 Task: Look for space in Leiria, Portugal from 5th July, 2023 to 15th July, 2023 for 9 adults in price range Rs.15000 to Rs.25000. Place can be entire place with 5 bedrooms having 5 beds and 5 bathrooms. Property type can be house, flat, guest house. Booking option can be shelf check-in. Required host language is English.
Action: Mouse moved to (525, 106)
Screenshot: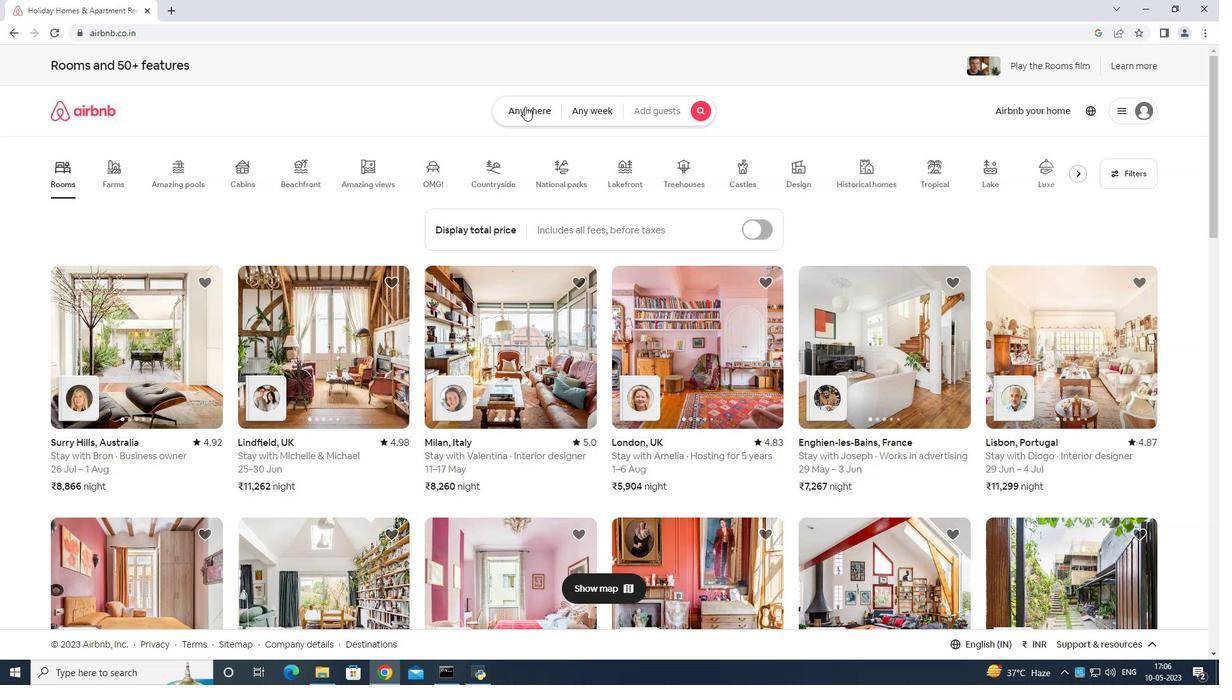 
Action: Mouse pressed left at (525, 106)
Screenshot: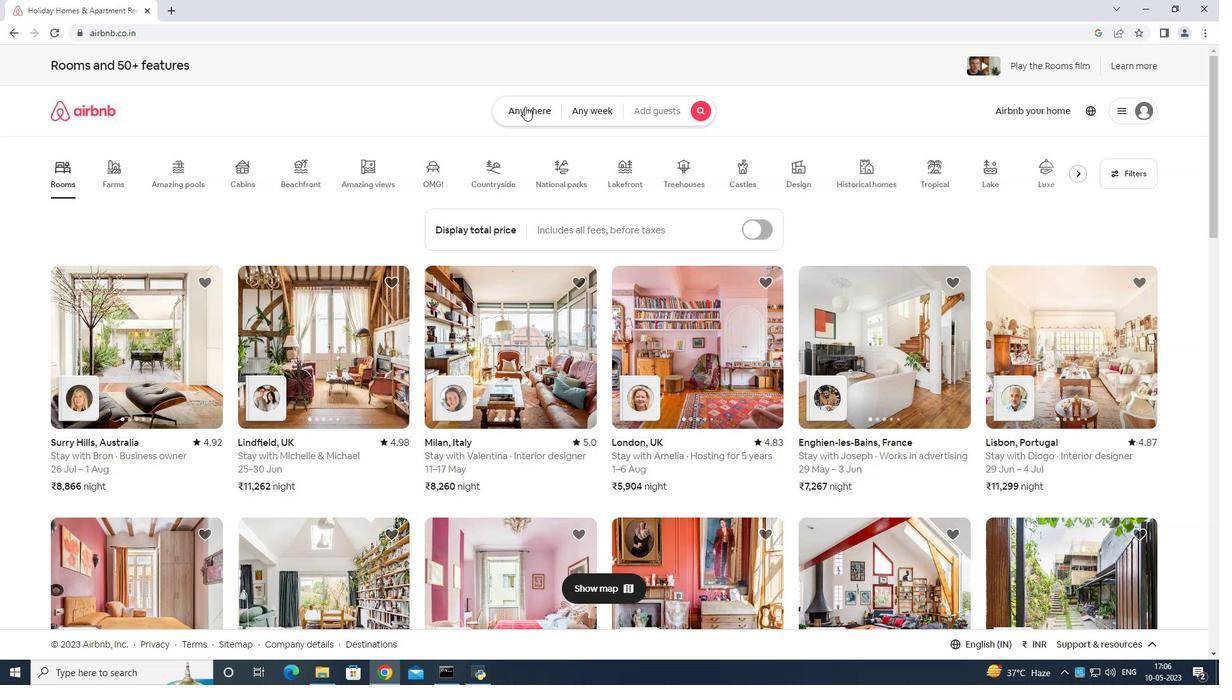
Action: Mouse pressed left at (525, 106)
Screenshot: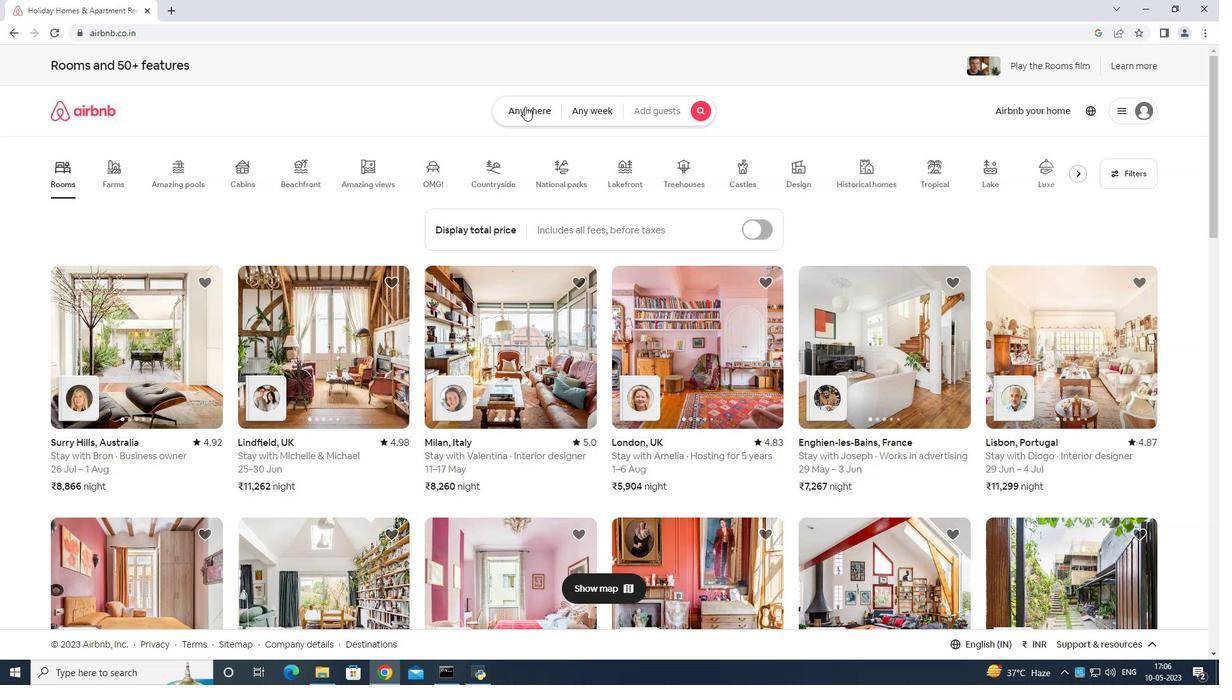 
Action: Mouse moved to (494, 151)
Screenshot: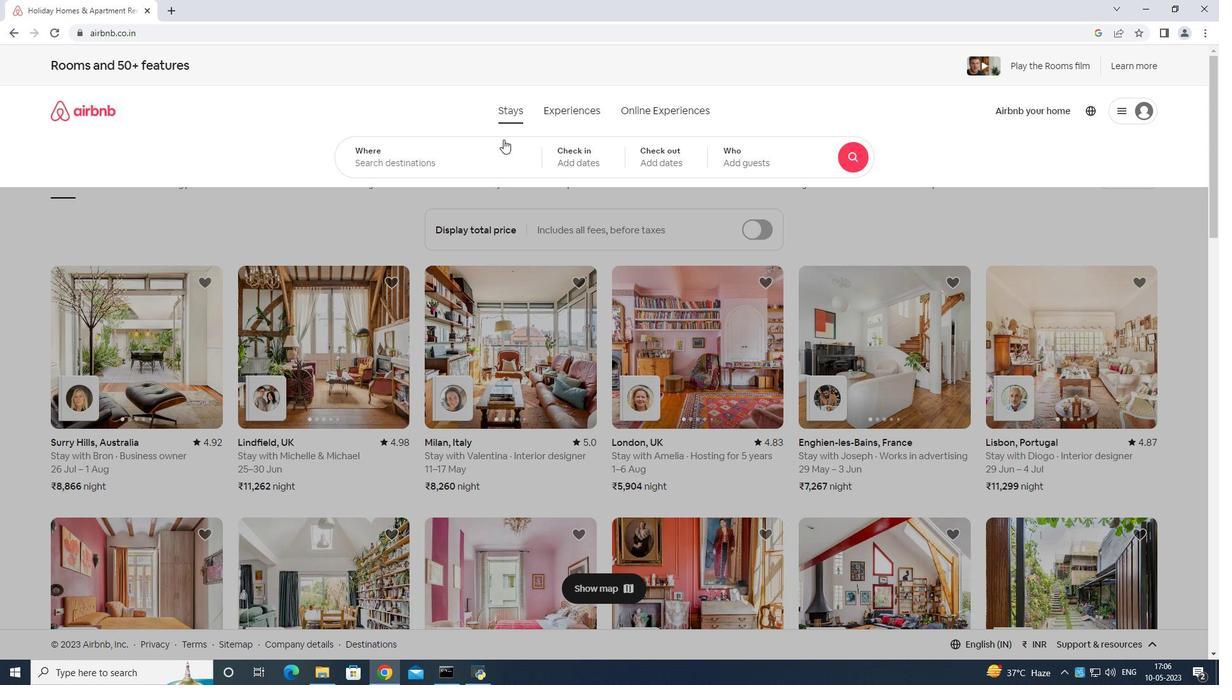 
Action: Mouse pressed left at (494, 151)
Screenshot: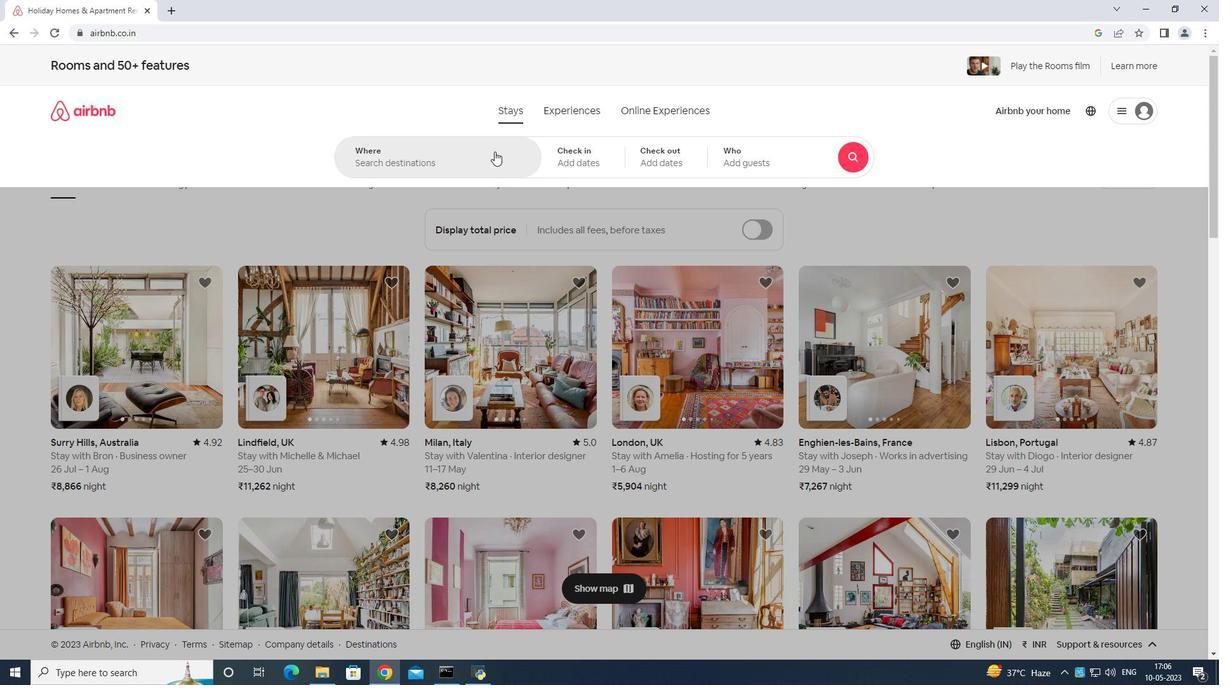 
Action: Mouse moved to (494, 160)
Screenshot: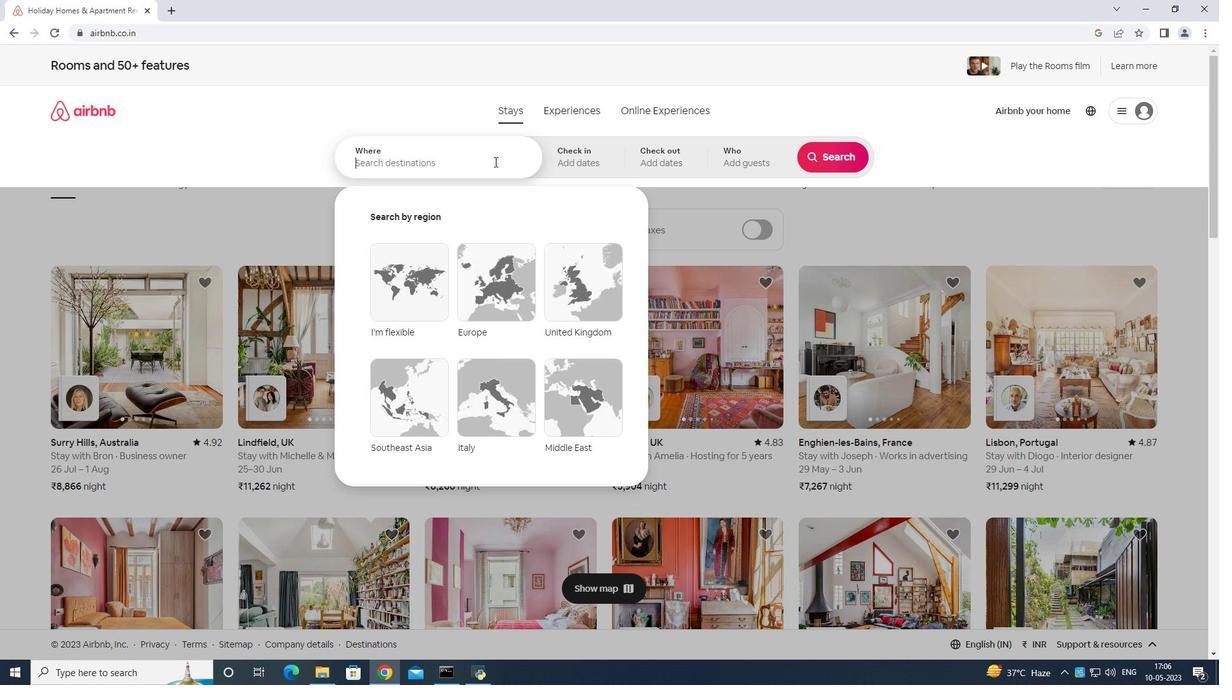 
Action: Key pressed <Key.shift>Leira<Key.space>potugal<Key.enter>
Screenshot: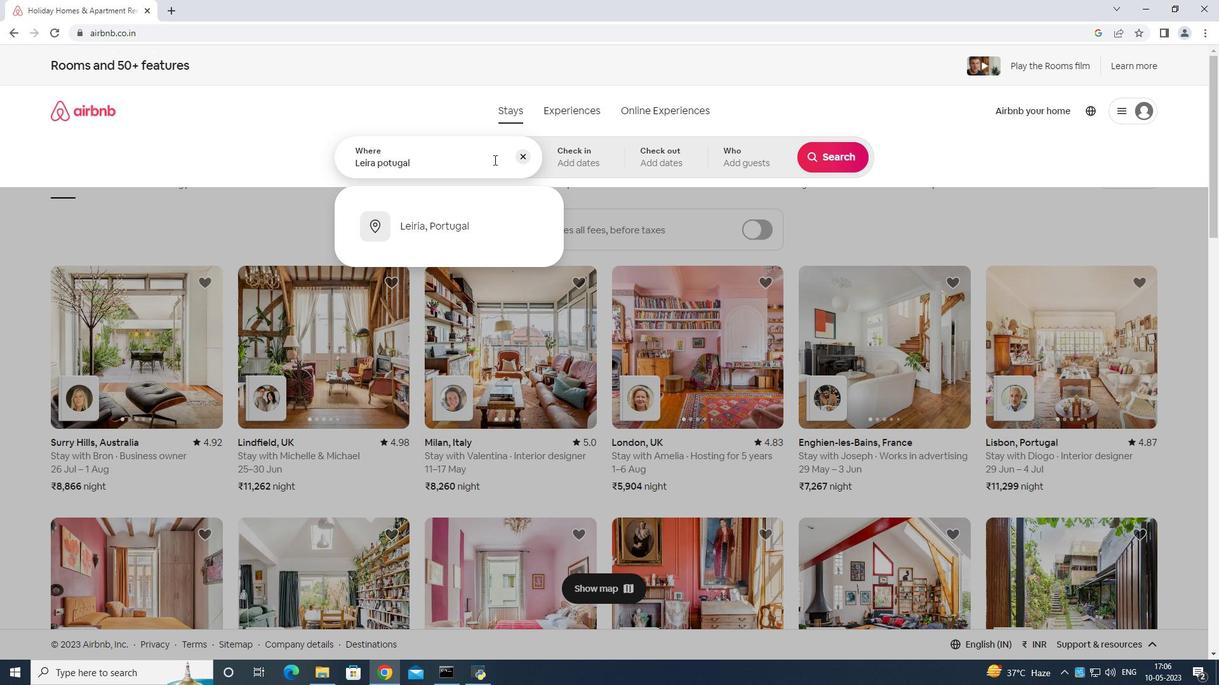 
Action: Mouse moved to (819, 261)
Screenshot: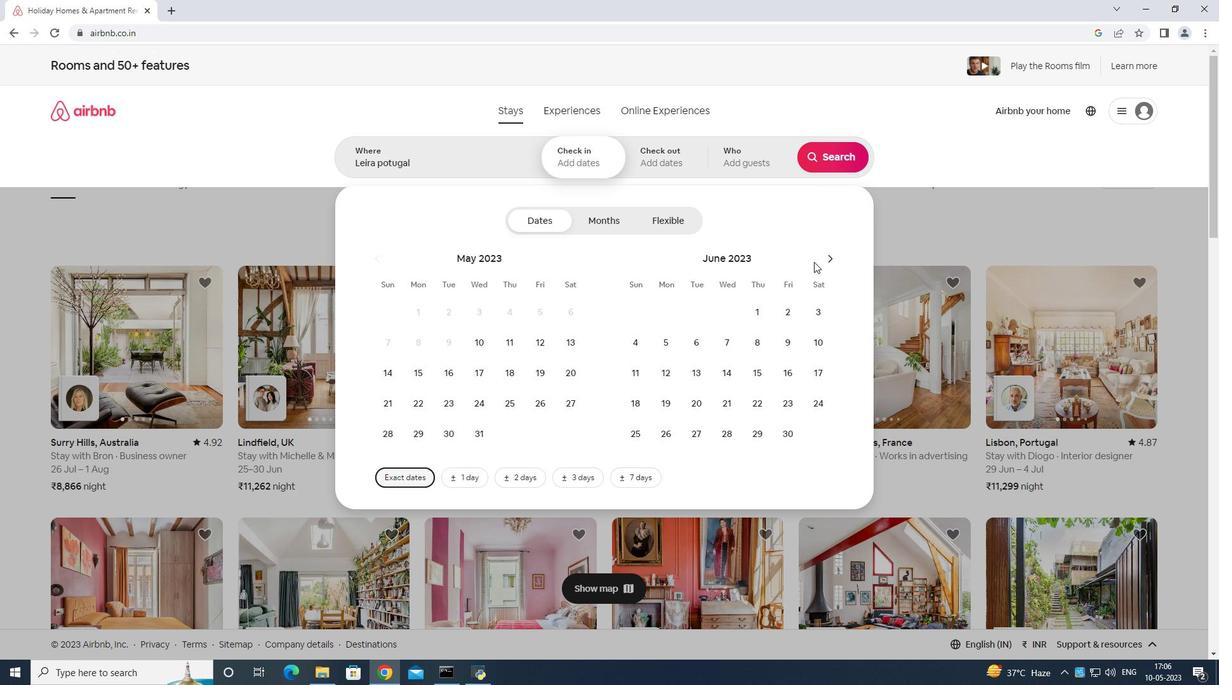 
Action: Mouse pressed left at (819, 261)
Screenshot: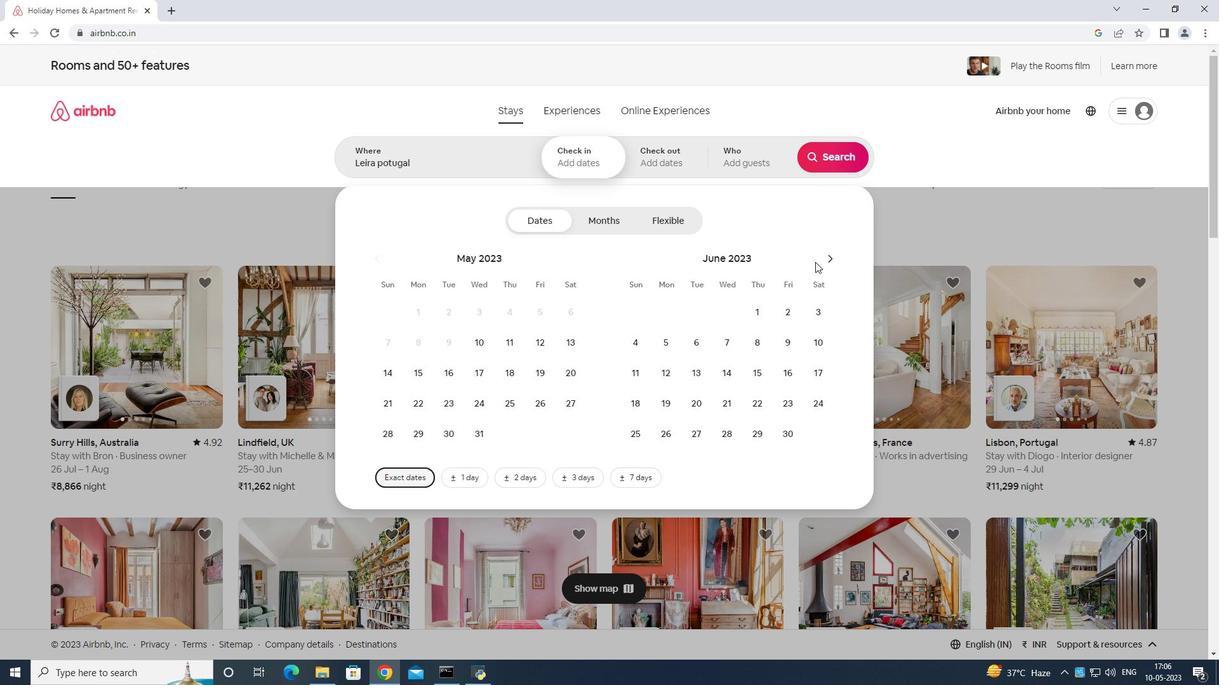 
Action: Mouse moved to (823, 257)
Screenshot: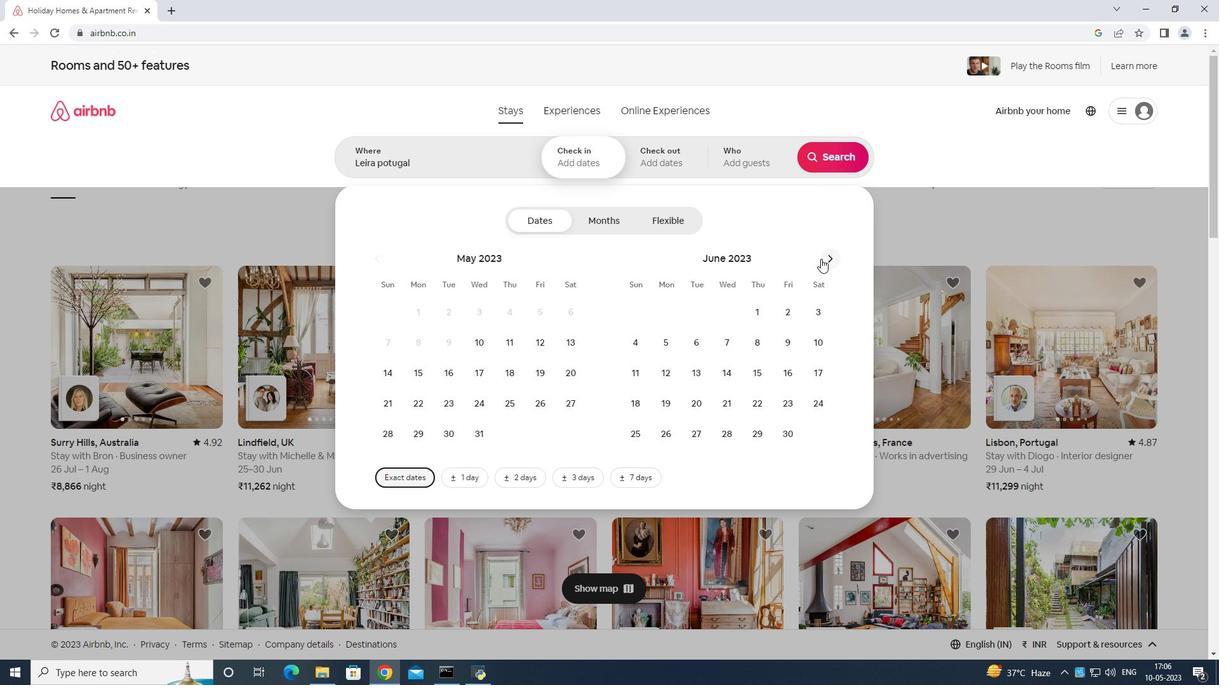 
Action: Mouse pressed left at (823, 257)
Screenshot: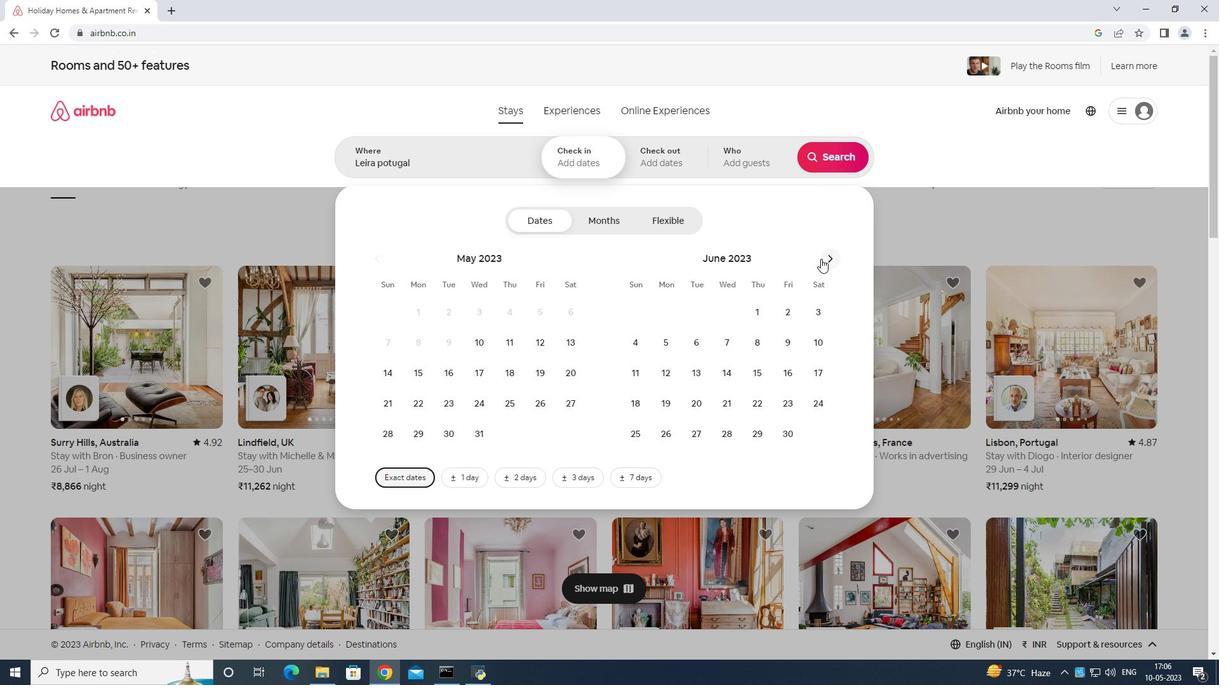 
Action: Mouse moved to (732, 340)
Screenshot: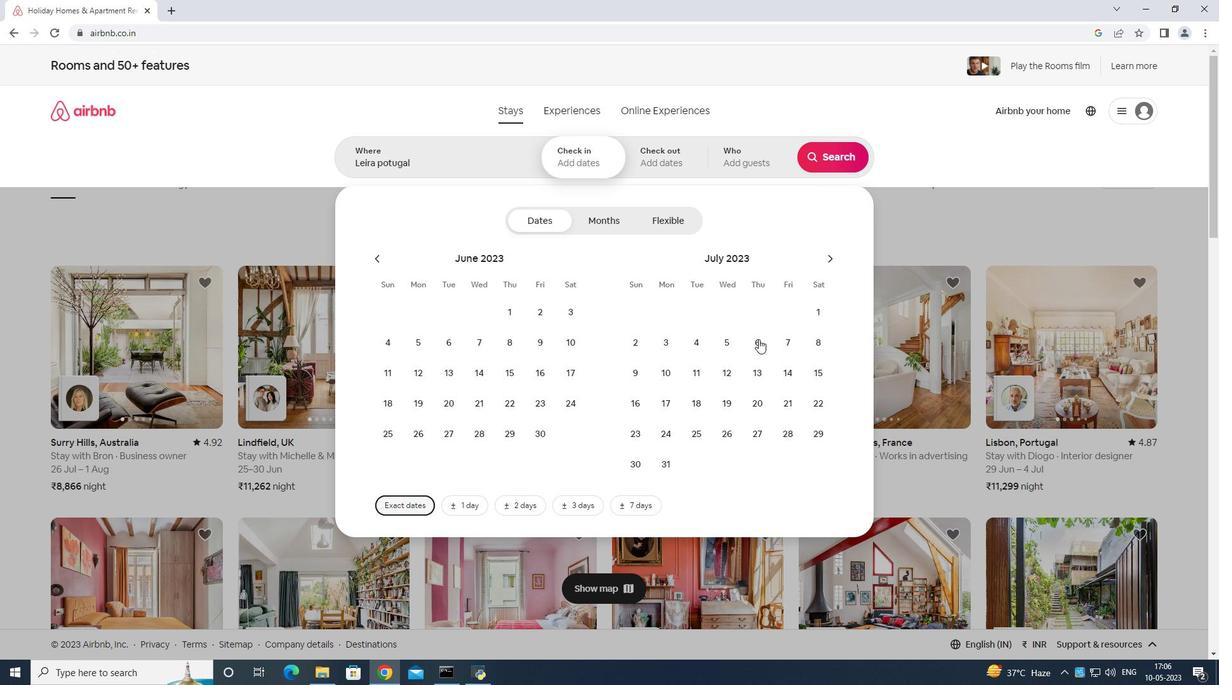 
Action: Mouse pressed left at (732, 340)
Screenshot: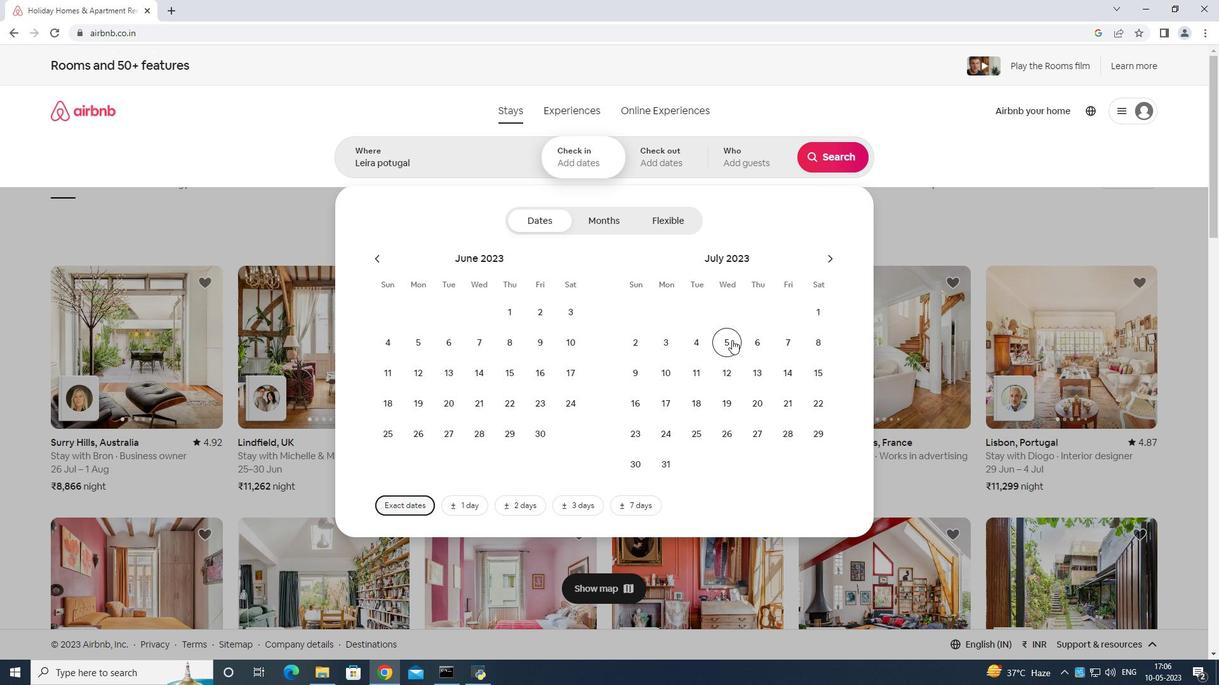 
Action: Mouse moved to (812, 375)
Screenshot: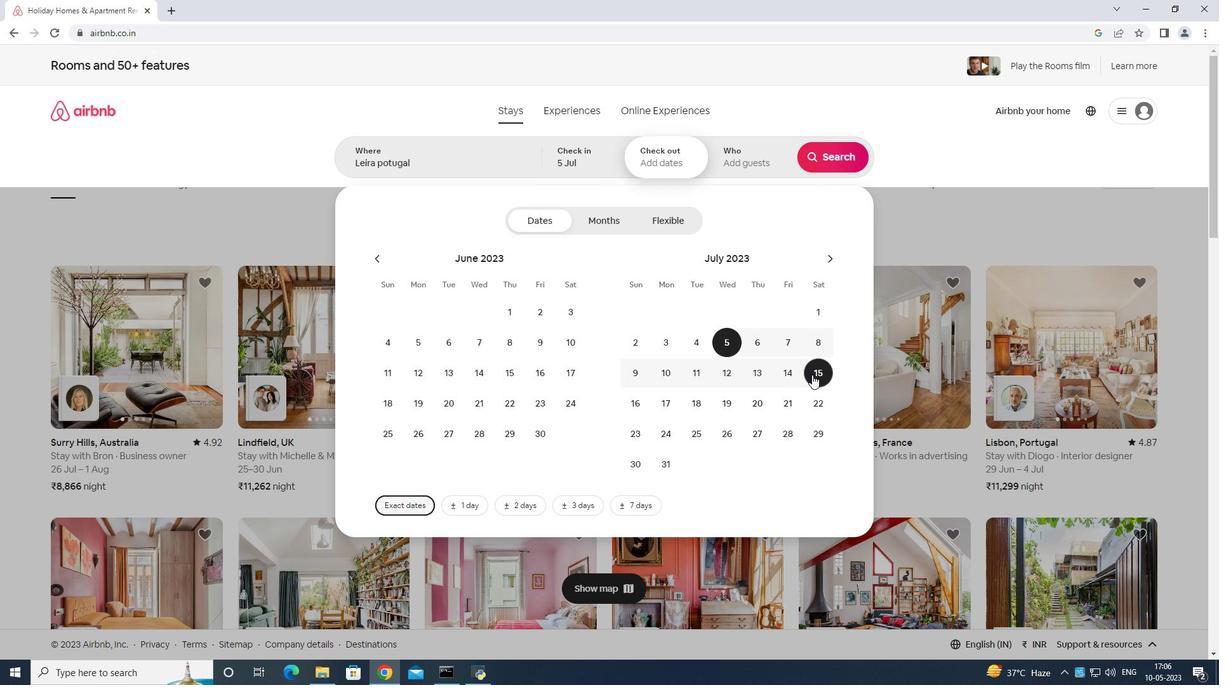 
Action: Mouse pressed left at (812, 375)
Screenshot: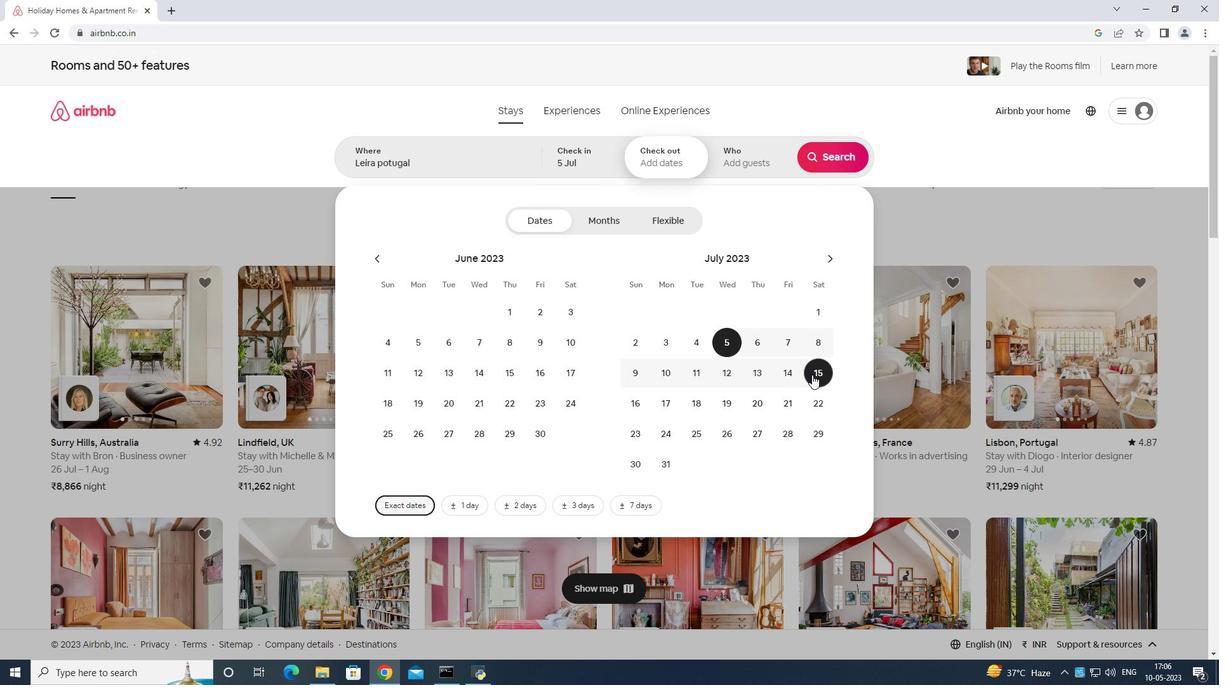 
Action: Mouse moved to (753, 153)
Screenshot: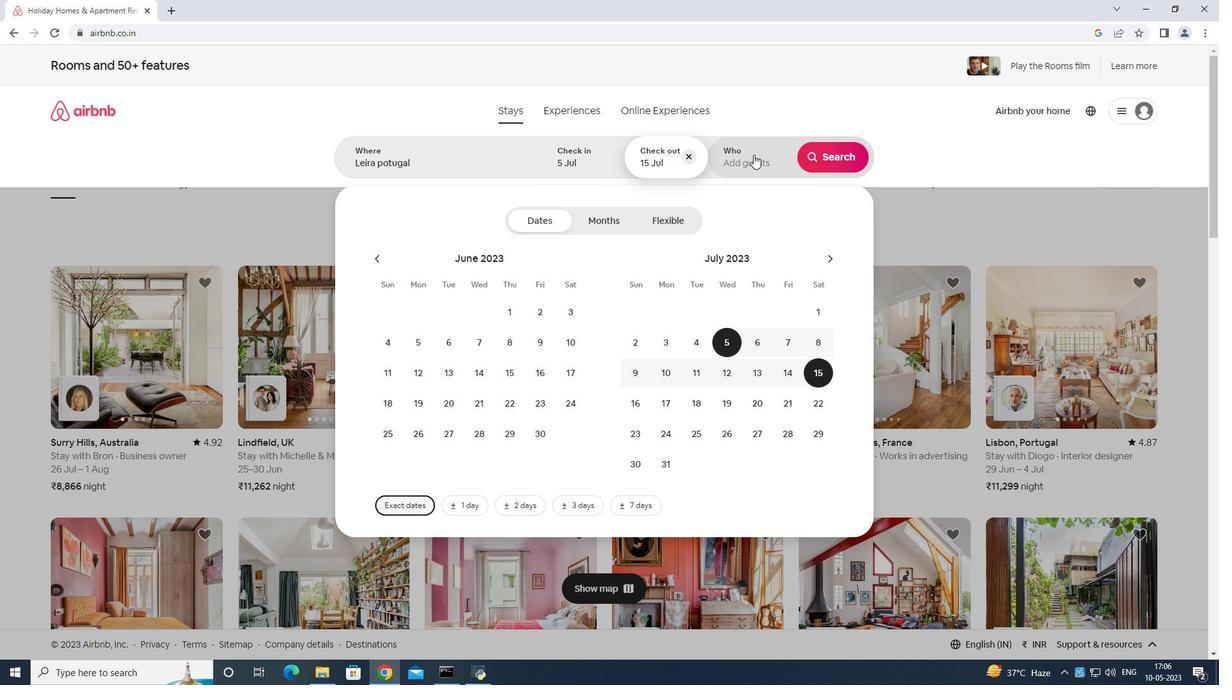 
Action: Mouse pressed left at (753, 153)
Screenshot: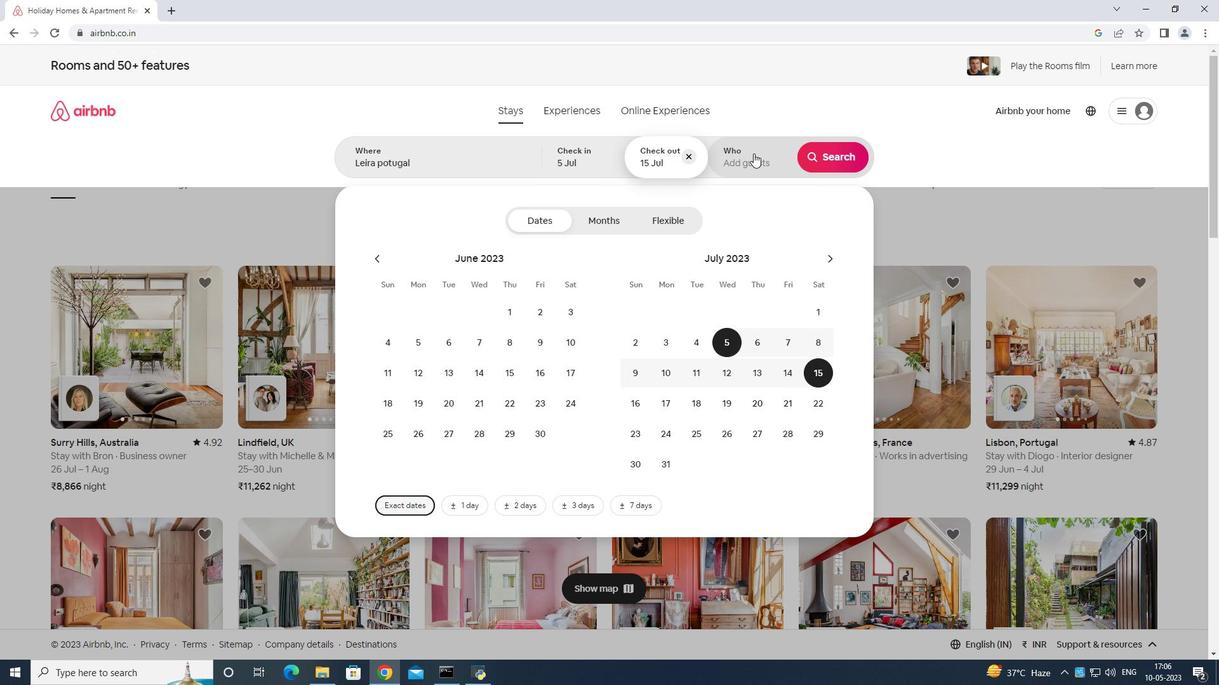 
Action: Mouse moved to (838, 215)
Screenshot: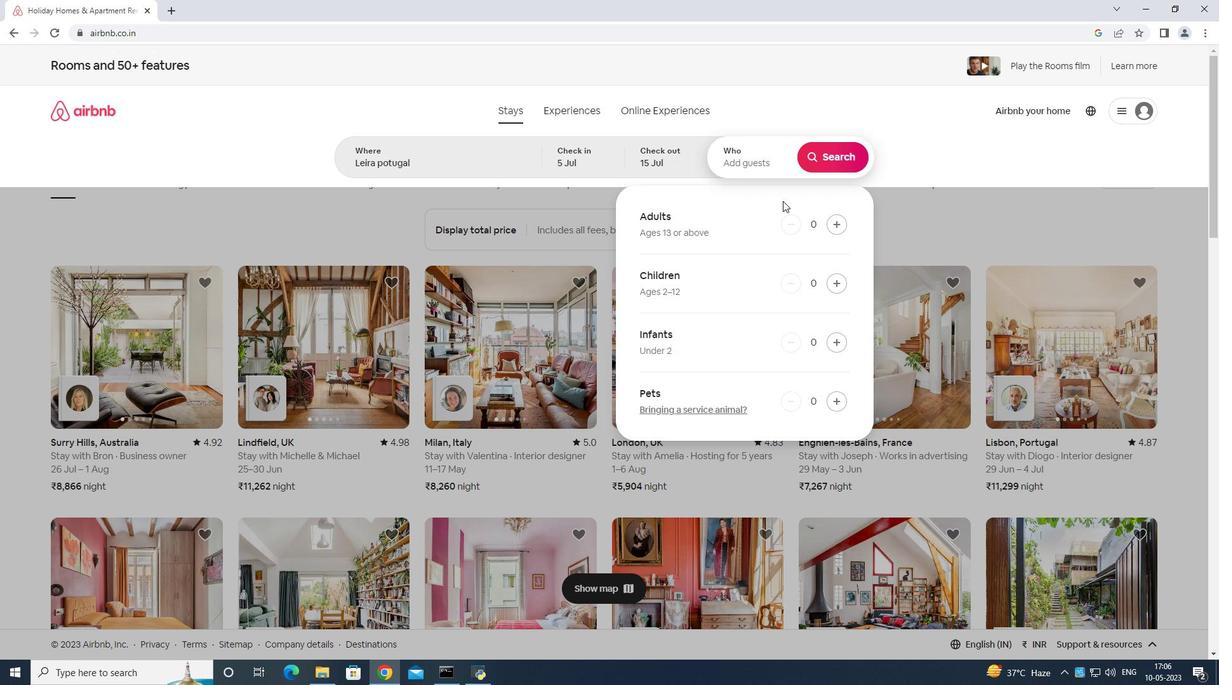
Action: Mouse pressed left at (838, 215)
Screenshot: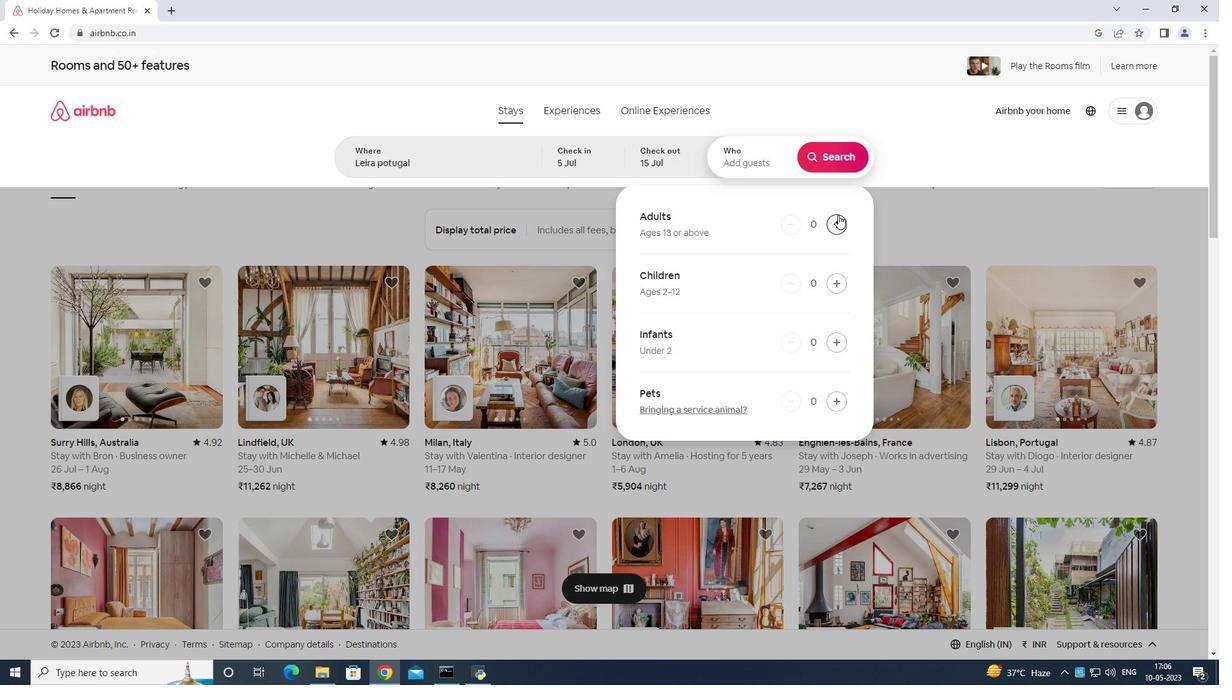 
Action: Mouse moved to (839, 215)
Screenshot: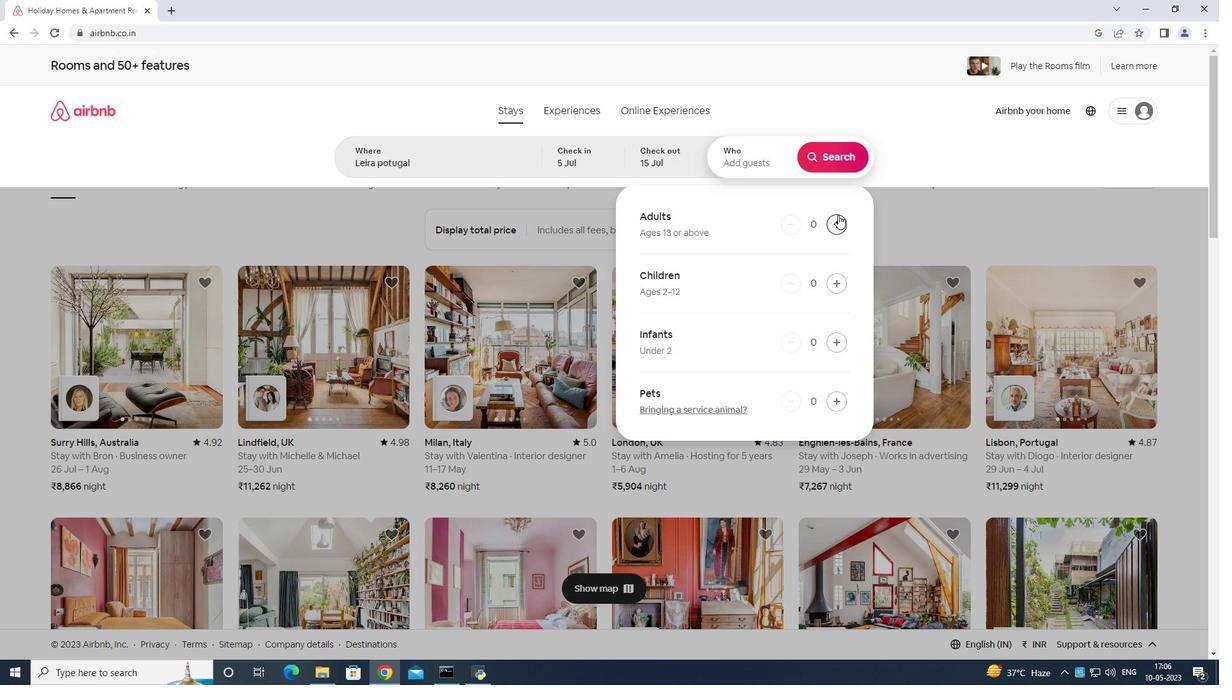 
Action: Mouse pressed left at (839, 215)
Screenshot: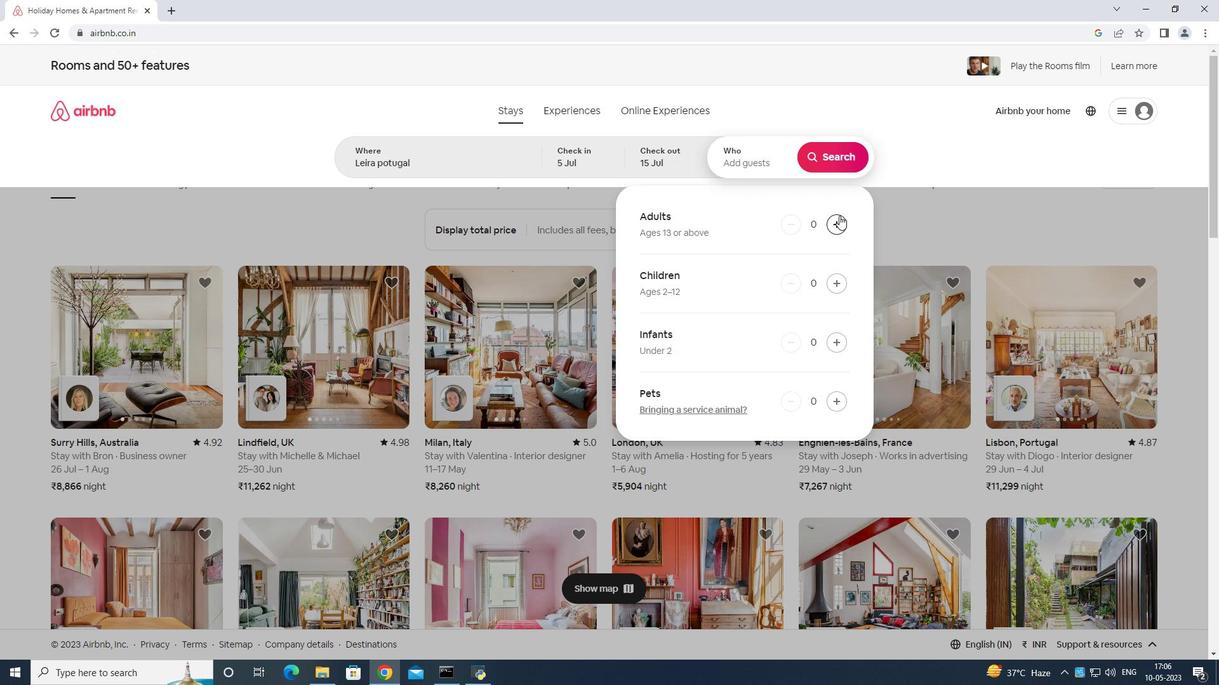 
Action: Mouse moved to (837, 218)
Screenshot: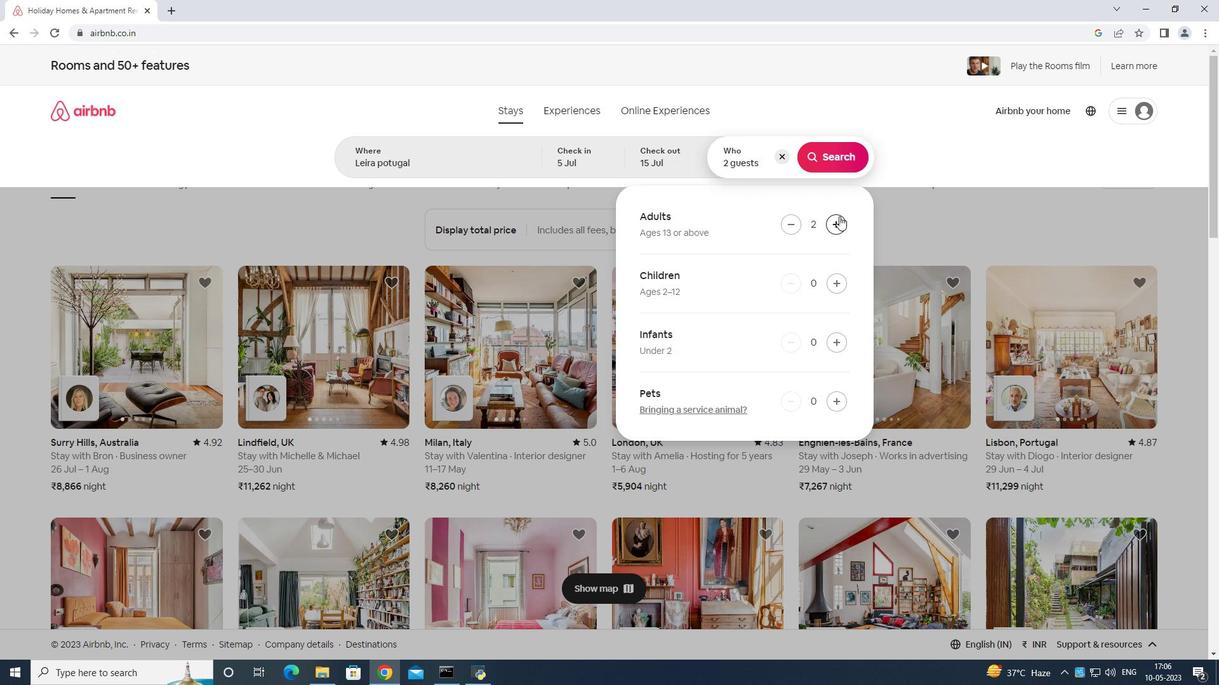 
Action: Mouse pressed left at (837, 218)
Screenshot: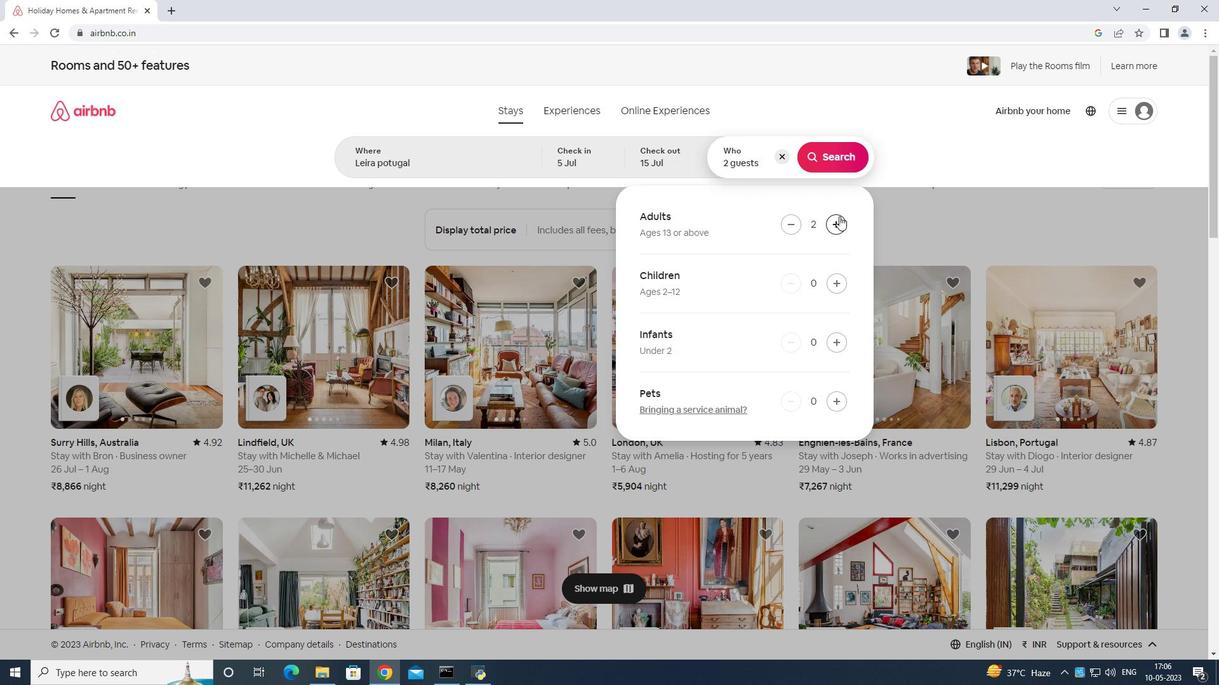 
Action: Mouse moved to (836, 222)
Screenshot: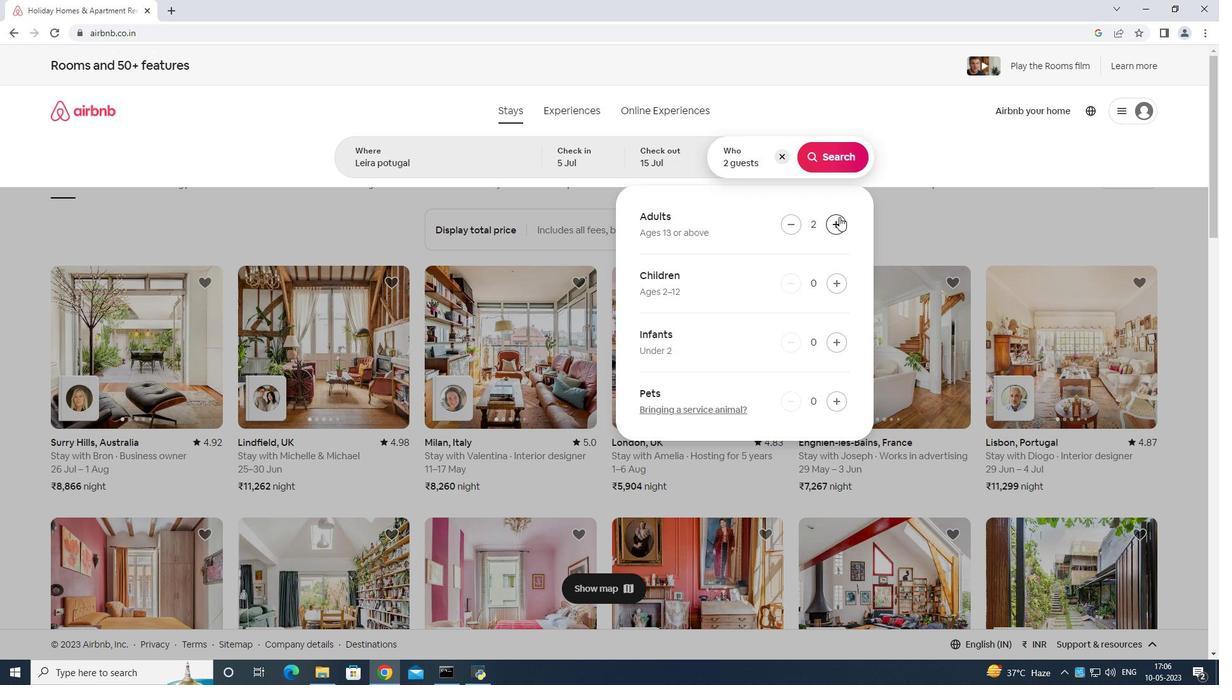 
Action: Mouse pressed left at (836, 222)
Screenshot: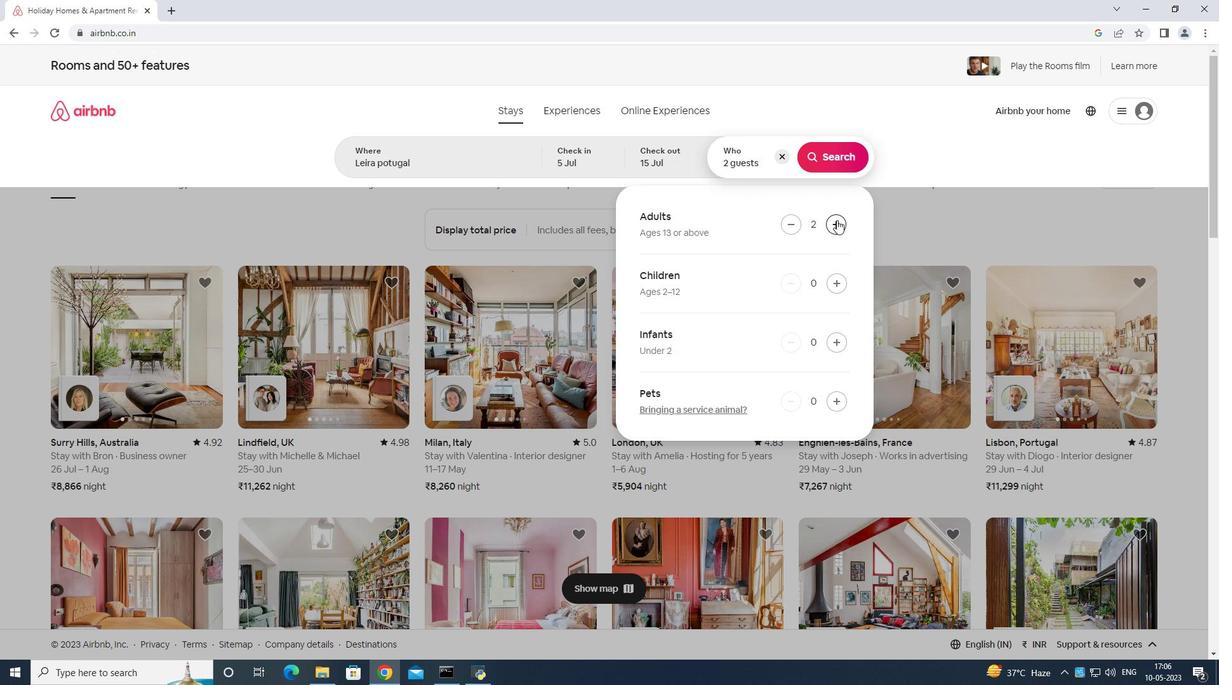 
Action: Mouse pressed left at (836, 222)
Screenshot: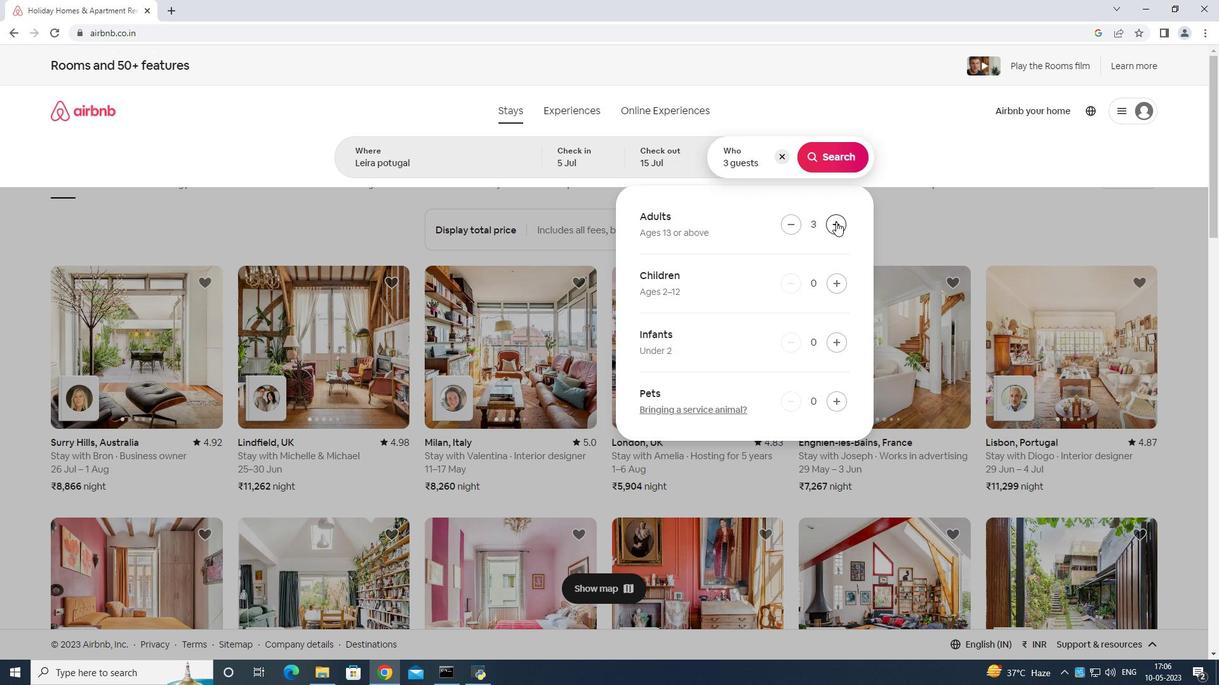 
Action: Mouse moved to (835, 221)
Screenshot: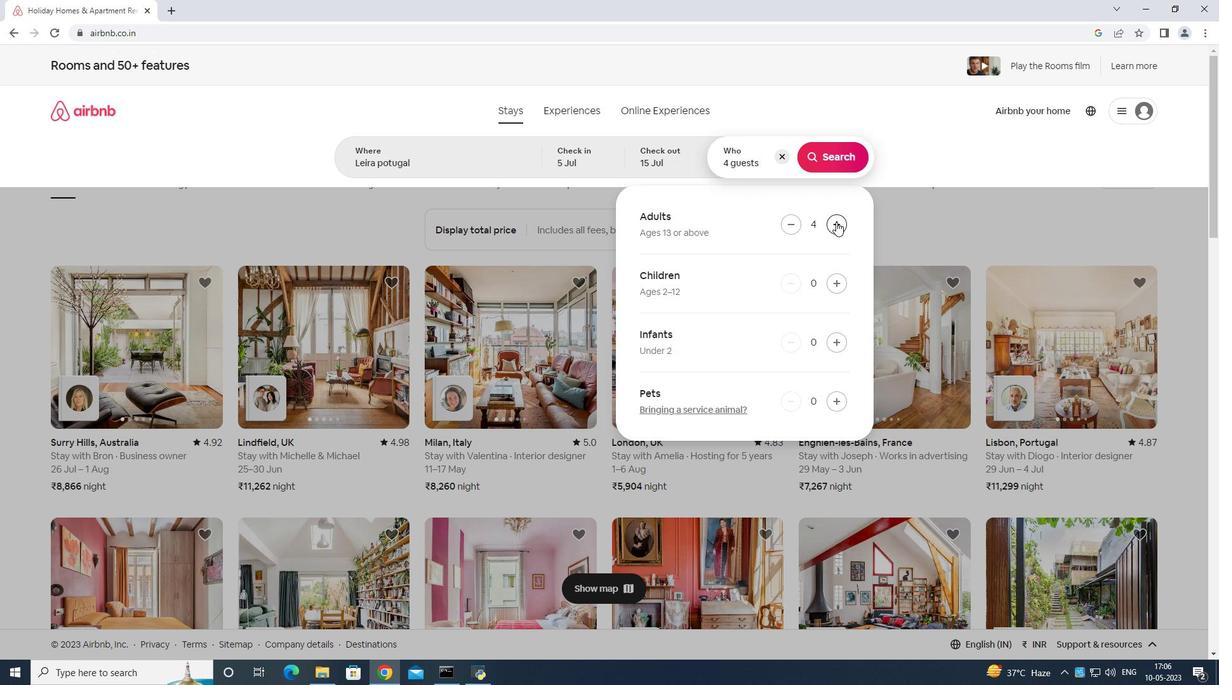 
Action: Mouse pressed left at (835, 221)
Screenshot: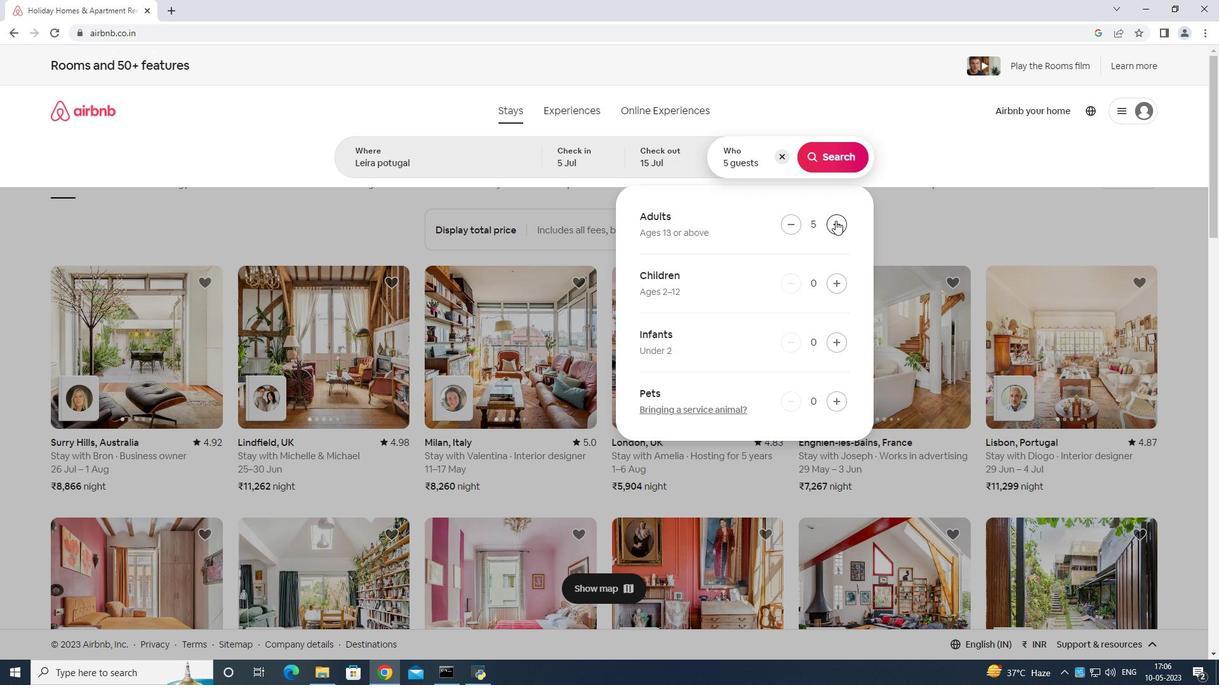 
Action: Mouse pressed left at (835, 221)
Screenshot: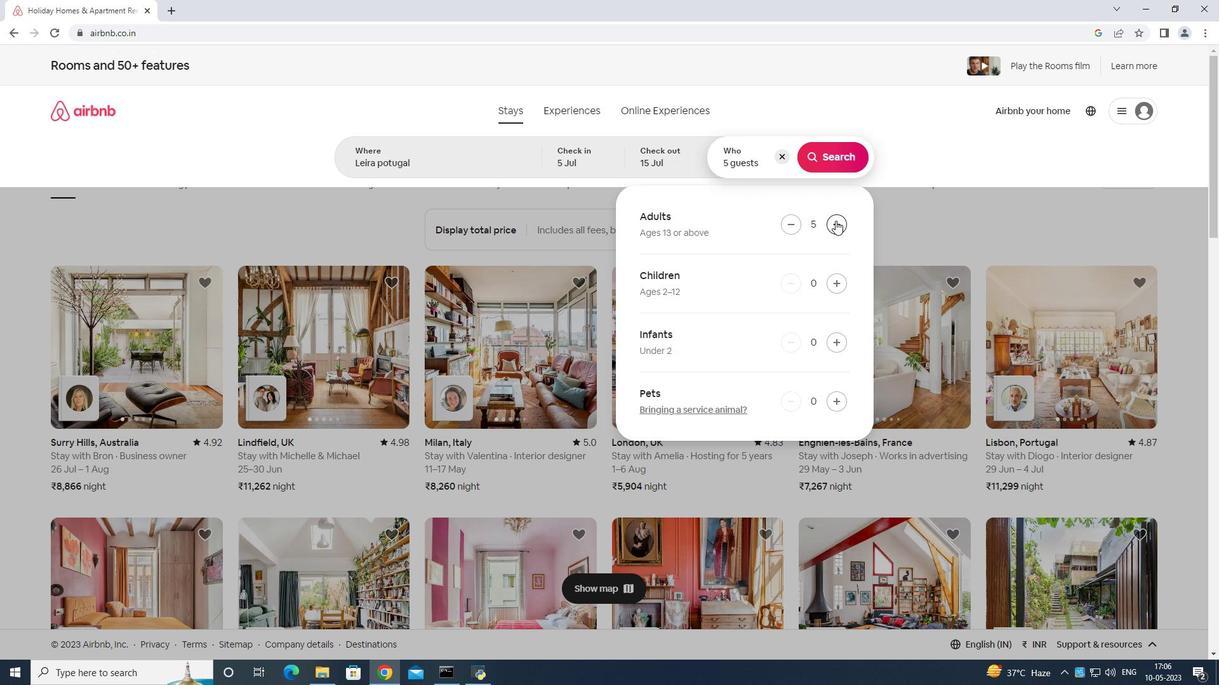 
Action: Mouse pressed left at (835, 221)
Screenshot: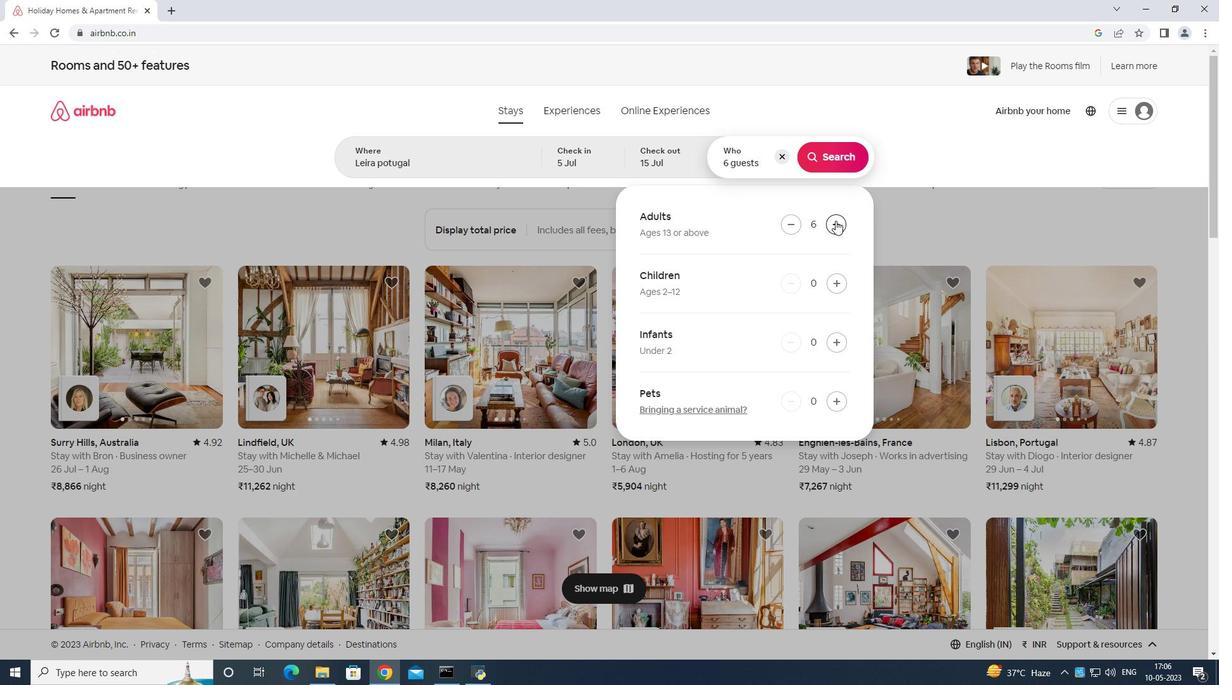
Action: Mouse moved to (835, 220)
Screenshot: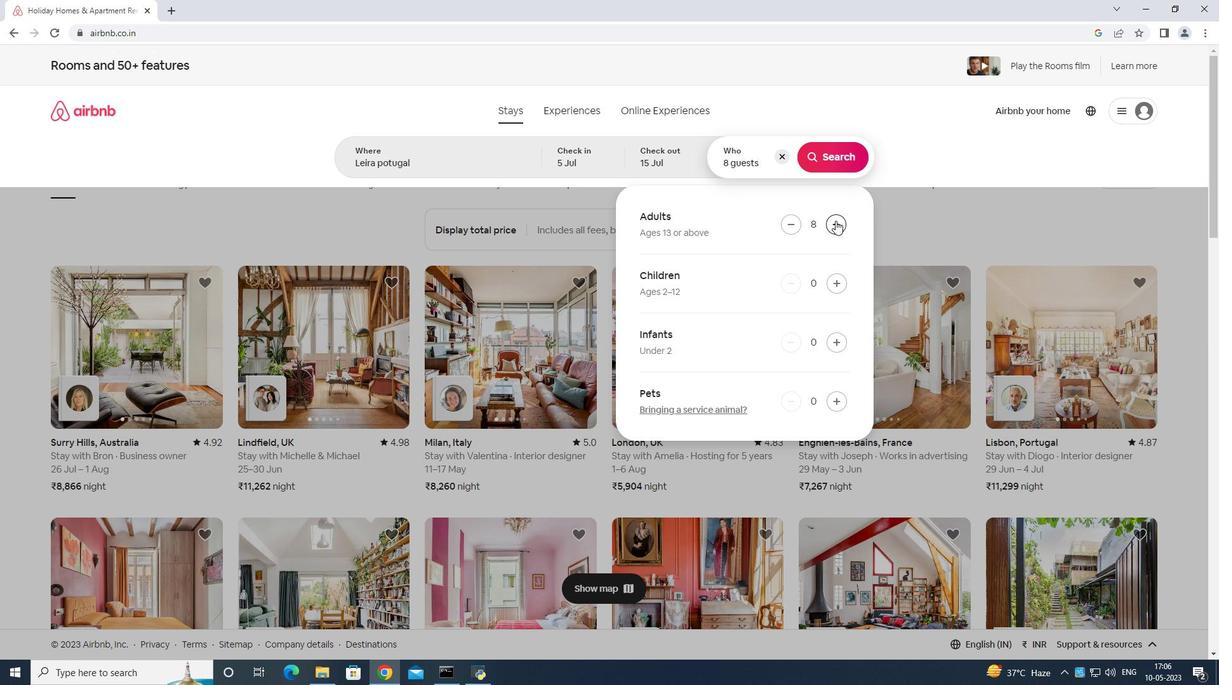 
Action: Mouse pressed left at (835, 220)
Screenshot: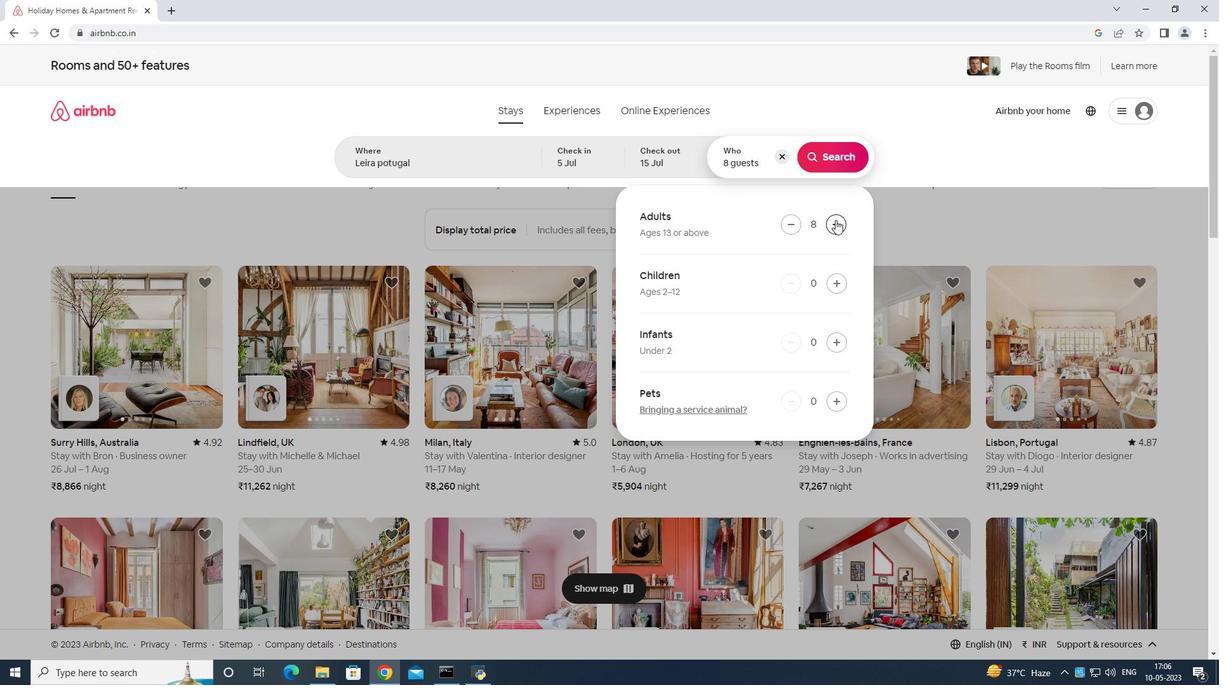 
Action: Mouse moved to (839, 156)
Screenshot: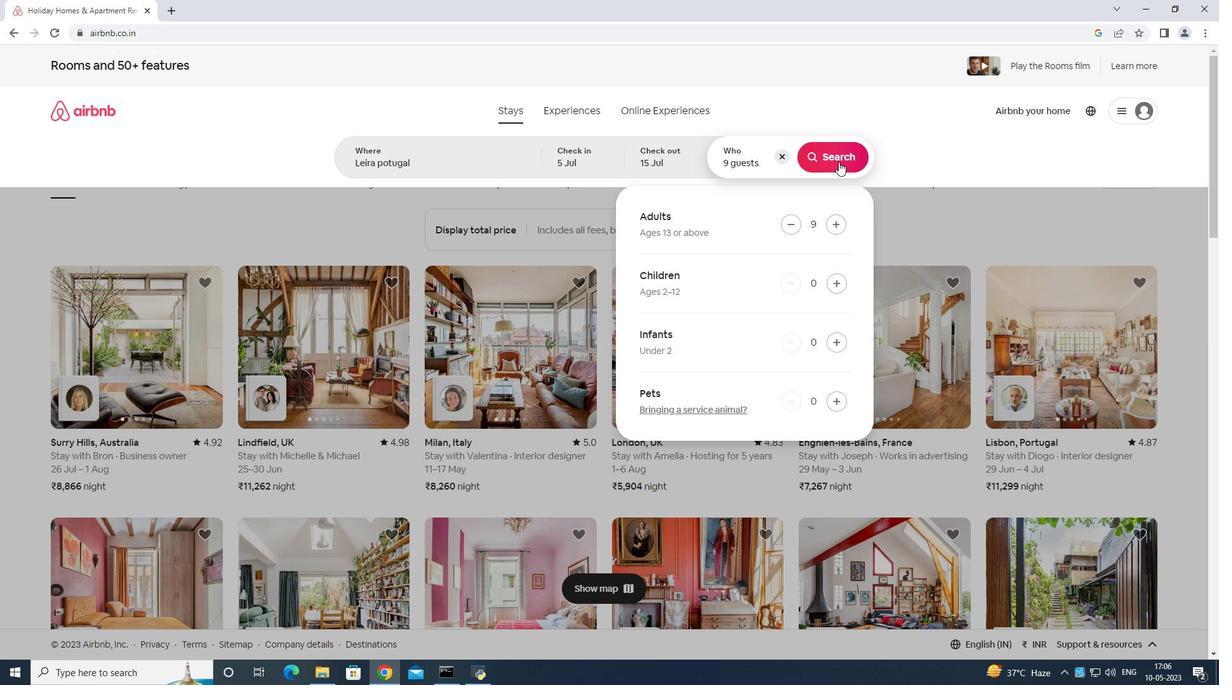 
Action: Mouse pressed left at (839, 156)
Screenshot: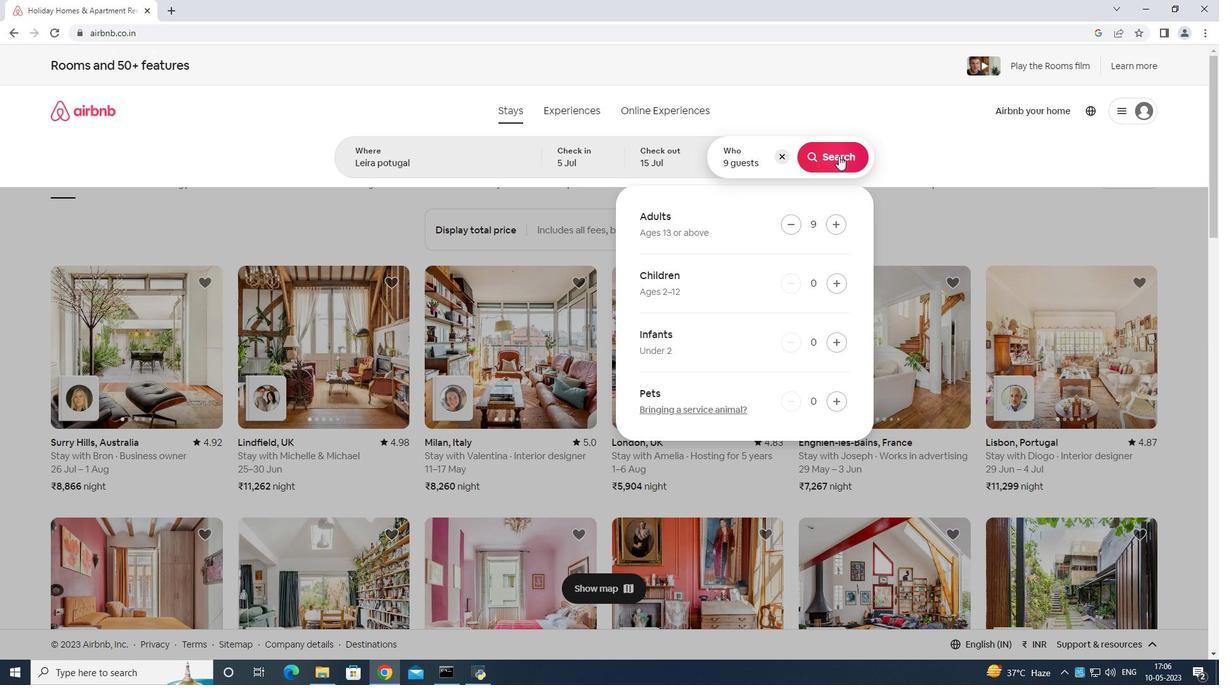 
Action: Mouse moved to (1173, 109)
Screenshot: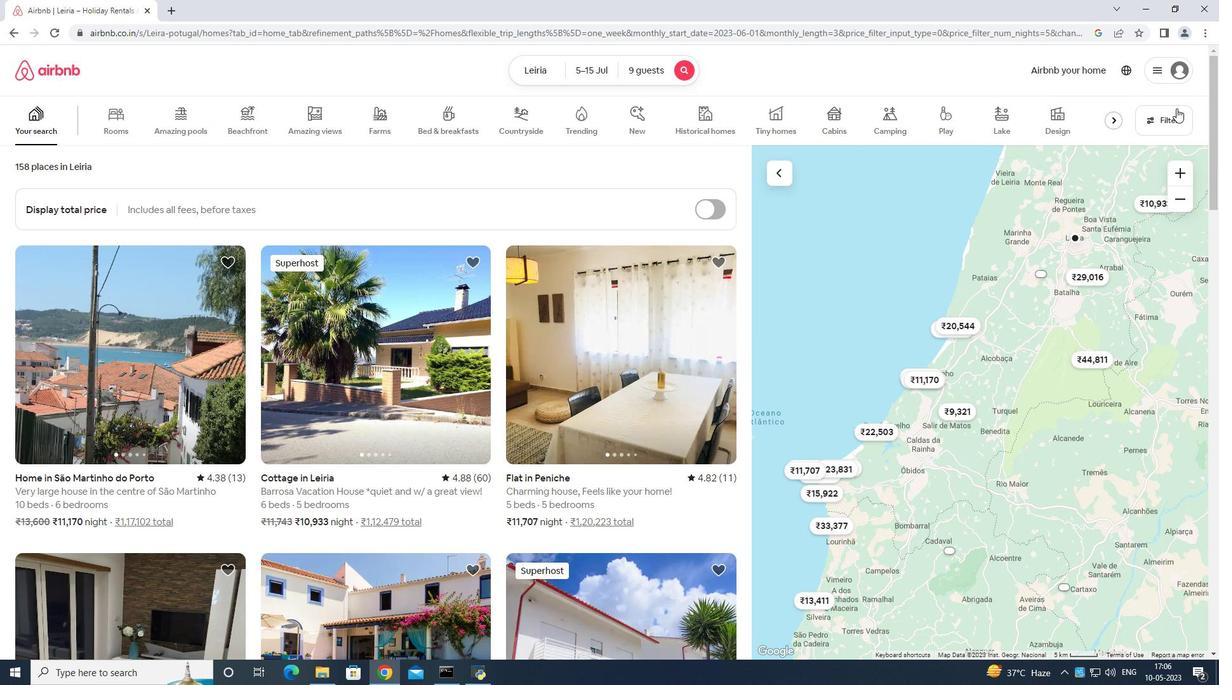 
Action: Mouse pressed left at (1173, 109)
Screenshot: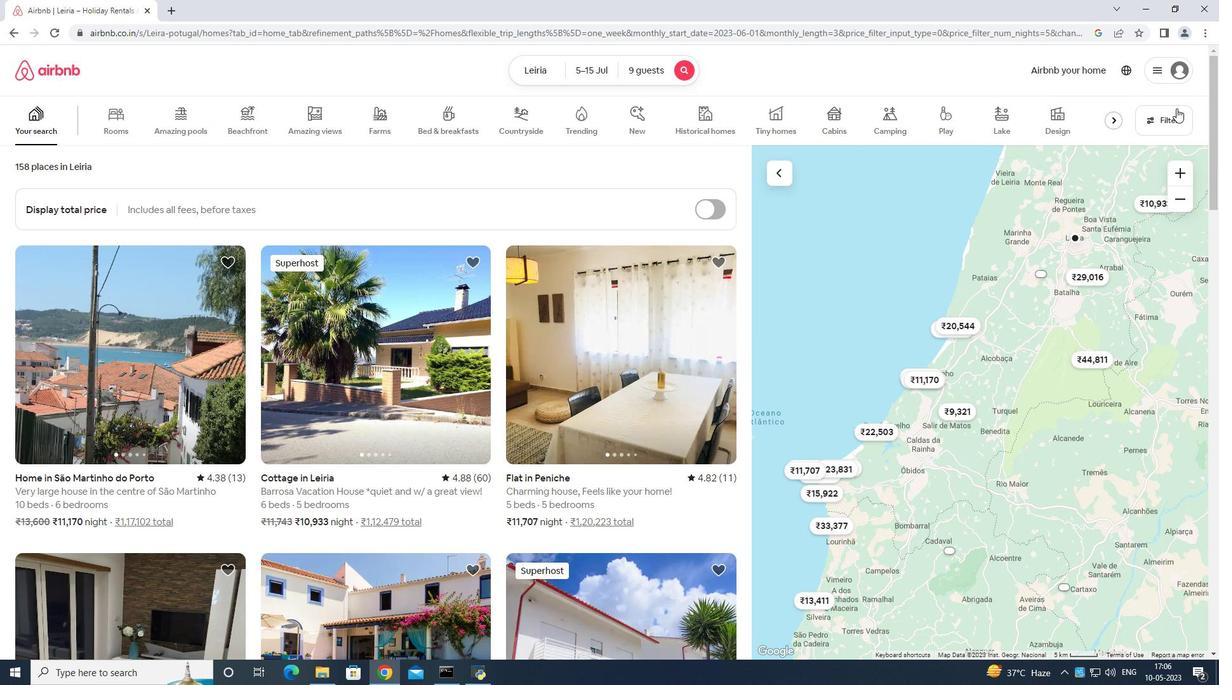 
Action: Mouse moved to (524, 419)
Screenshot: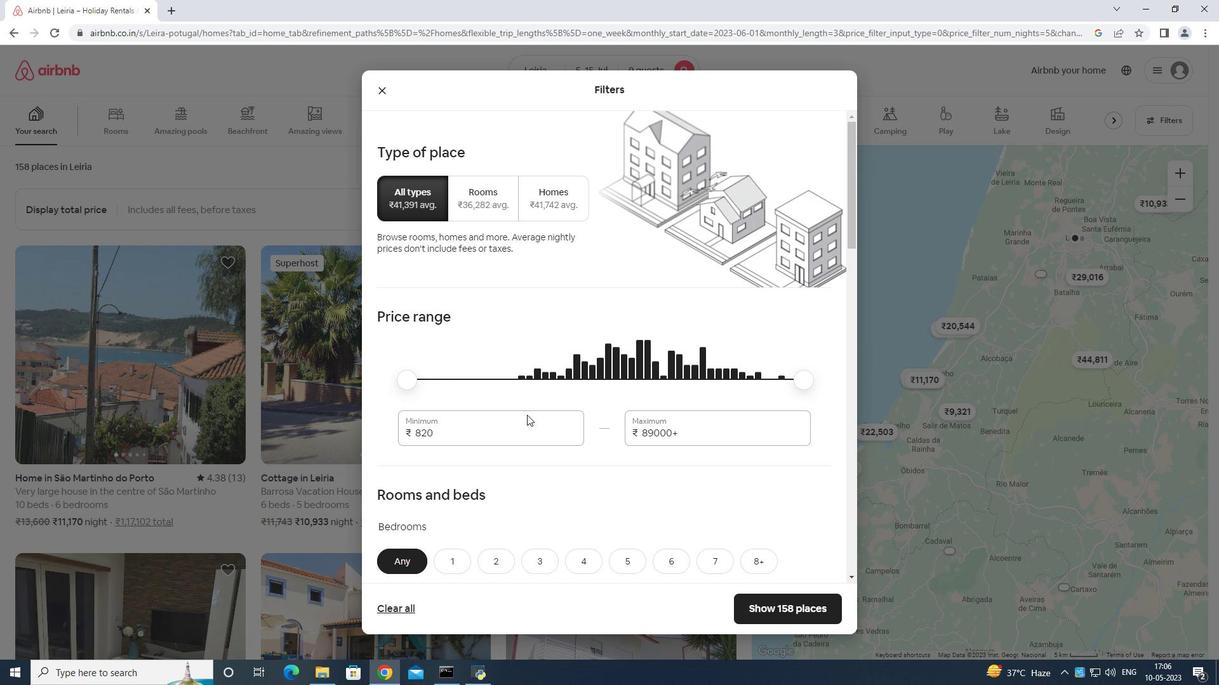 
Action: Mouse pressed left at (524, 419)
Screenshot: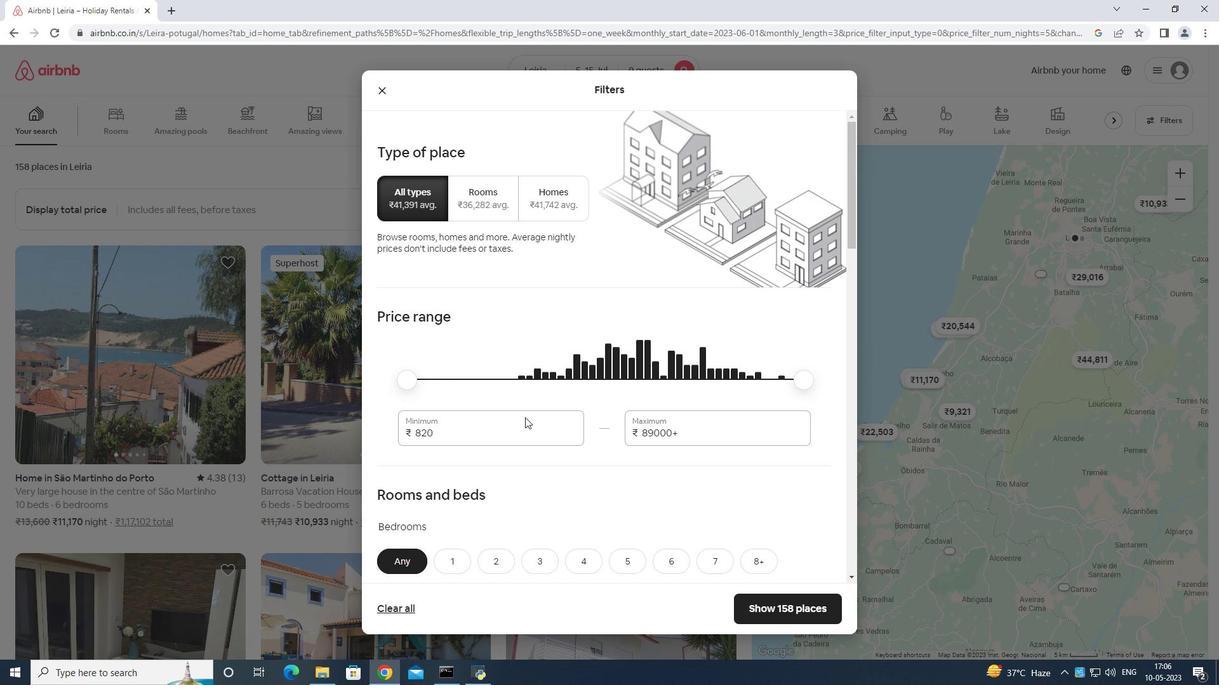 
Action: Mouse moved to (523, 420)
Screenshot: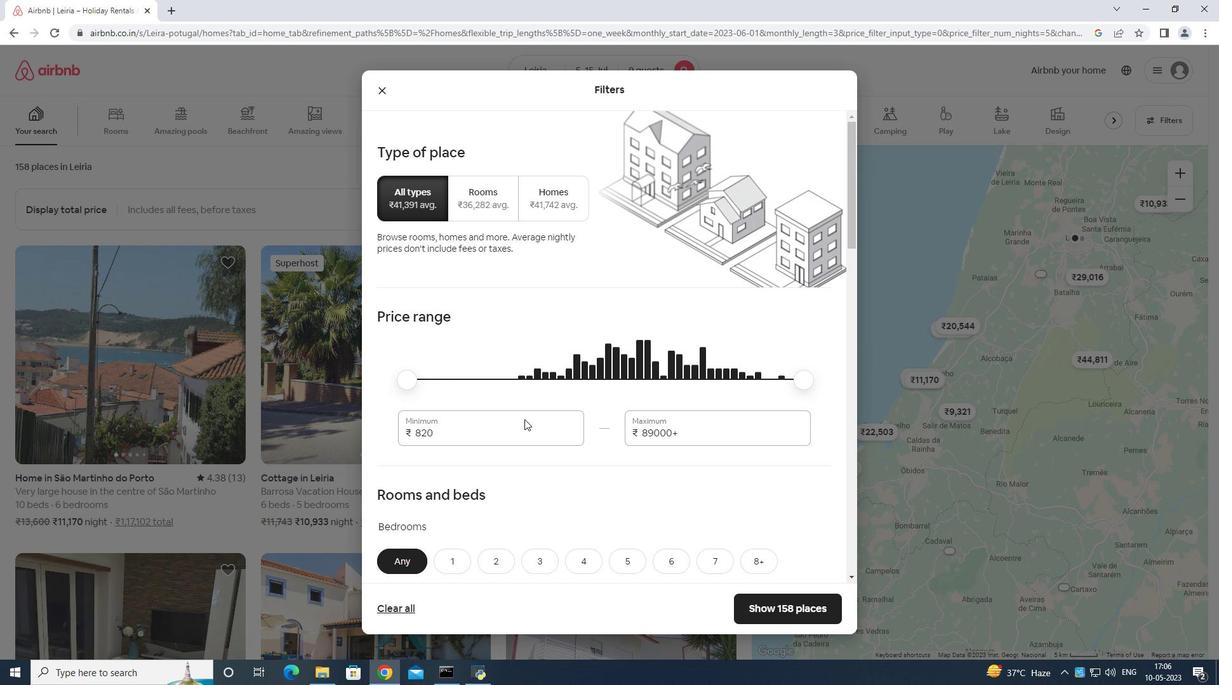 
Action: Key pressed <Key.backspace><Key.backspace><Key.backspace><Key.backspace><Key.backspace><Key.backspace><Key.backspace><Key.backspace><Key.backspace><Key.backspace><Key.backspace><Key.backspace><Key.backspace><Key.backspace><Key.backspace>15000
Screenshot: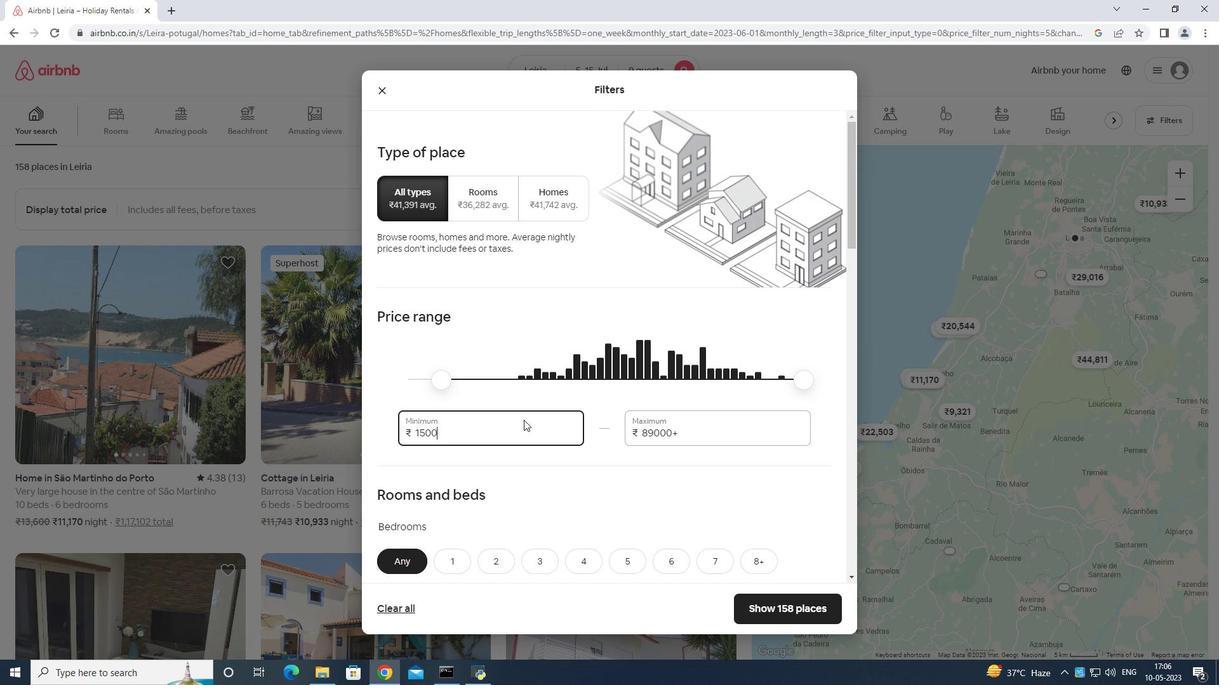 
Action: Mouse moved to (730, 423)
Screenshot: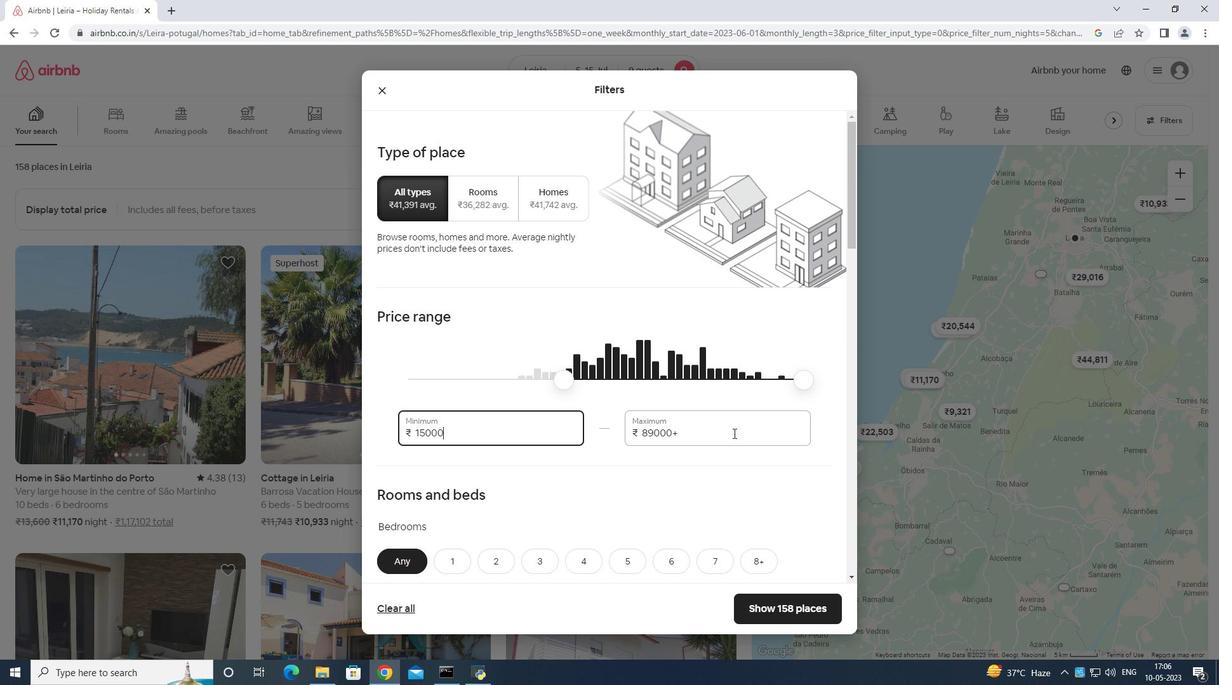 
Action: Mouse pressed left at (730, 423)
Screenshot: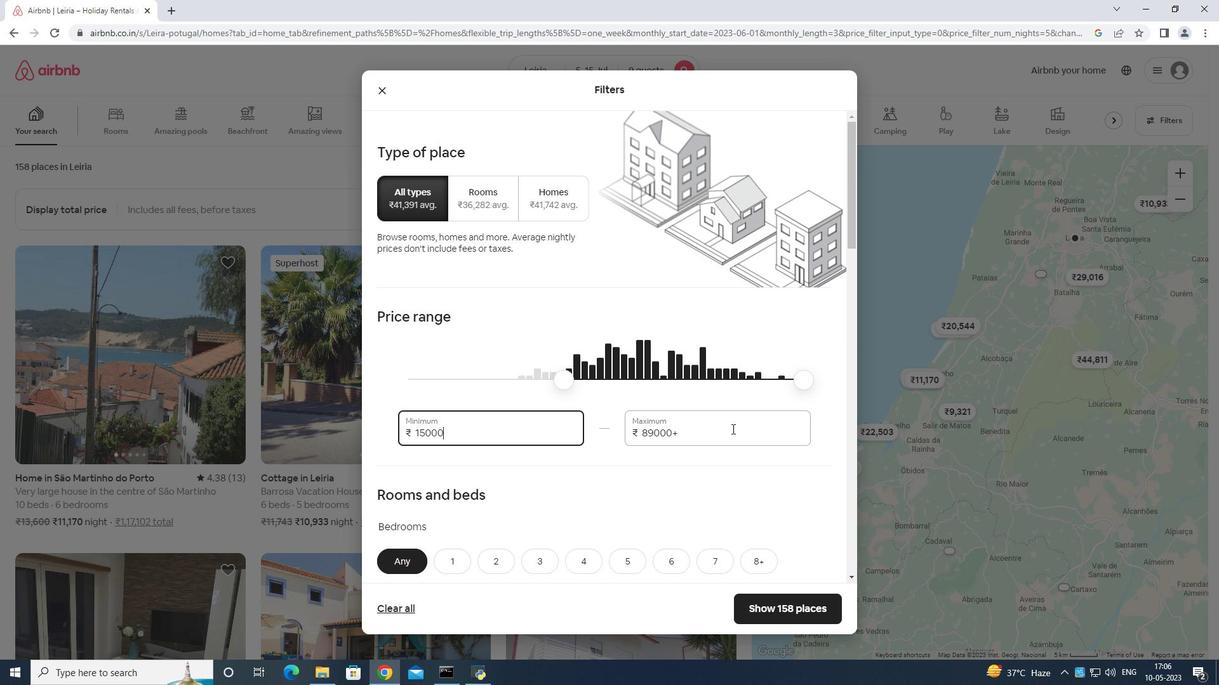
Action: Mouse moved to (730, 422)
Screenshot: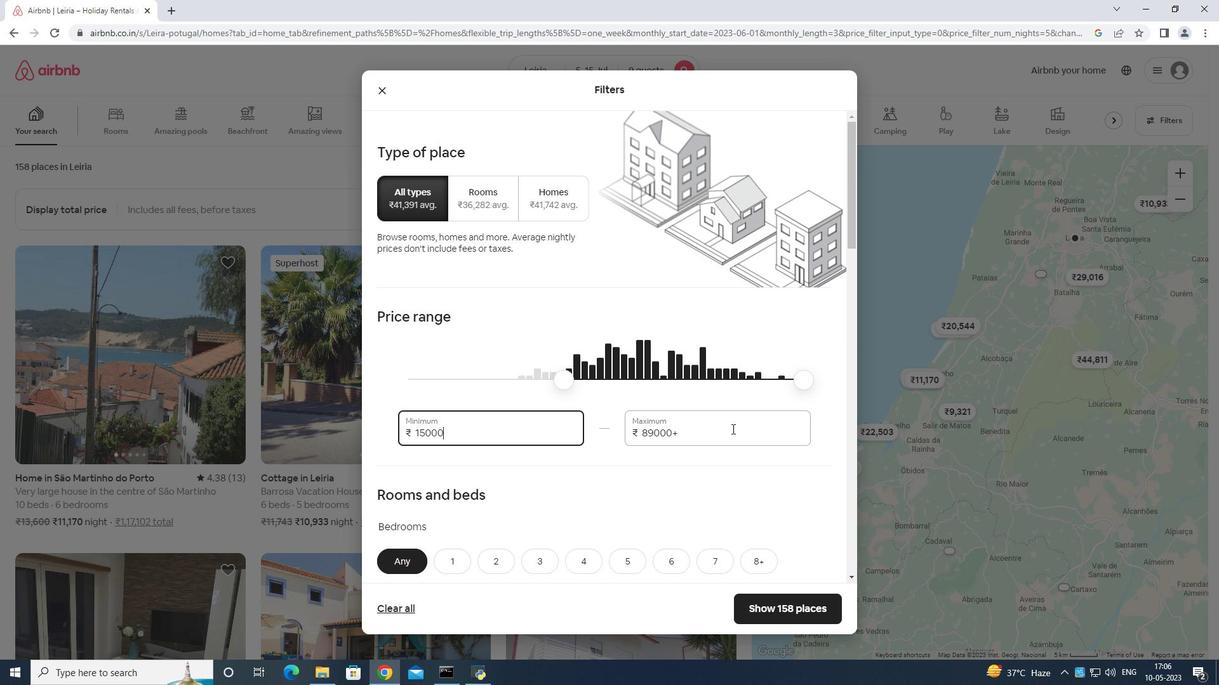 
Action: Key pressed <Key.backspace><Key.backspace><Key.backspace><Key.backspace><Key.backspace><Key.backspace><Key.backspace><Key.backspace>25000
Screenshot: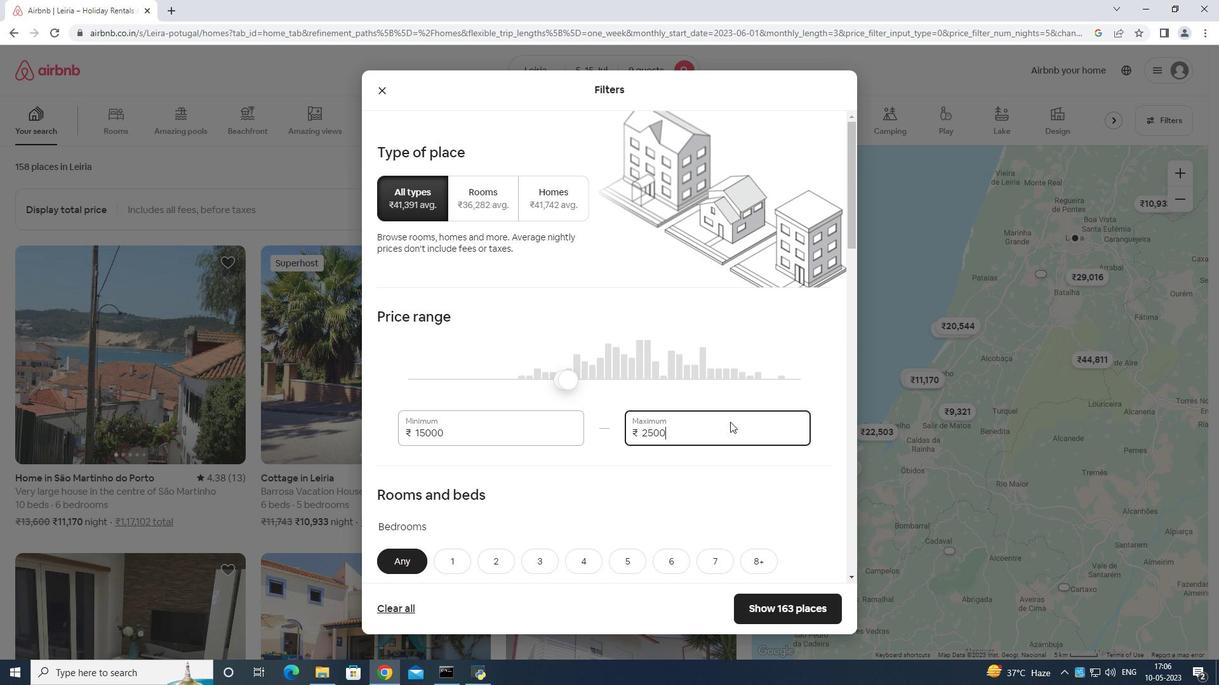 
Action: Mouse moved to (786, 398)
Screenshot: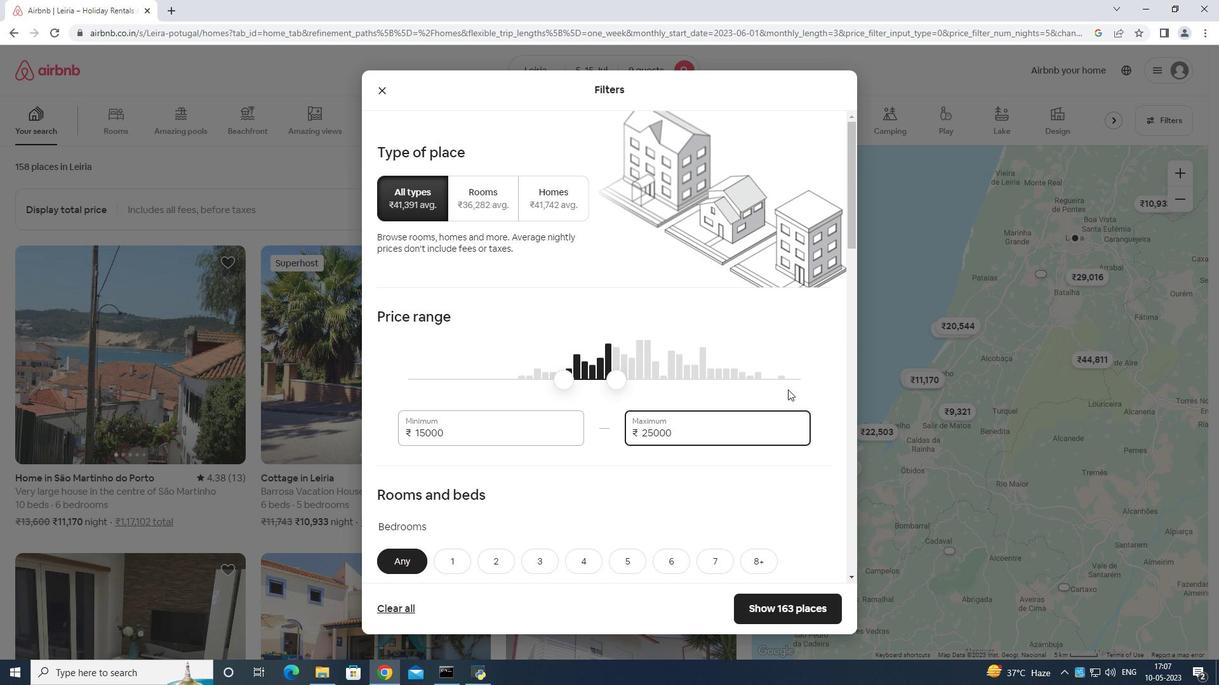 
Action: Mouse scrolled (786, 397) with delta (0, 0)
Screenshot: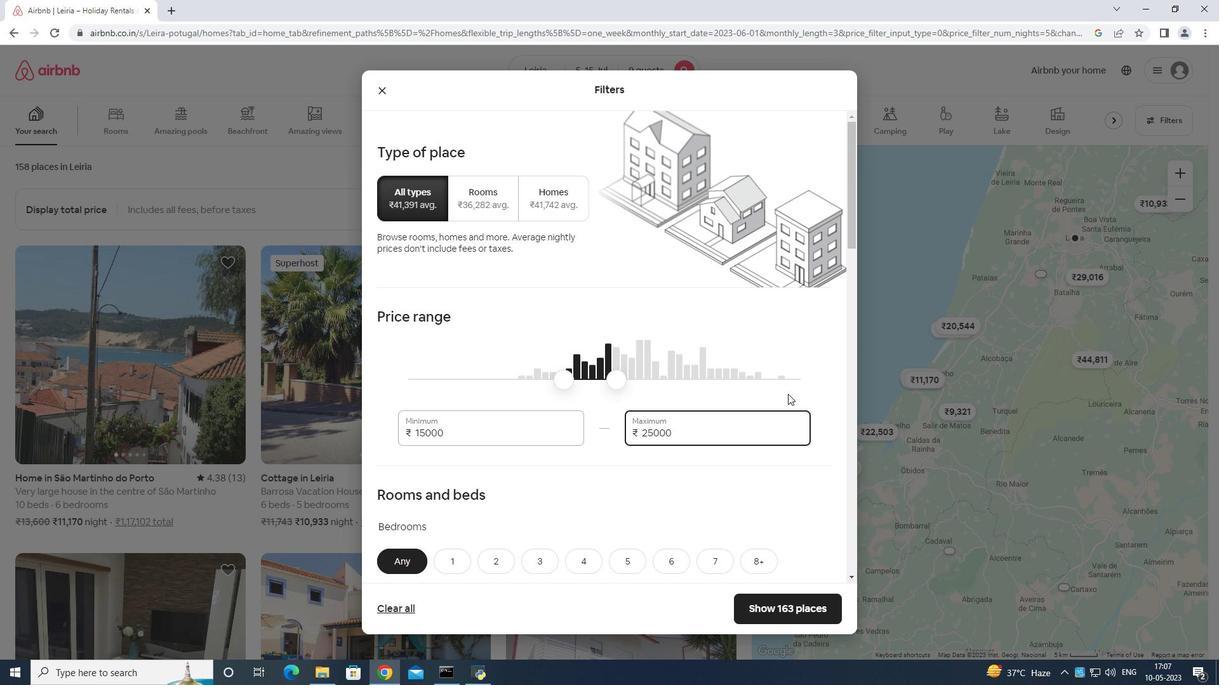 
Action: Mouse moved to (786, 398)
Screenshot: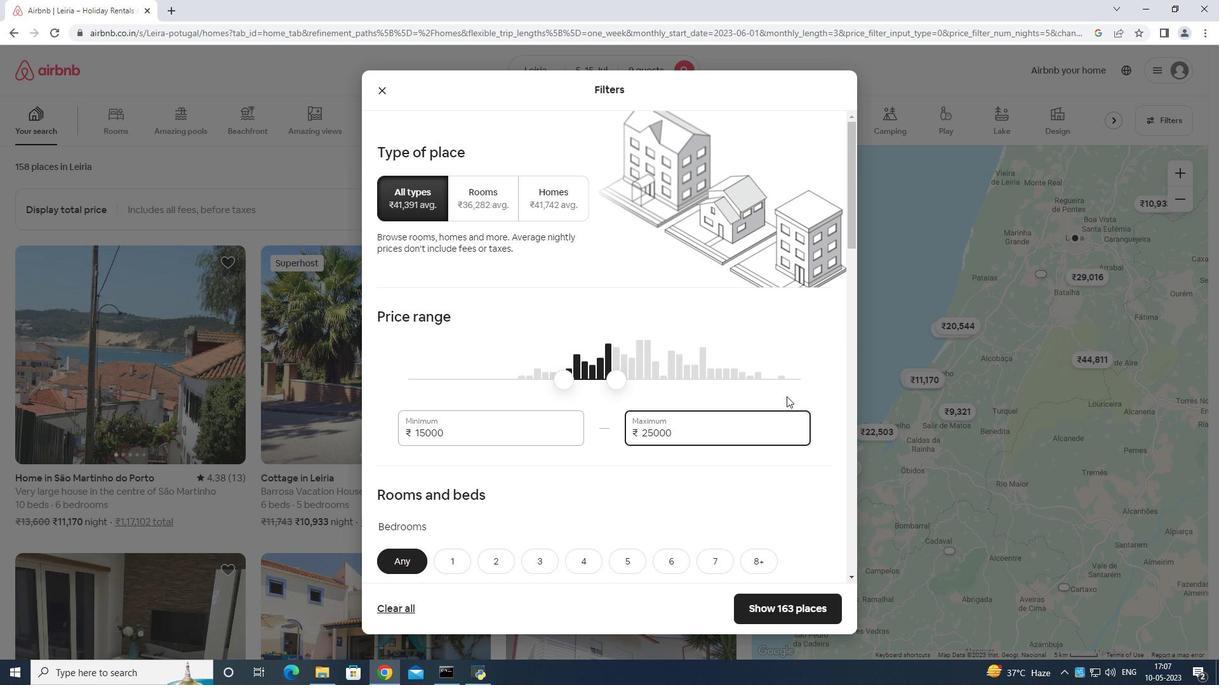 
Action: Mouse scrolled (786, 397) with delta (0, 0)
Screenshot: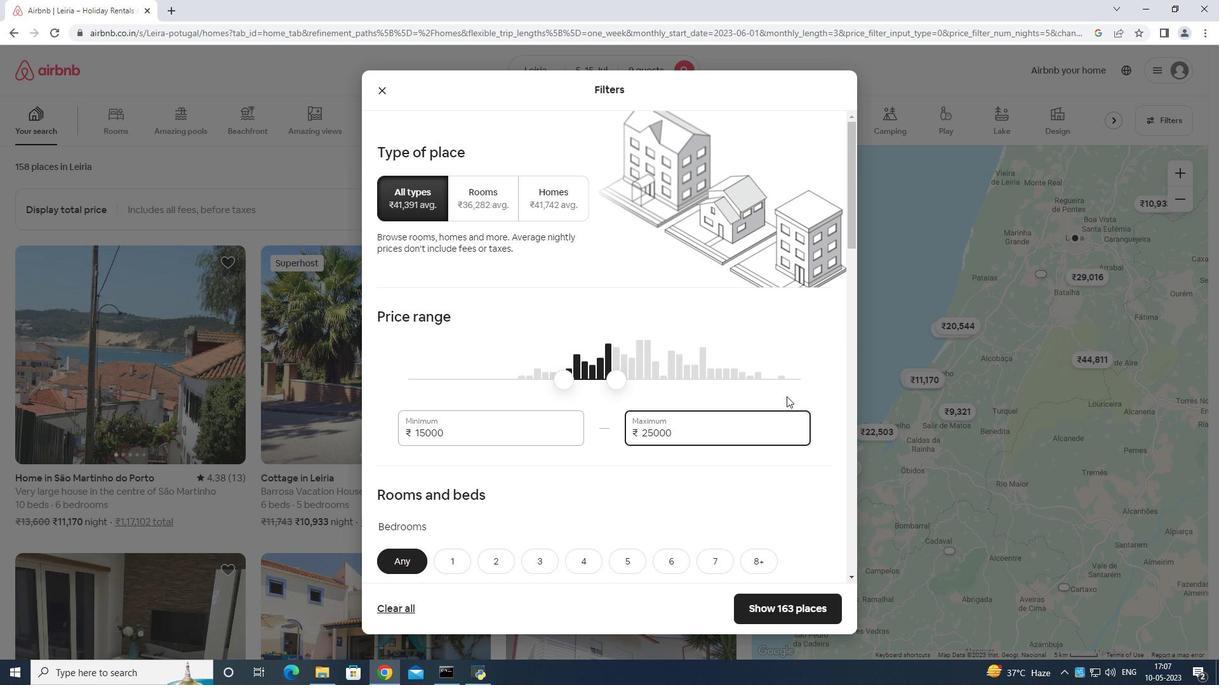 
Action: Mouse scrolled (786, 397) with delta (0, 0)
Screenshot: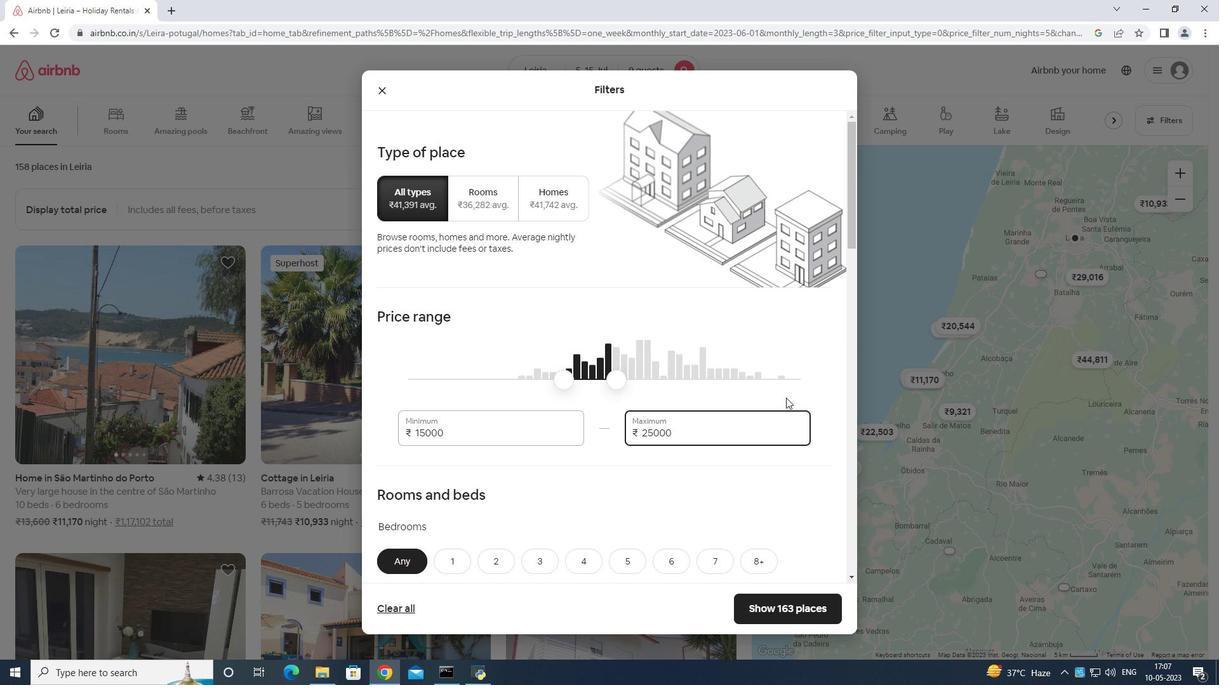 
Action: Mouse scrolled (786, 397) with delta (0, 0)
Screenshot: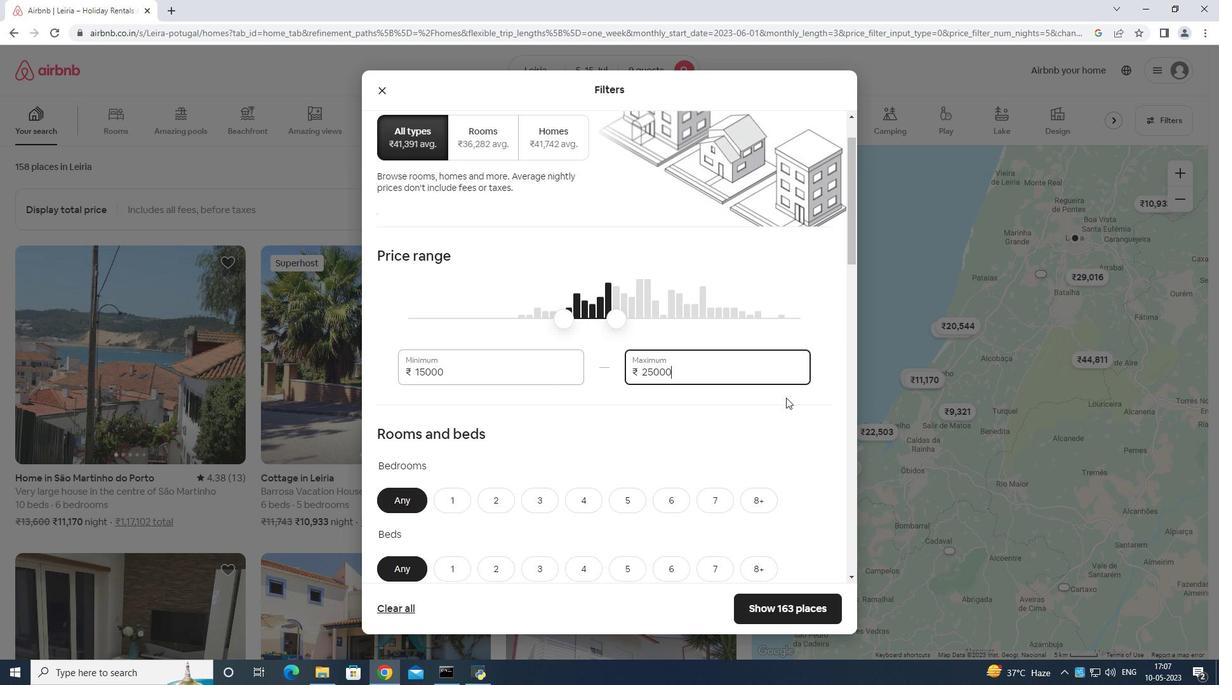 
Action: Mouse moved to (635, 306)
Screenshot: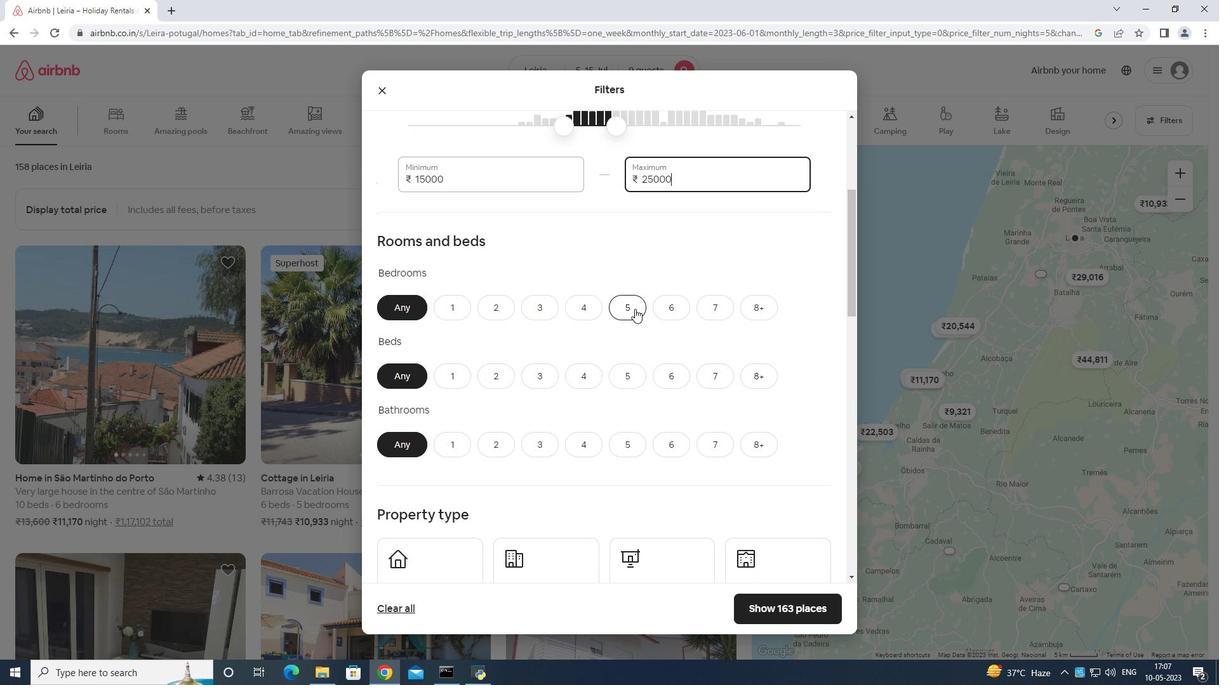 
Action: Mouse pressed left at (635, 306)
Screenshot: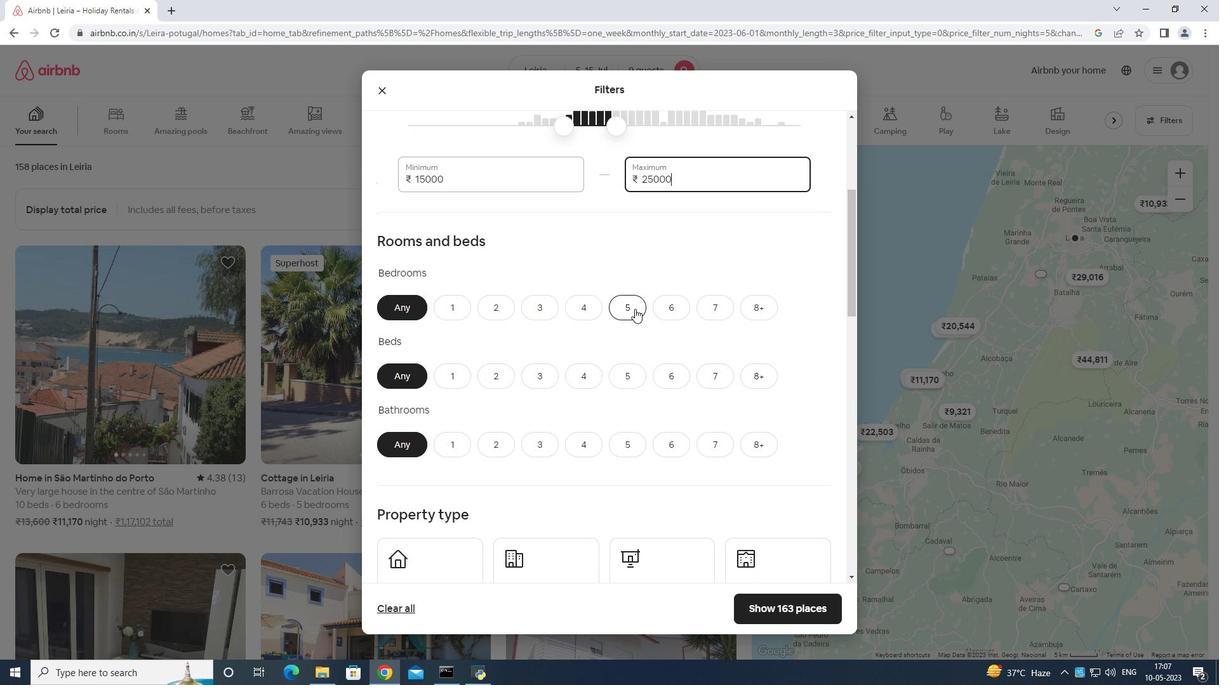 
Action: Mouse moved to (624, 376)
Screenshot: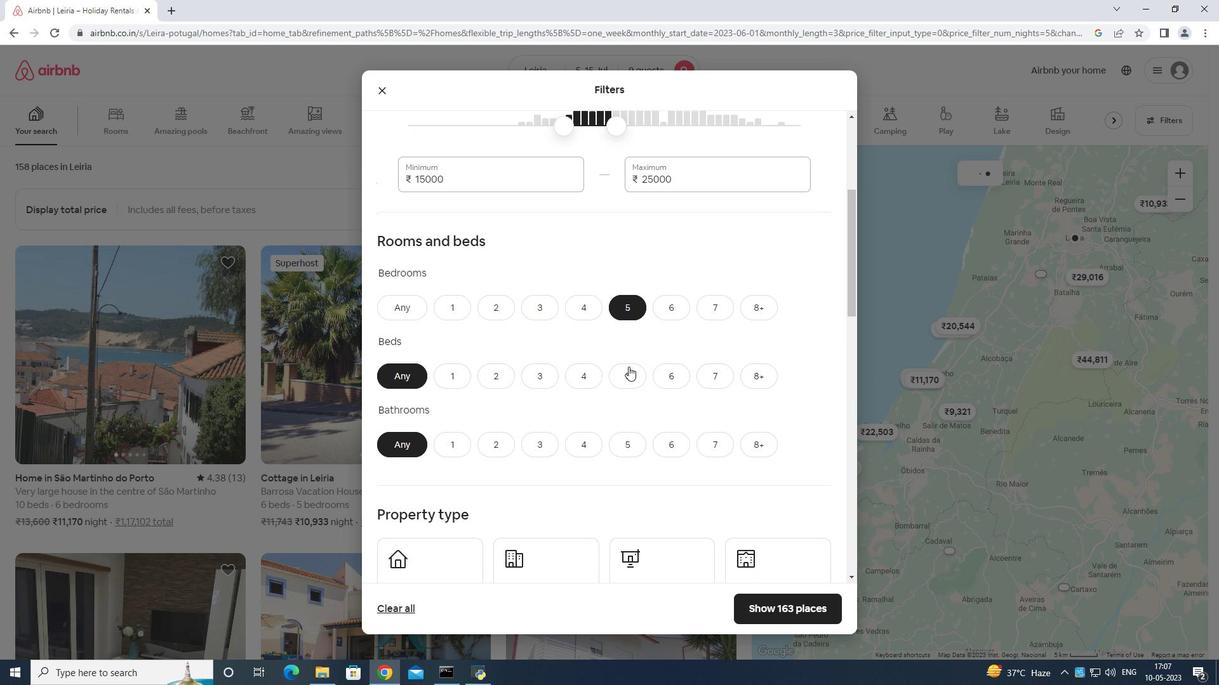 
Action: Mouse pressed left at (624, 376)
Screenshot: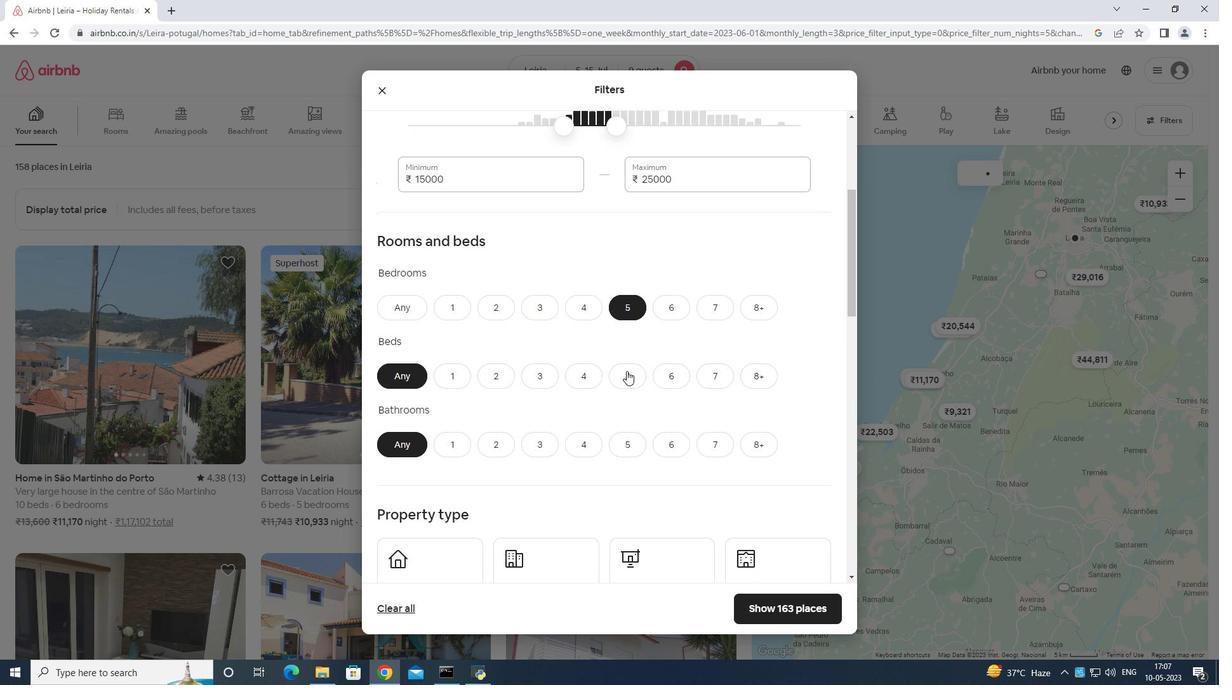 
Action: Mouse moved to (634, 441)
Screenshot: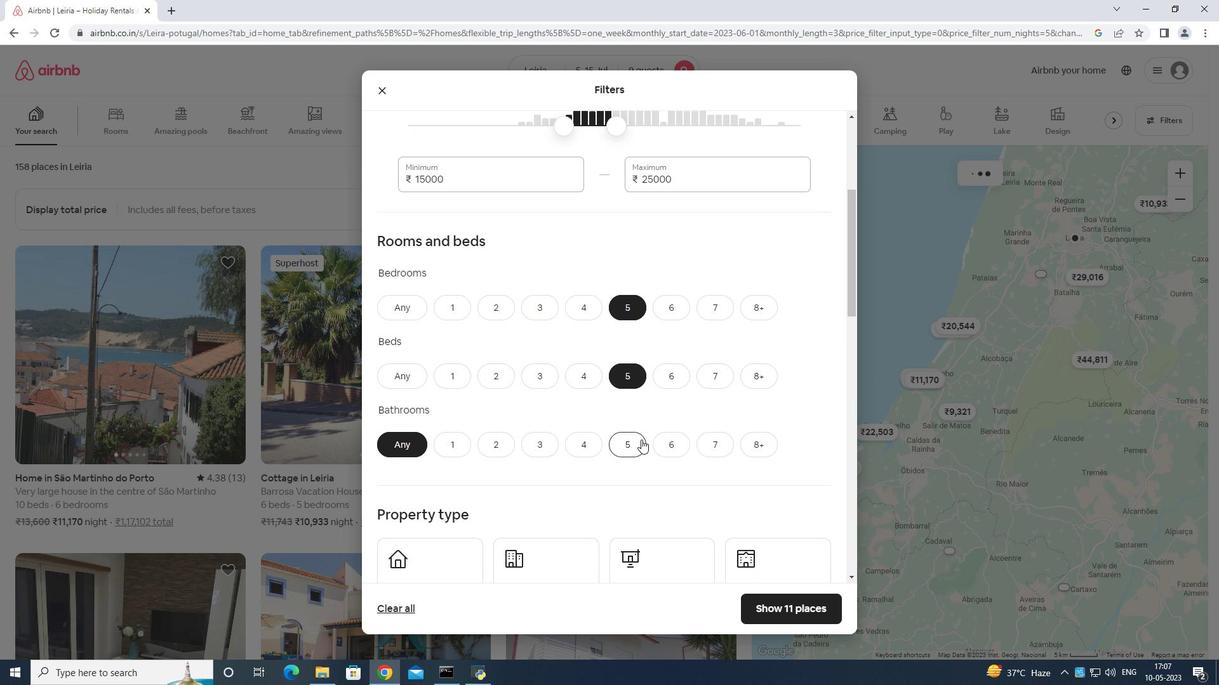 
Action: Mouse pressed left at (634, 441)
Screenshot: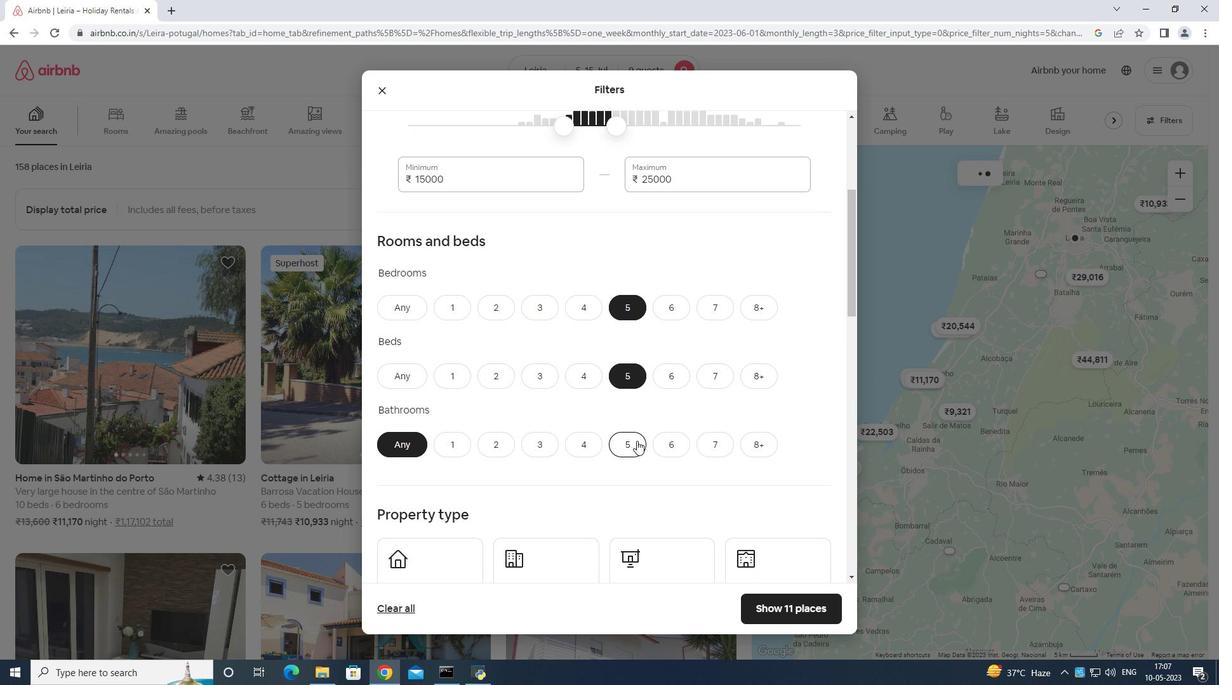 
Action: Mouse moved to (621, 435)
Screenshot: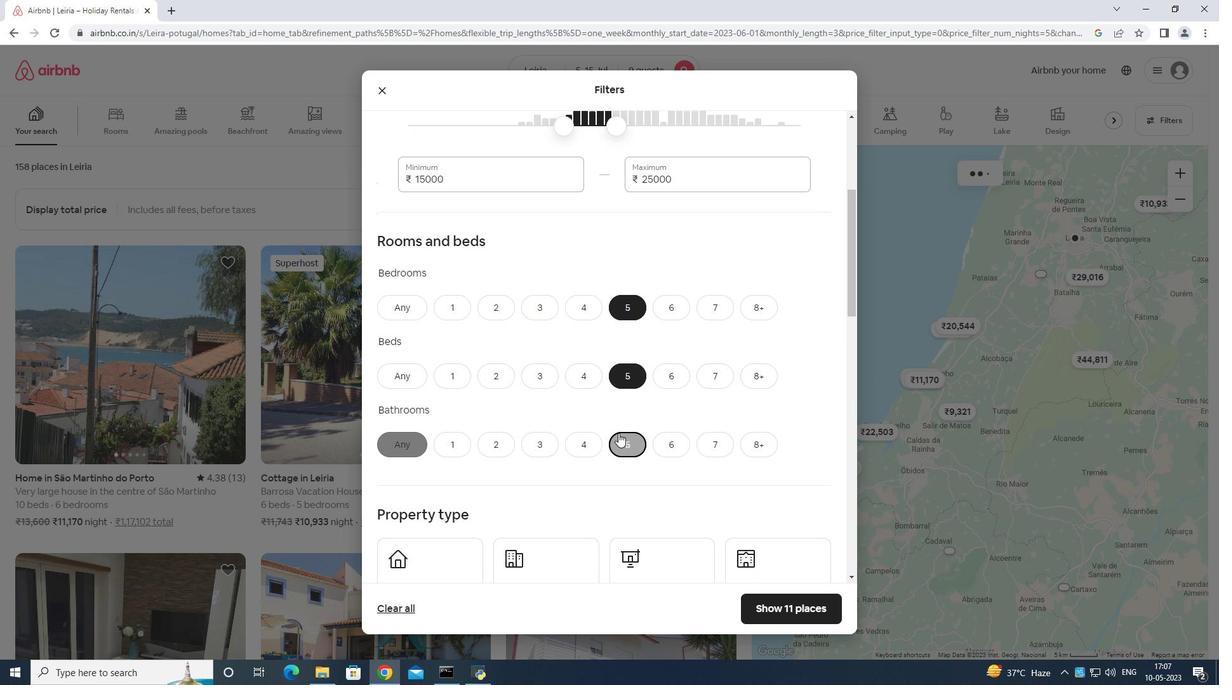 
Action: Mouse scrolled (621, 434) with delta (0, 0)
Screenshot: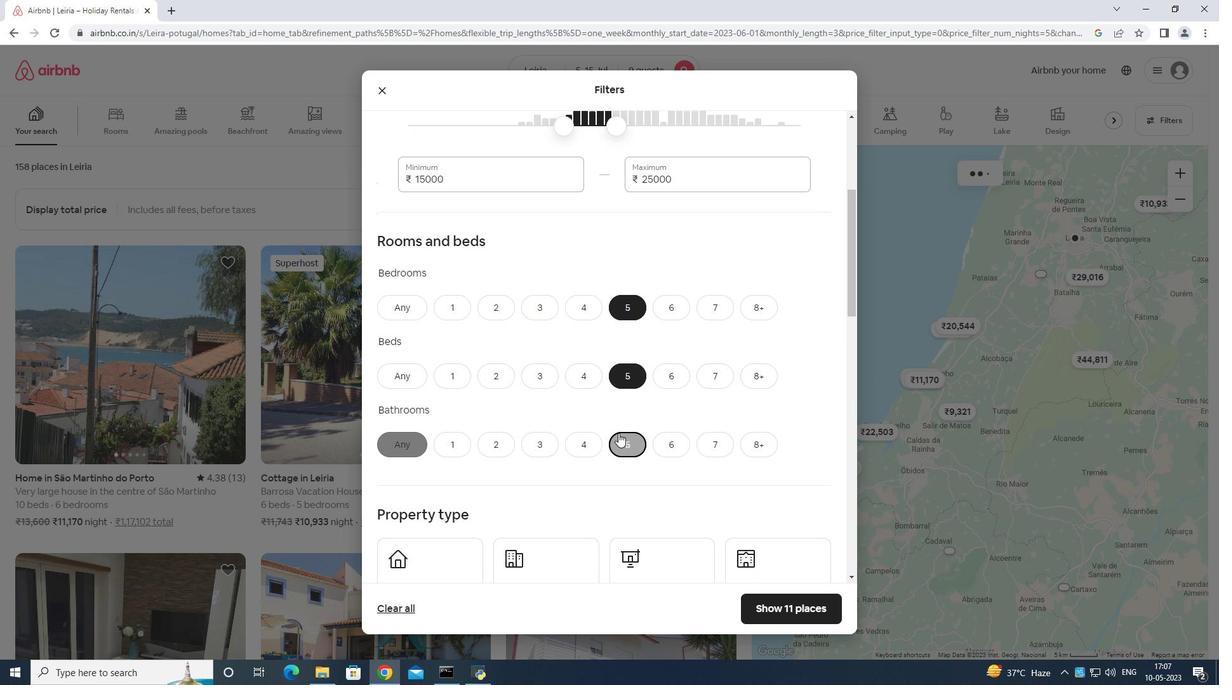 
Action: Mouse scrolled (621, 435) with delta (0, 0)
Screenshot: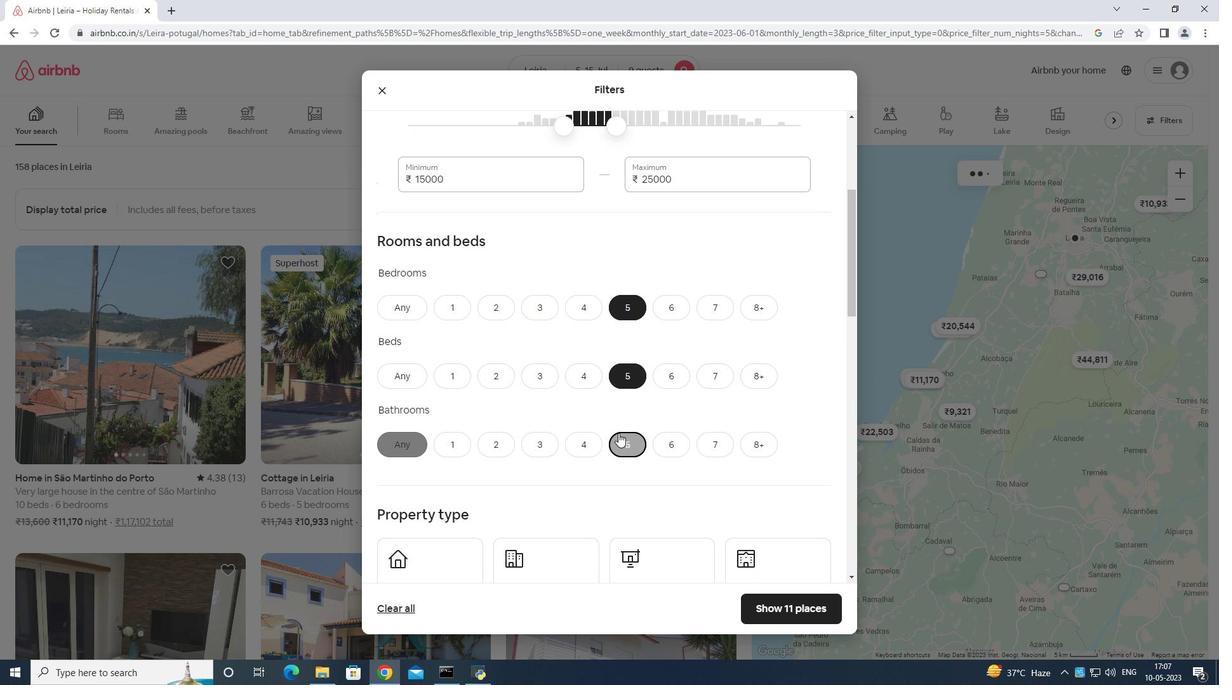 
Action: Mouse scrolled (621, 435) with delta (0, 0)
Screenshot: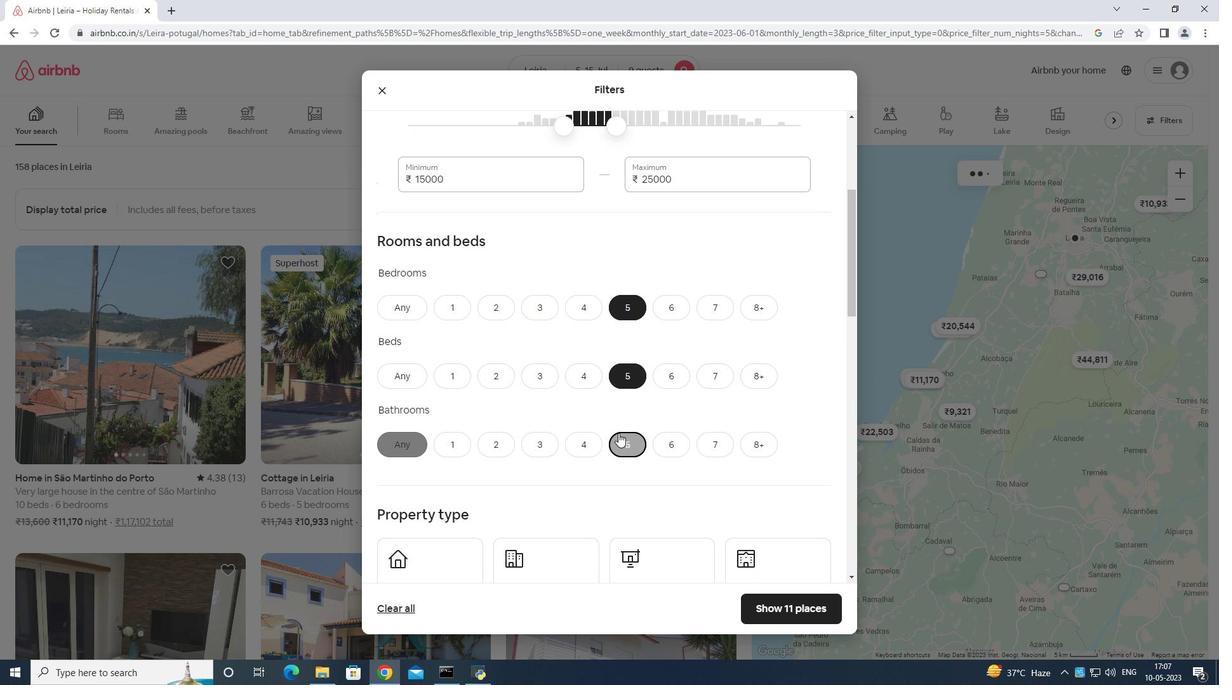 
Action: Mouse moved to (429, 396)
Screenshot: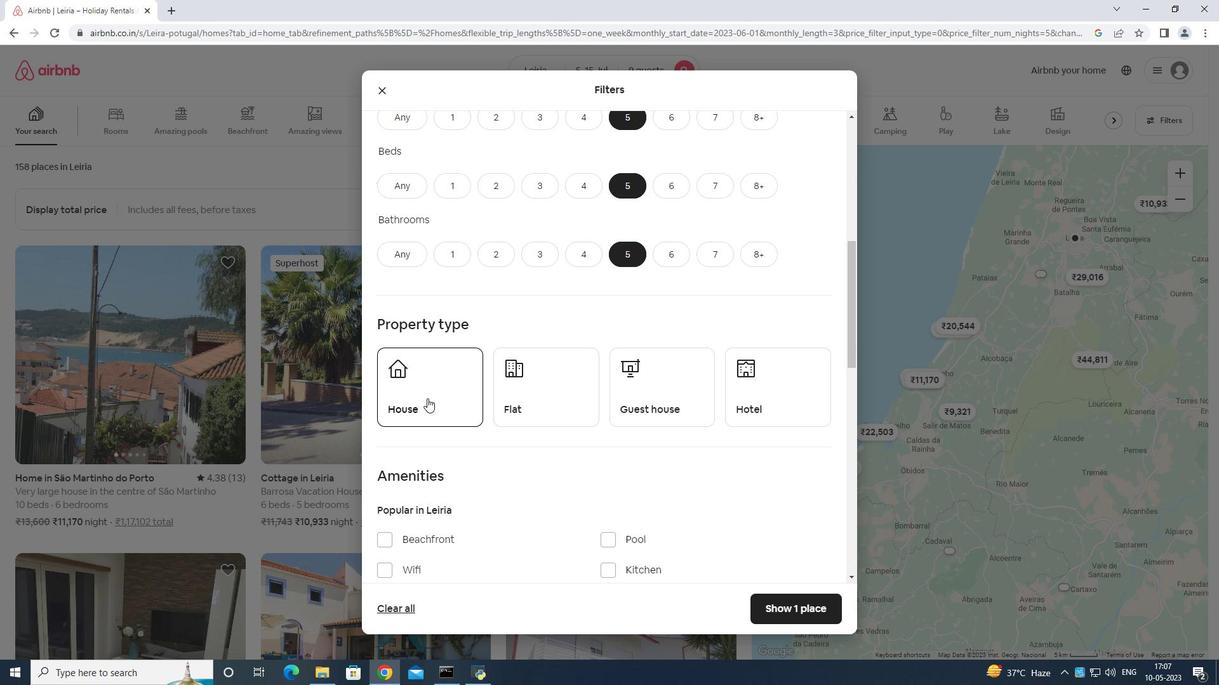 
Action: Mouse pressed left at (429, 396)
Screenshot: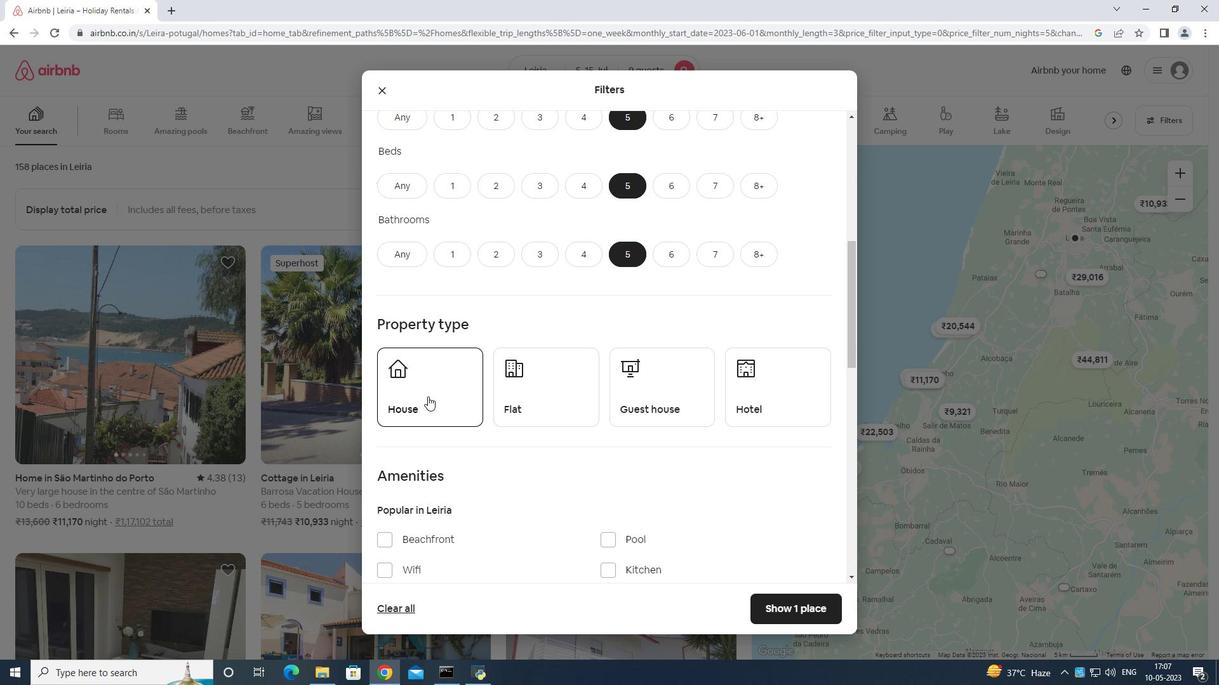 
Action: Mouse moved to (544, 412)
Screenshot: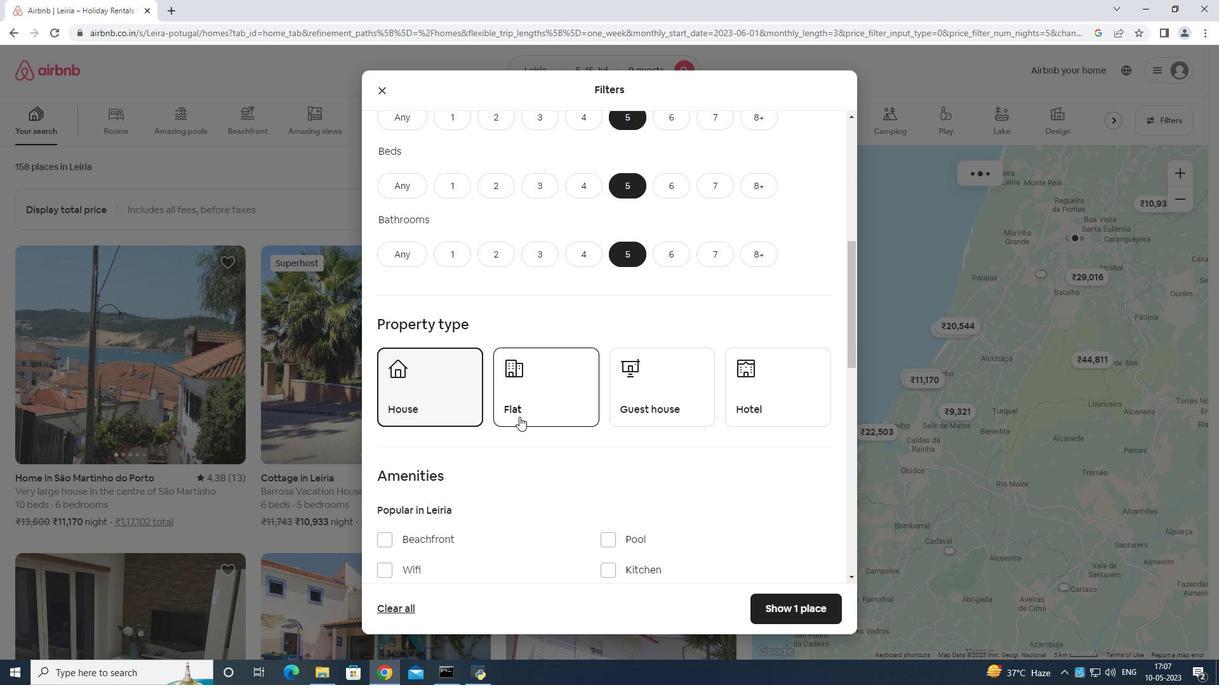 
Action: Mouse pressed left at (543, 412)
Screenshot: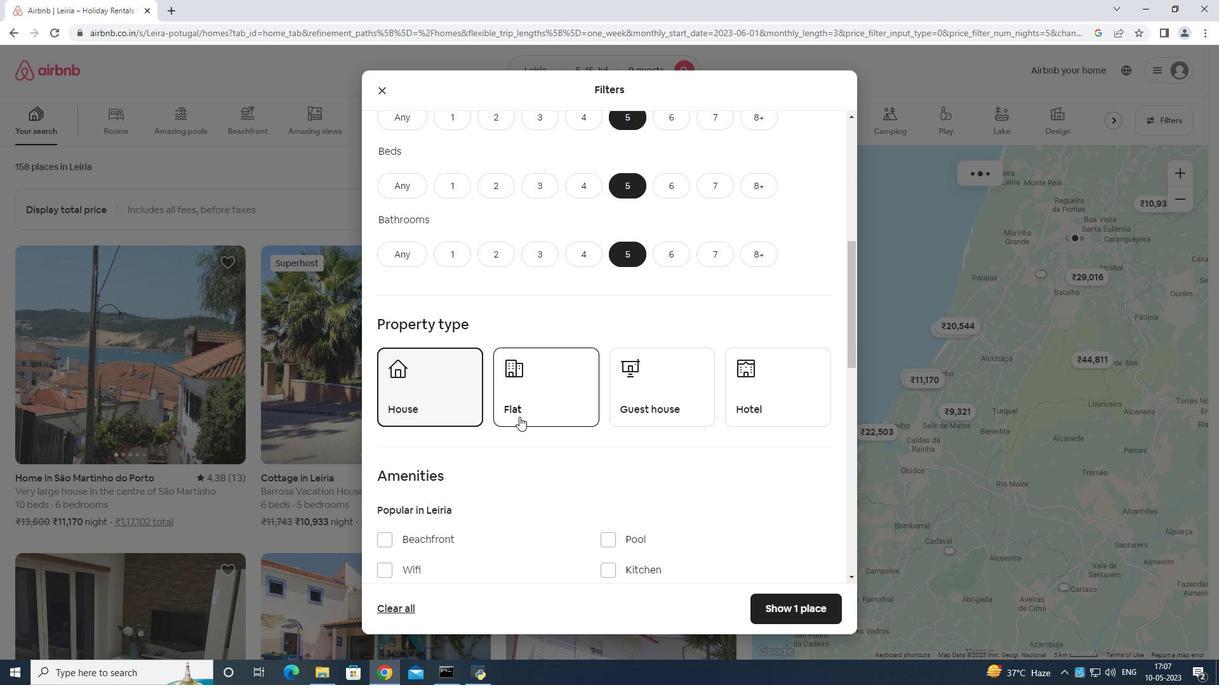 
Action: Mouse moved to (682, 395)
Screenshot: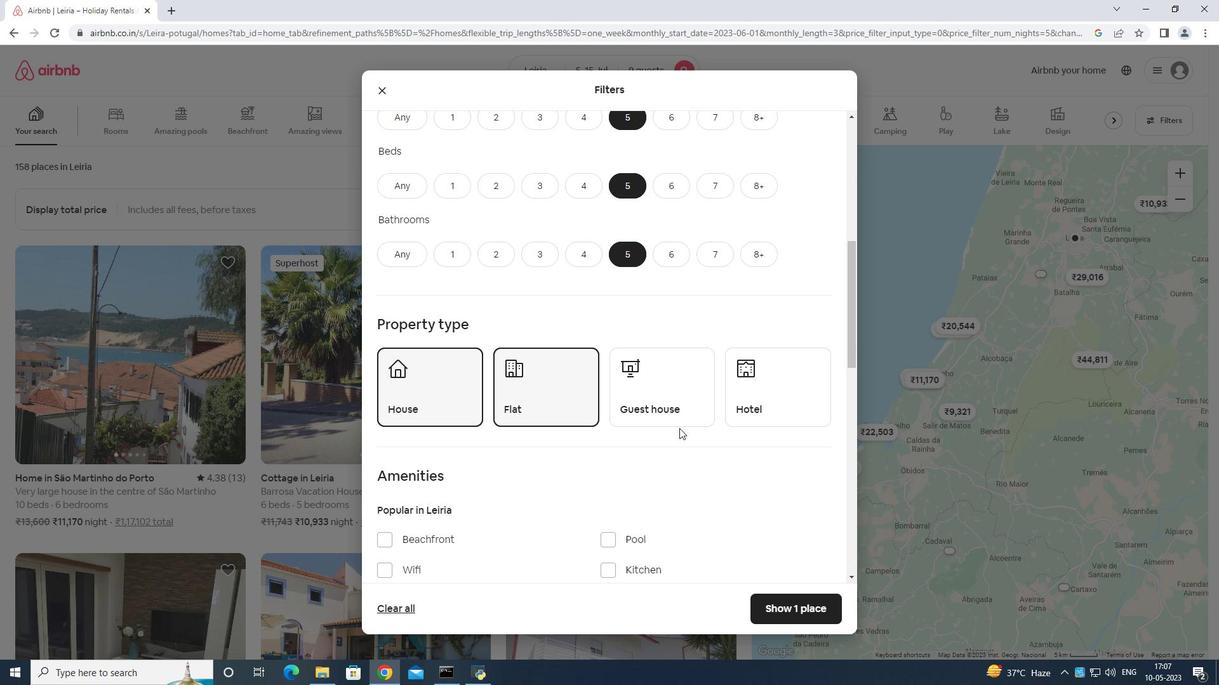
Action: Mouse pressed left at (682, 395)
Screenshot: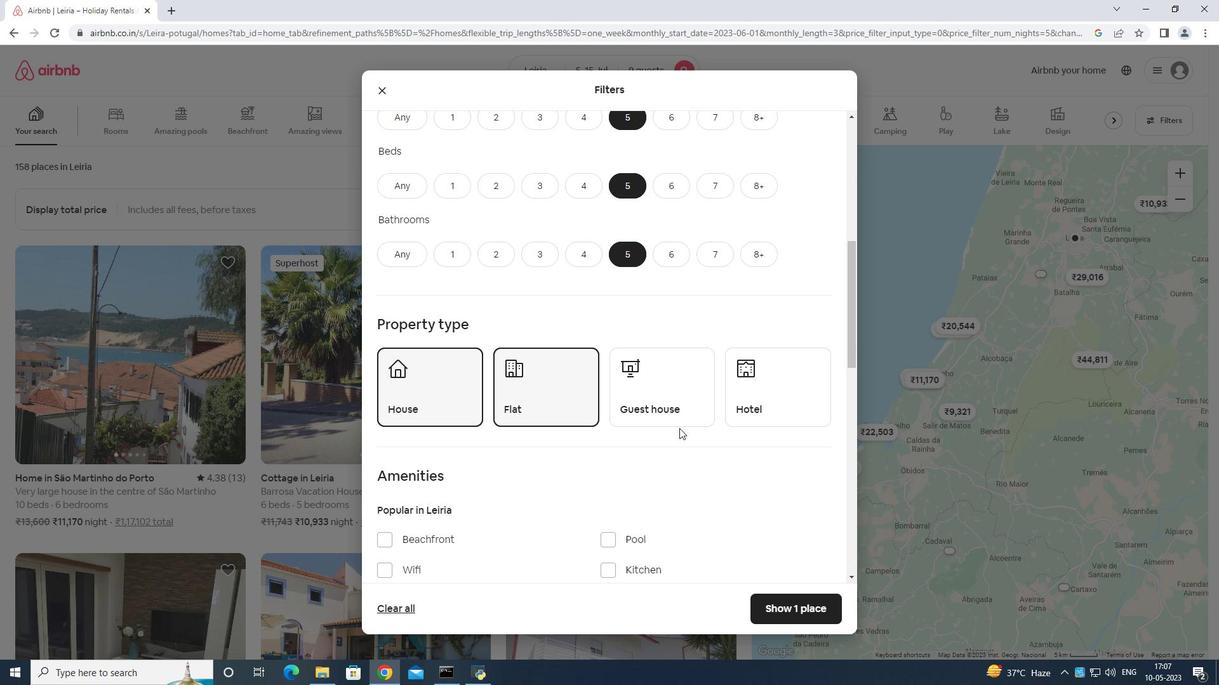 
Action: Mouse moved to (686, 385)
Screenshot: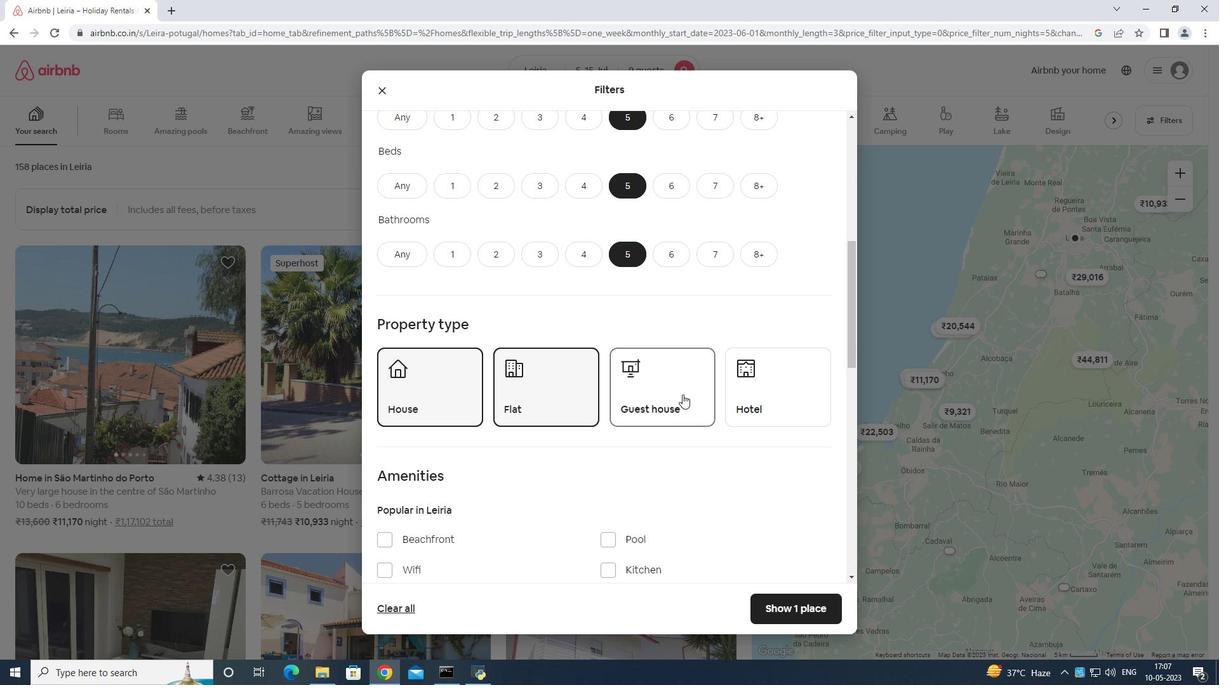 
Action: Mouse scrolled (686, 384) with delta (0, 0)
Screenshot: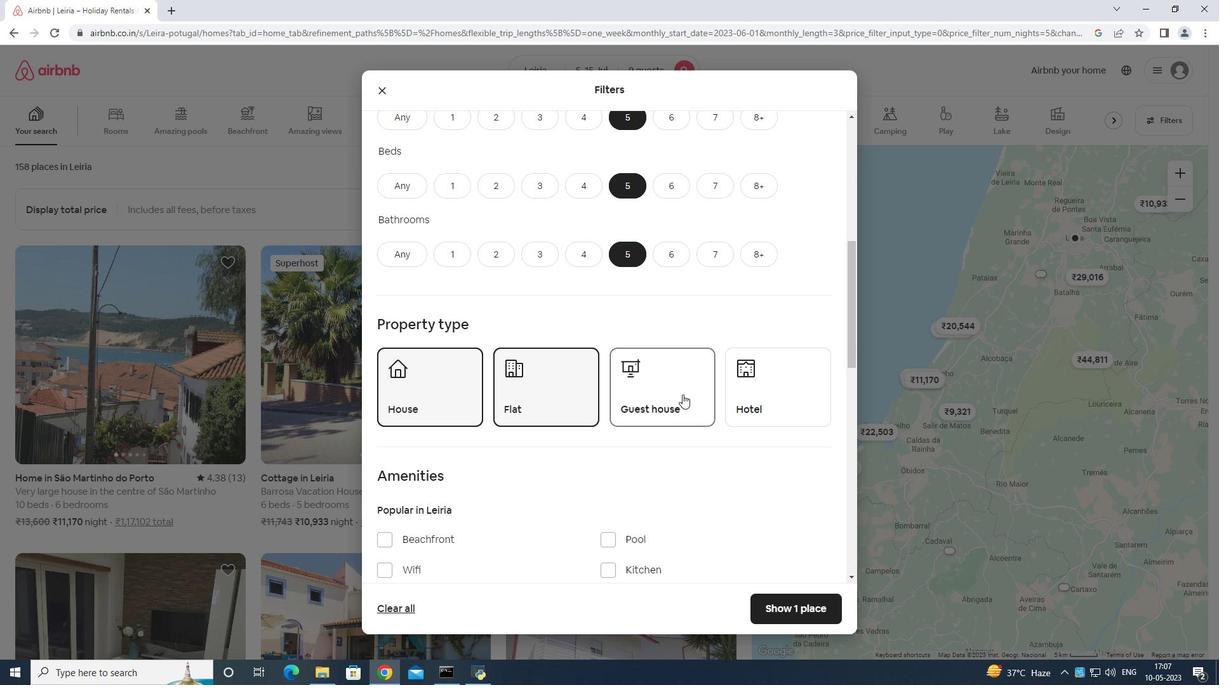 
Action: Mouse moved to (687, 388)
Screenshot: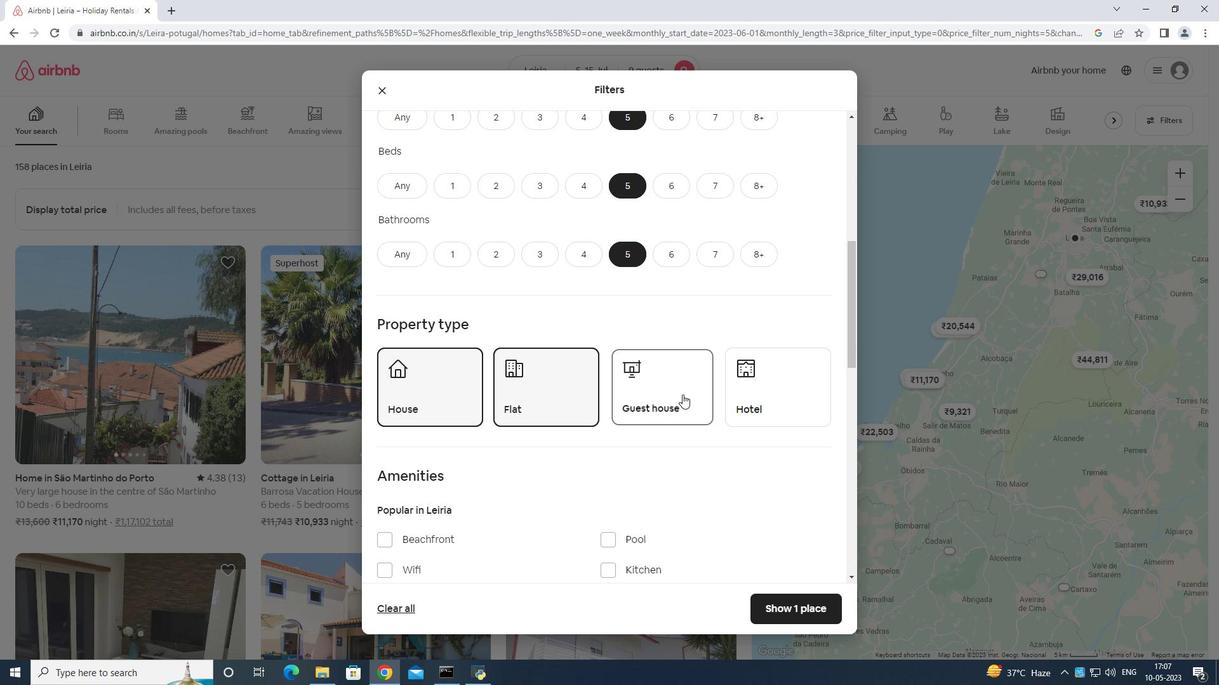
Action: Mouse scrolled (687, 388) with delta (0, 0)
Screenshot: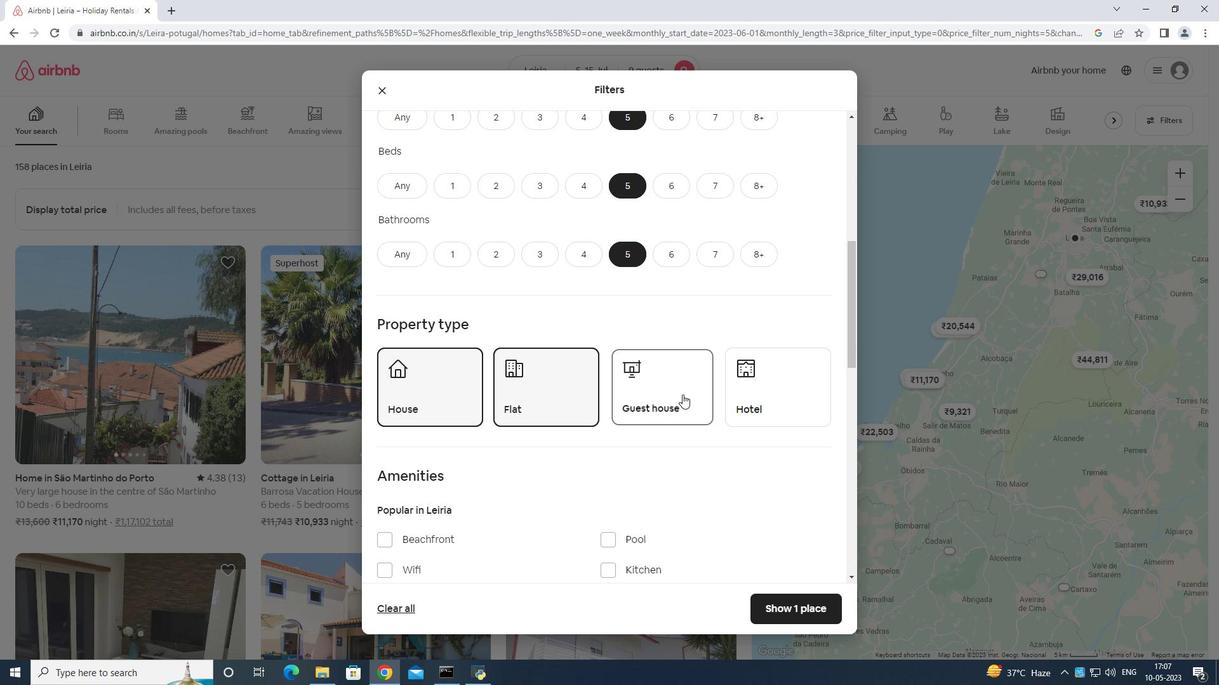 
Action: Mouse moved to (687, 389)
Screenshot: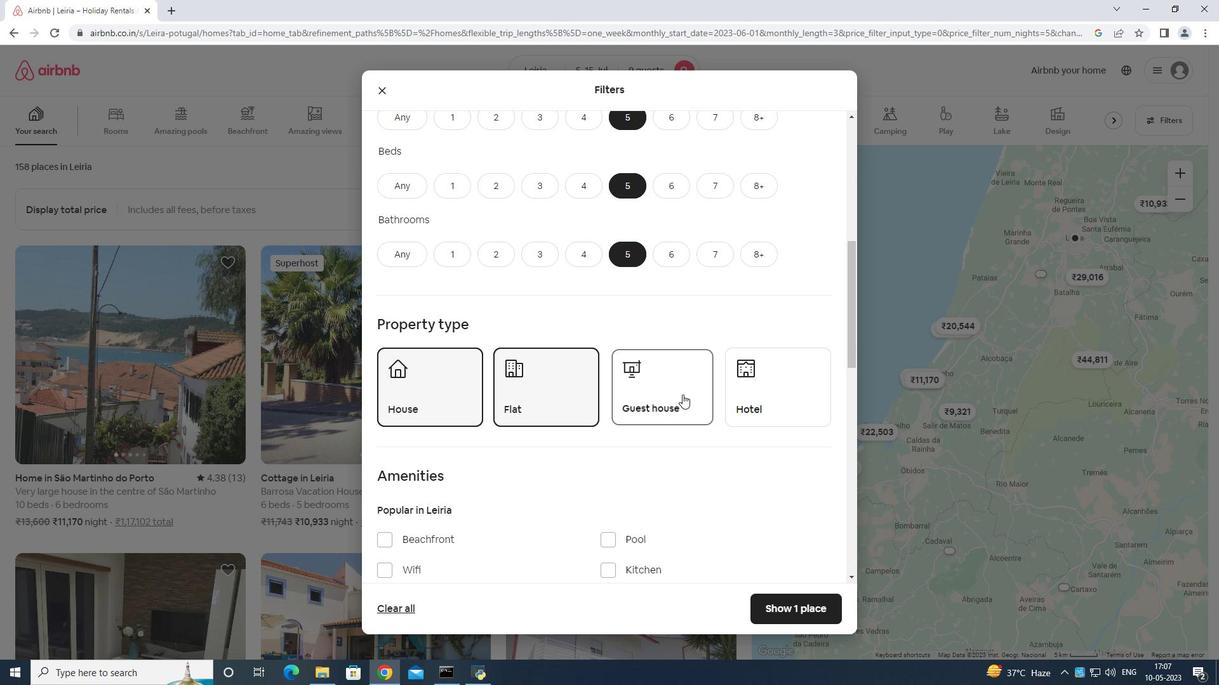 
Action: Mouse scrolled (687, 388) with delta (0, 0)
Screenshot: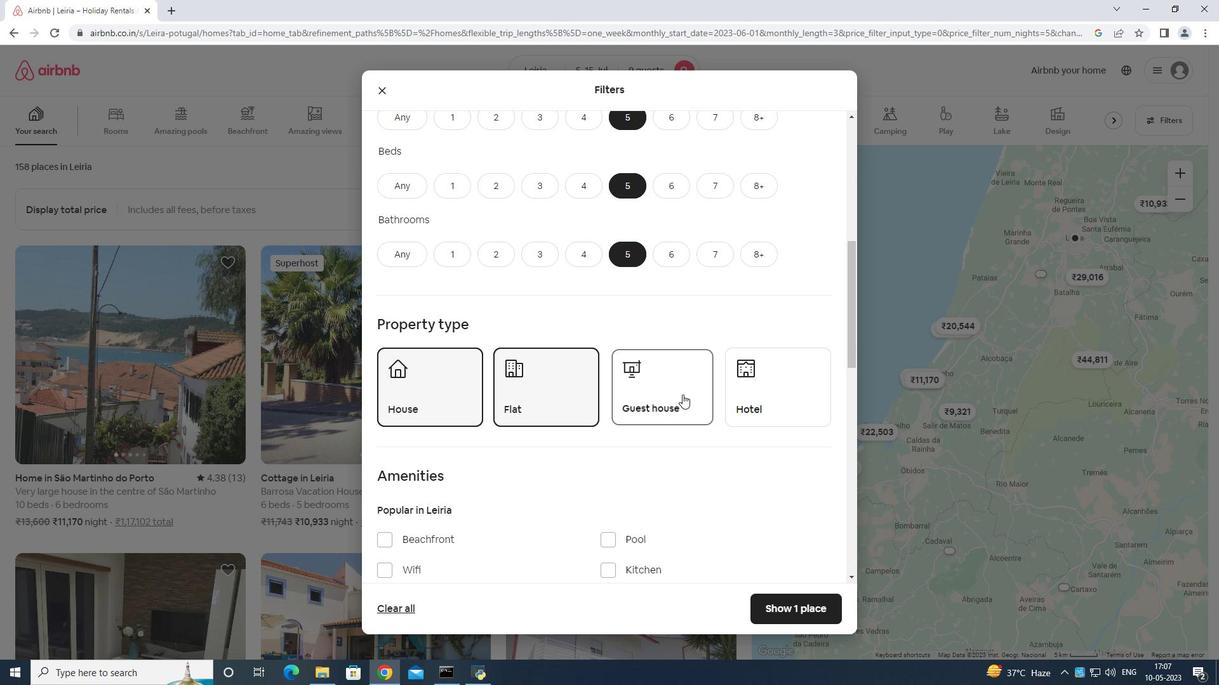 
Action: Mouse moved to (678, 367)
Screenshot: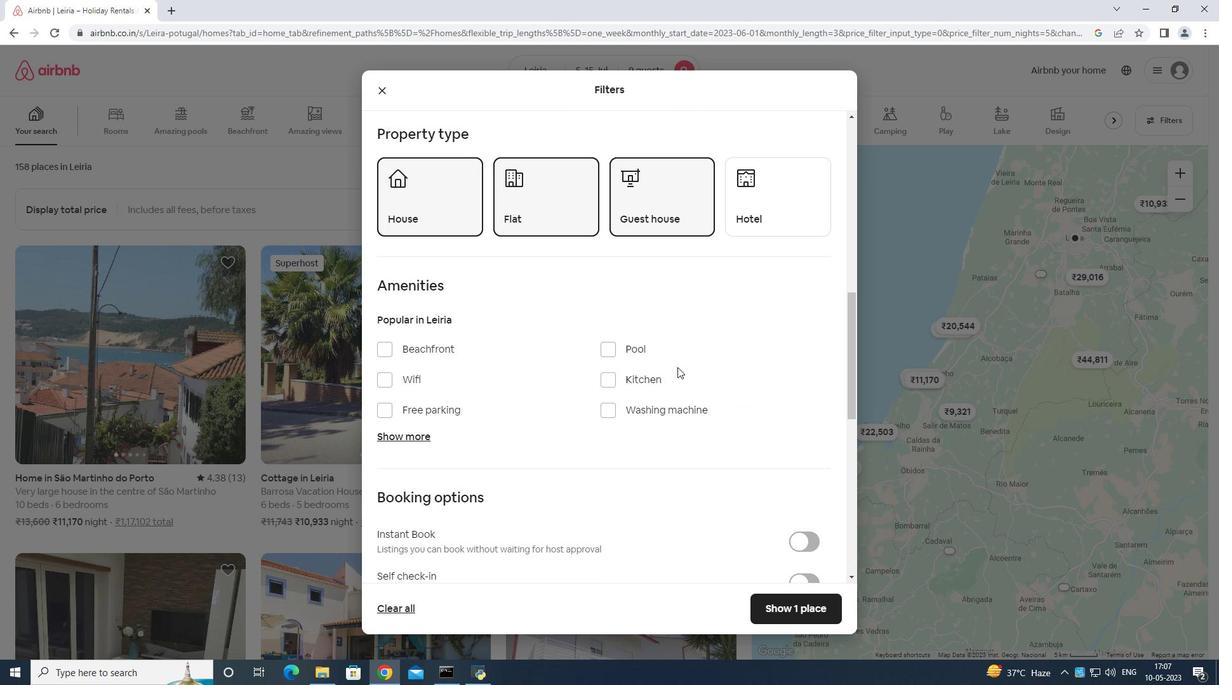 
Action: Mouse scrolled (678, 367) with delta (0, 0)
Screenshot: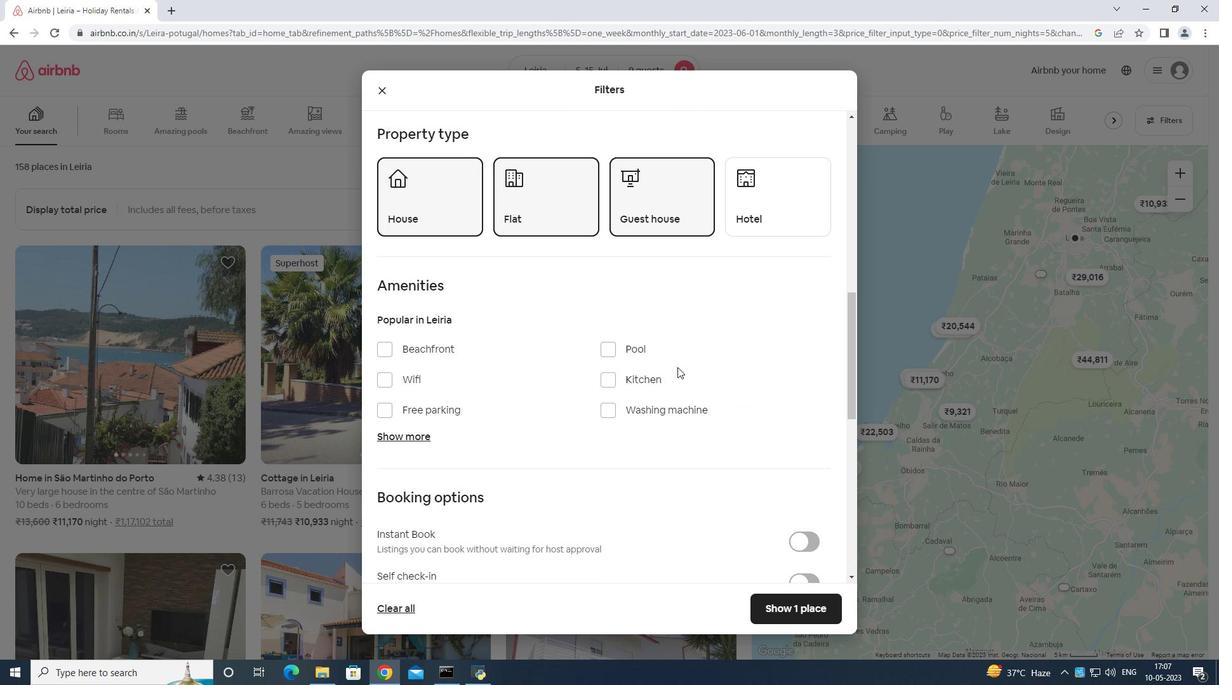
Action: Mouse moved to (681, 370)
Screenshot: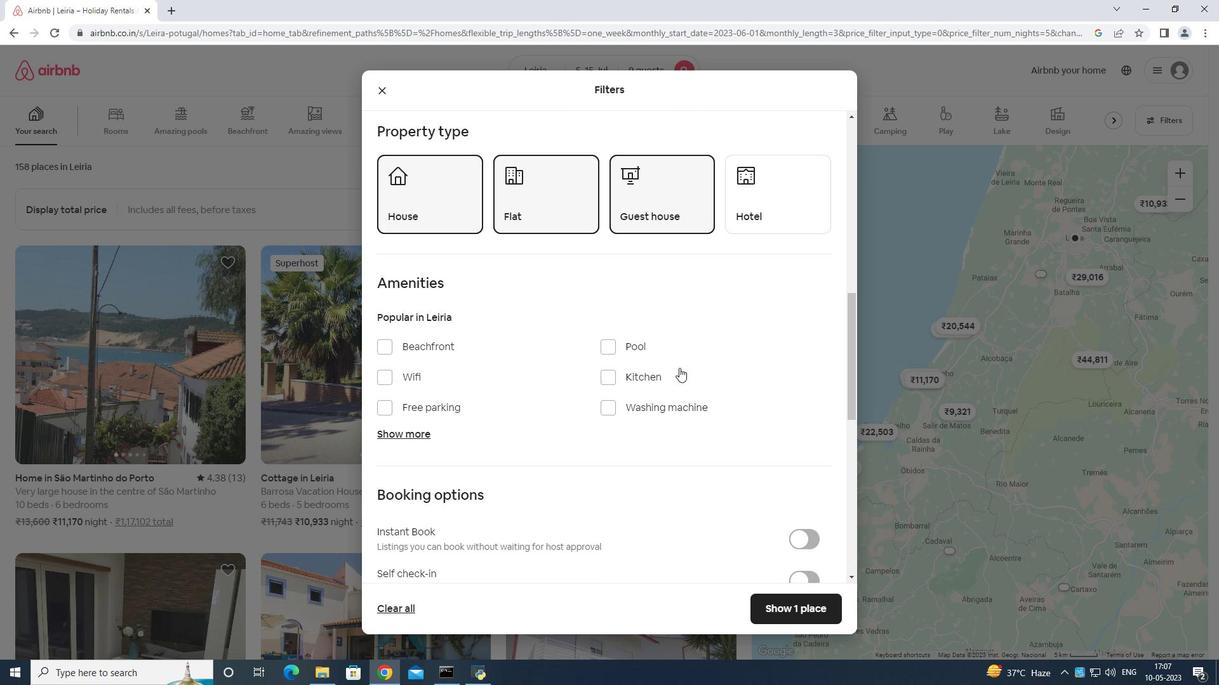 
Action: Mouse scrolled (681, 370) with delta (0, 0)
Screenshot: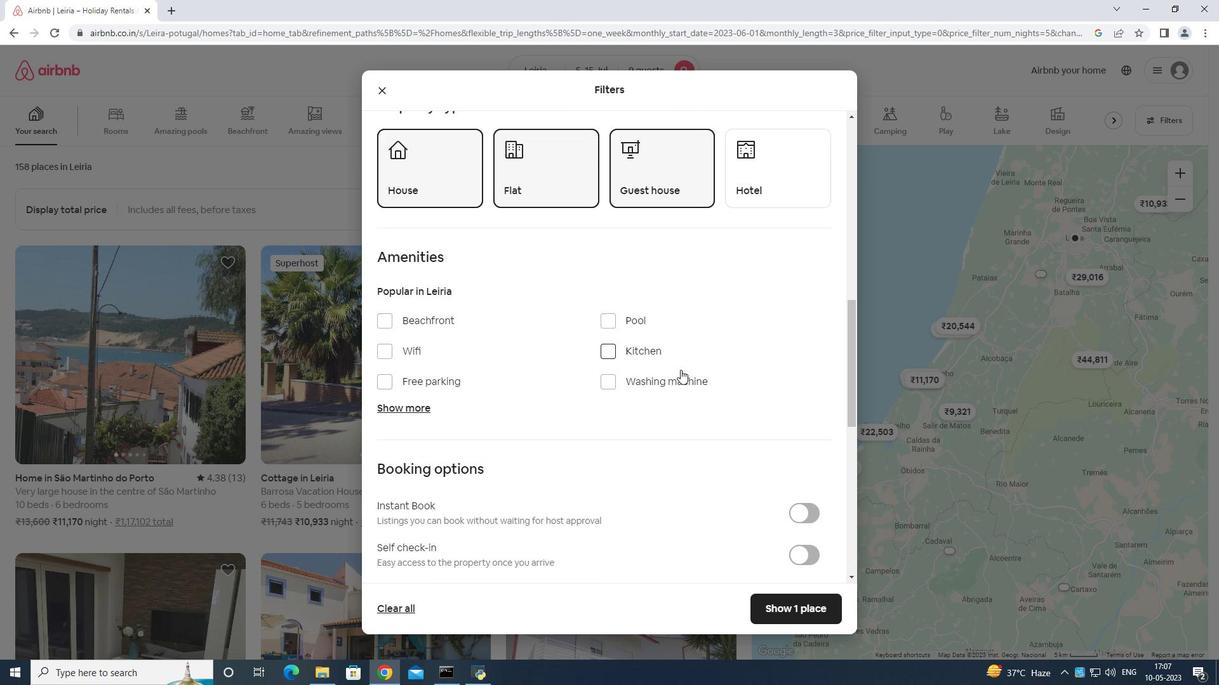 
Action: Mouse moved to (682, 376)
Screenshot: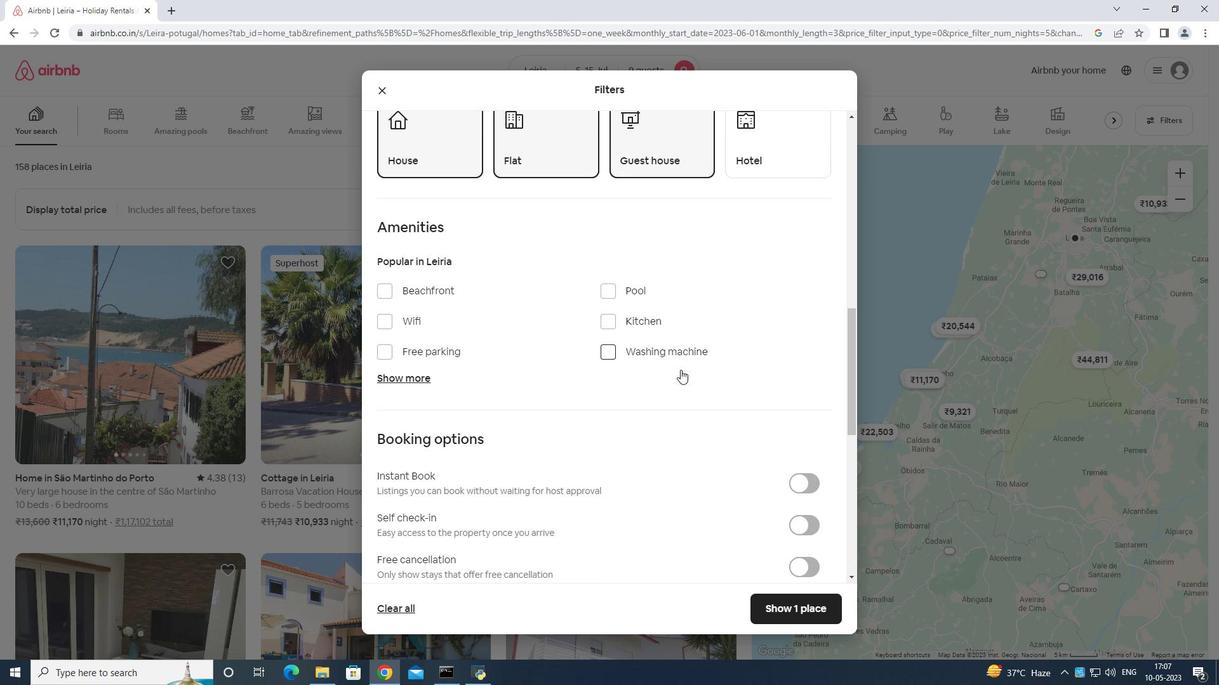 
Action: Mouse scrolled (682, 375) with delta (0, 0)
Screenshot: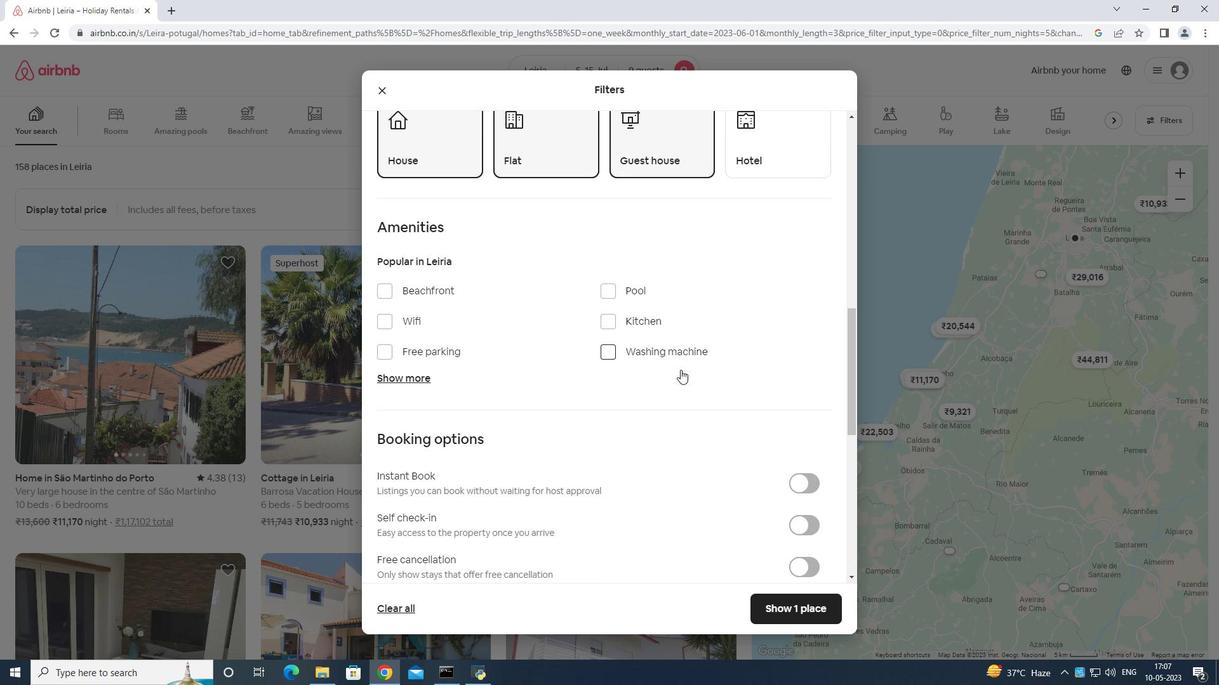 
Action: Mouse moved to (684, 379)
Screenshot: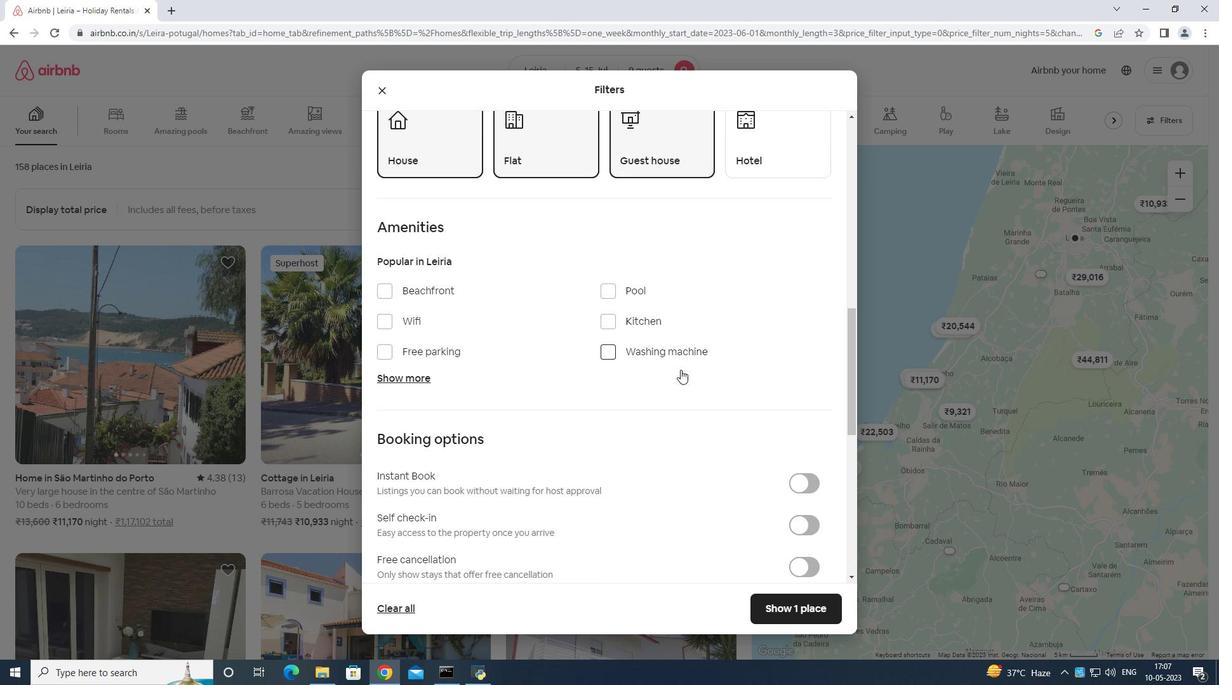 
Action: Mouse scrolled (684, 379) with delta (0, 0)
Screenshot: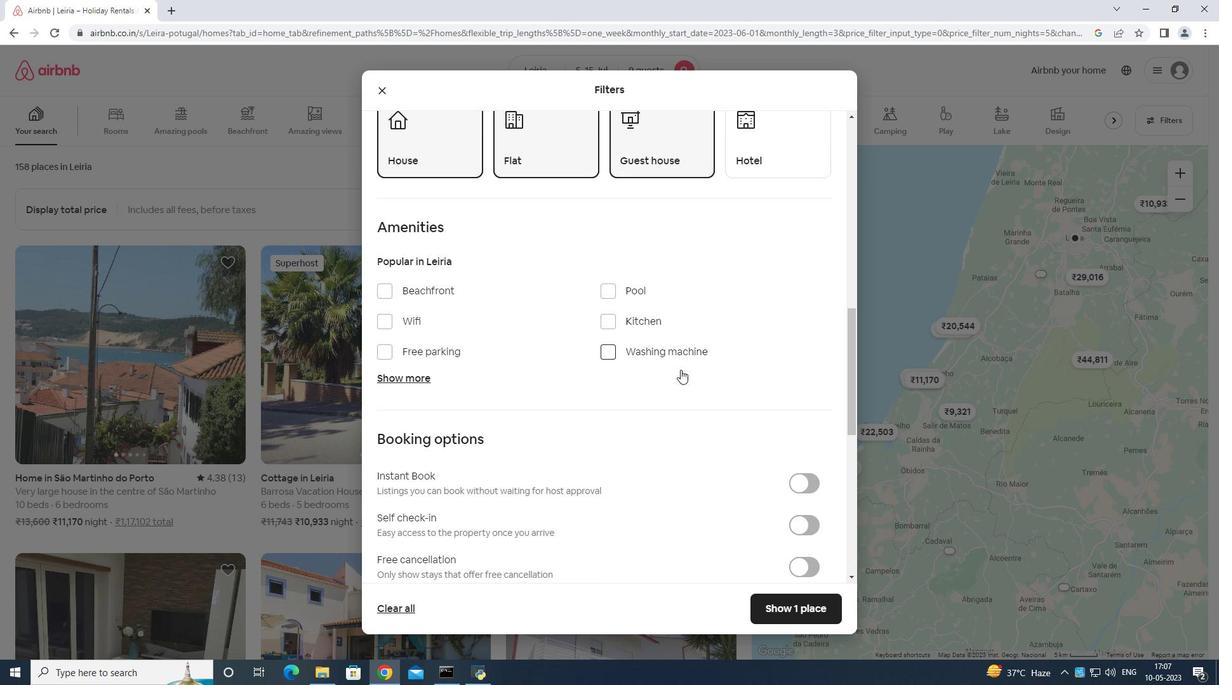 
Action: Mouse moved to (684, 381)
Screenshot: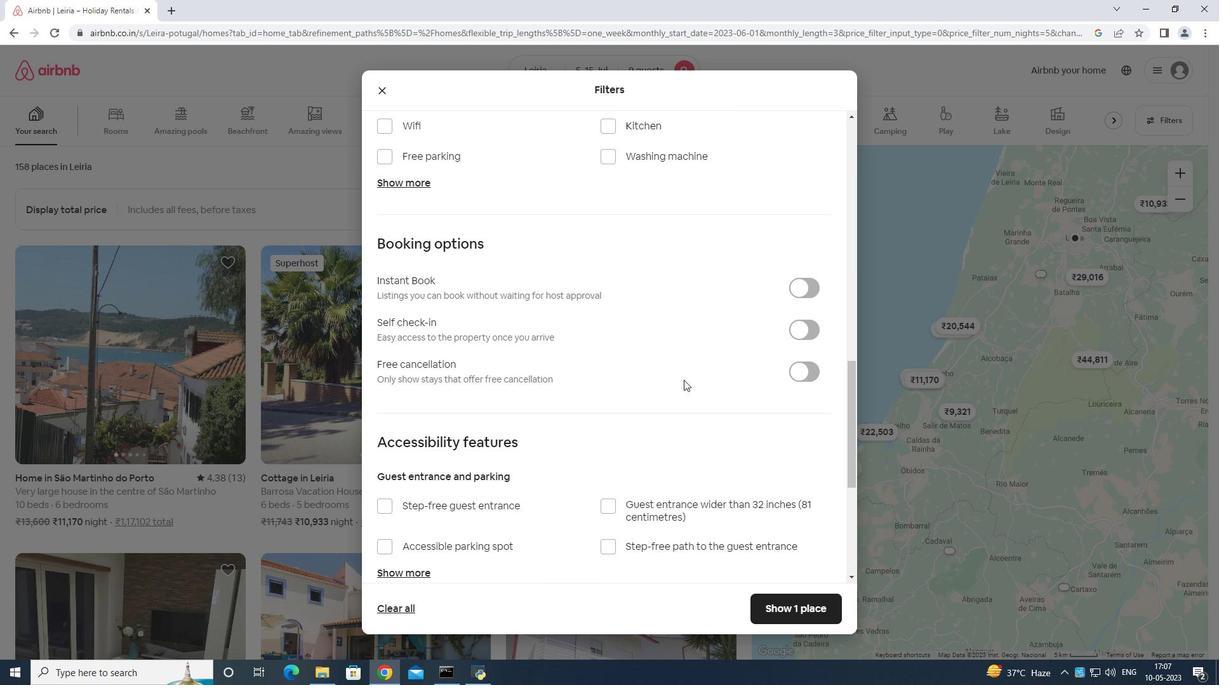 
Action: Mouse scrolled (684, 380) with delta (0, 0)
Screenshot: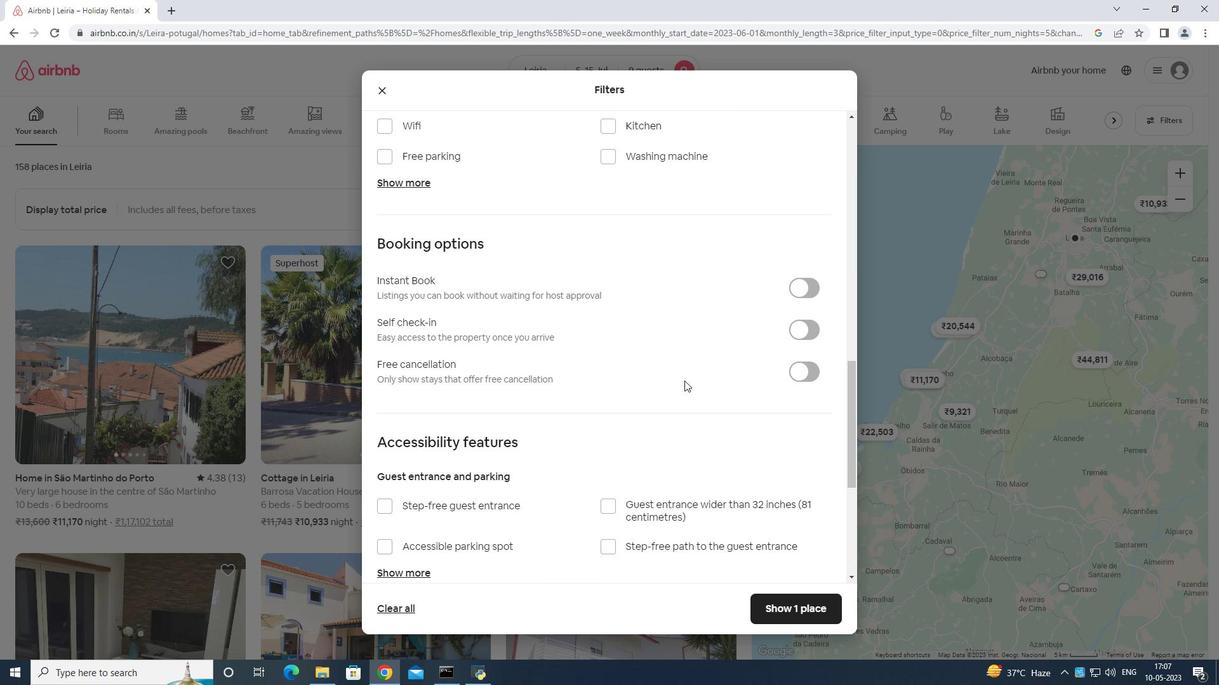 
Action: Mouse moved to (684, 381)
Screenshot: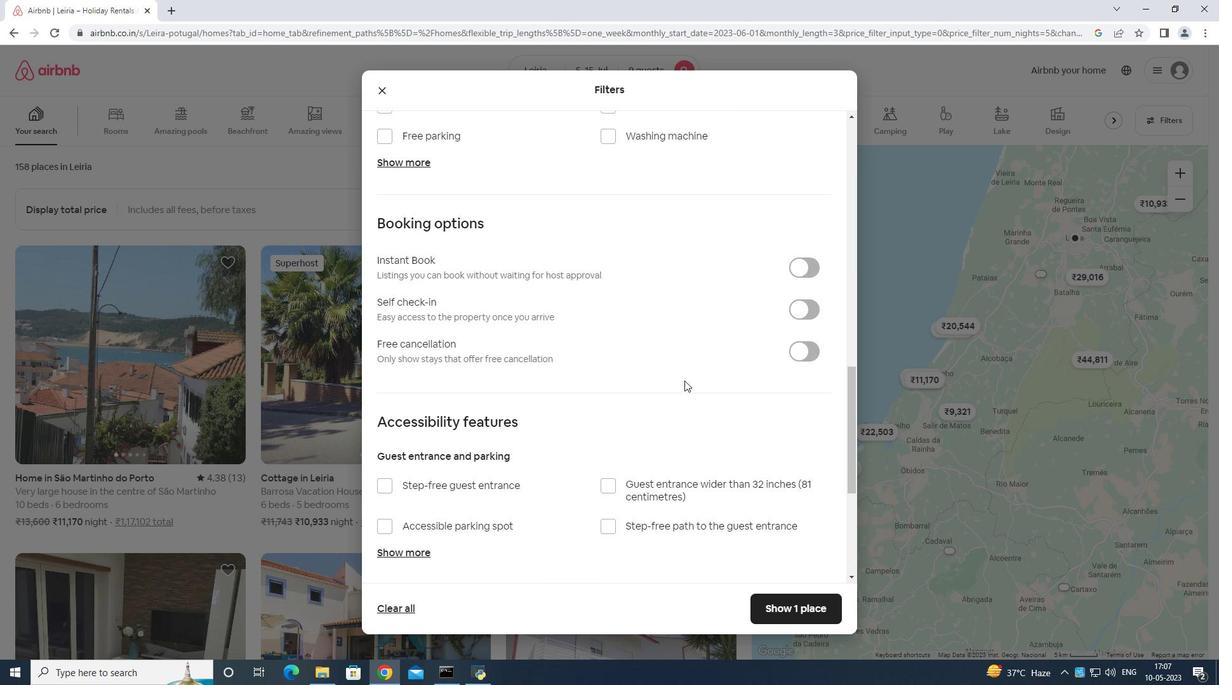 
Action: Mouse scrolled (684, 380) with delta (0, 0)
Screenshot: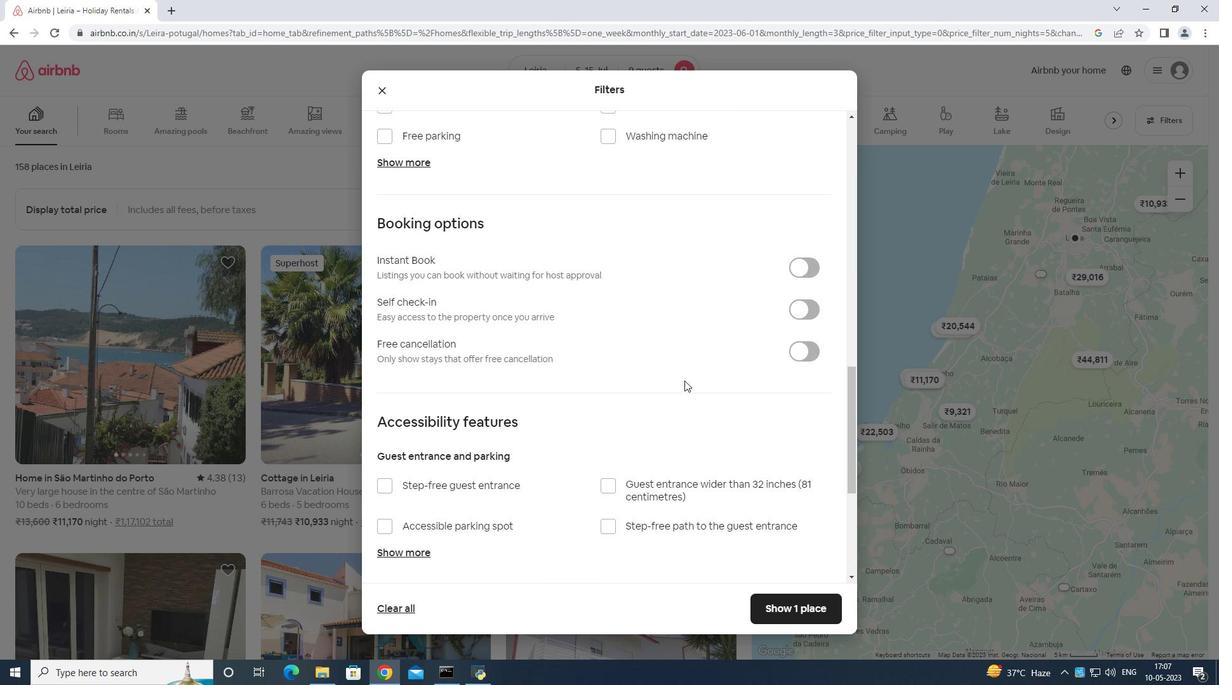 
Action: Mouse moved to (686, 381)
Screenshot: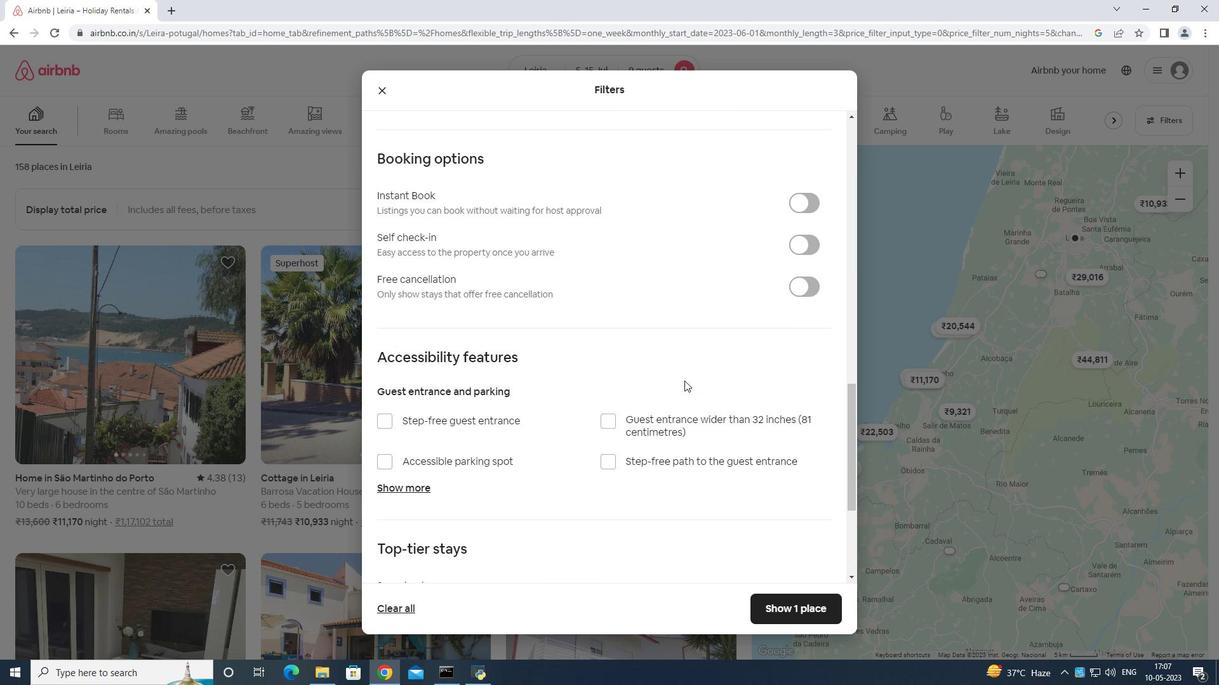 
Action: Mouse scrolled (686, 380) with delta (0, 0)
Screenshot: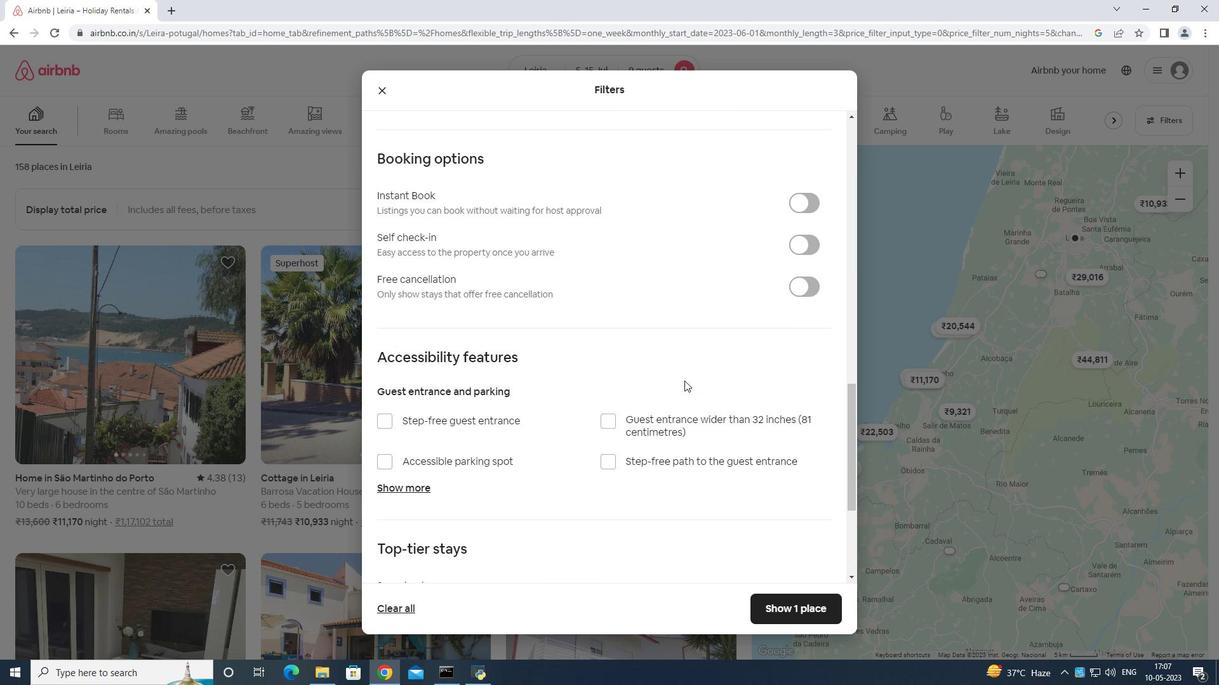 
Action: Mouse moved to (688, 381)
Screenshot: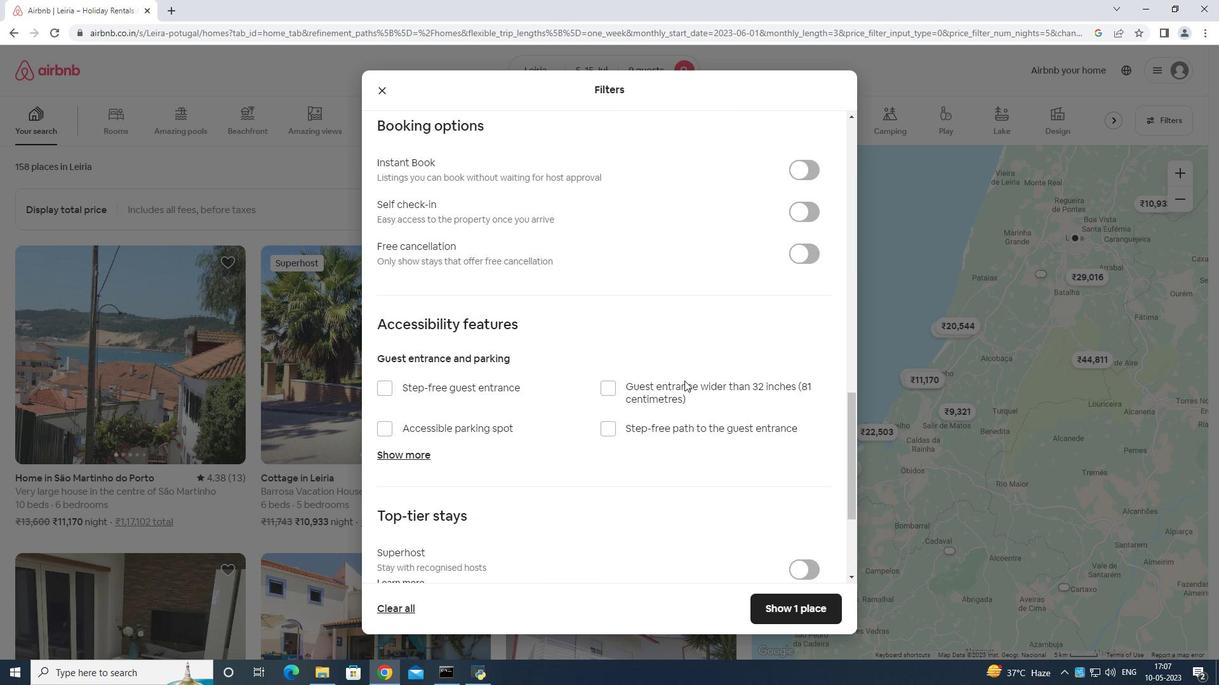 
Action: Mouse scrolled (688, 380) with delta (0, 0)
Screenshot: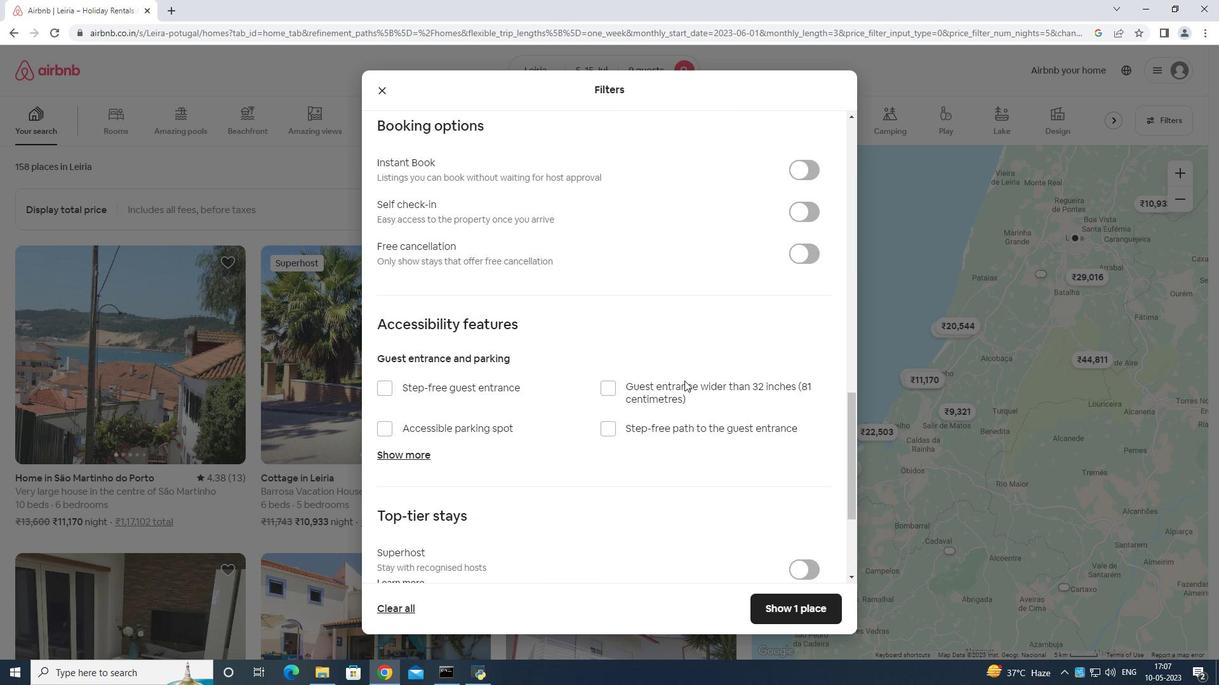 
Action: Mouse moved to (689, 381)
Screenshot: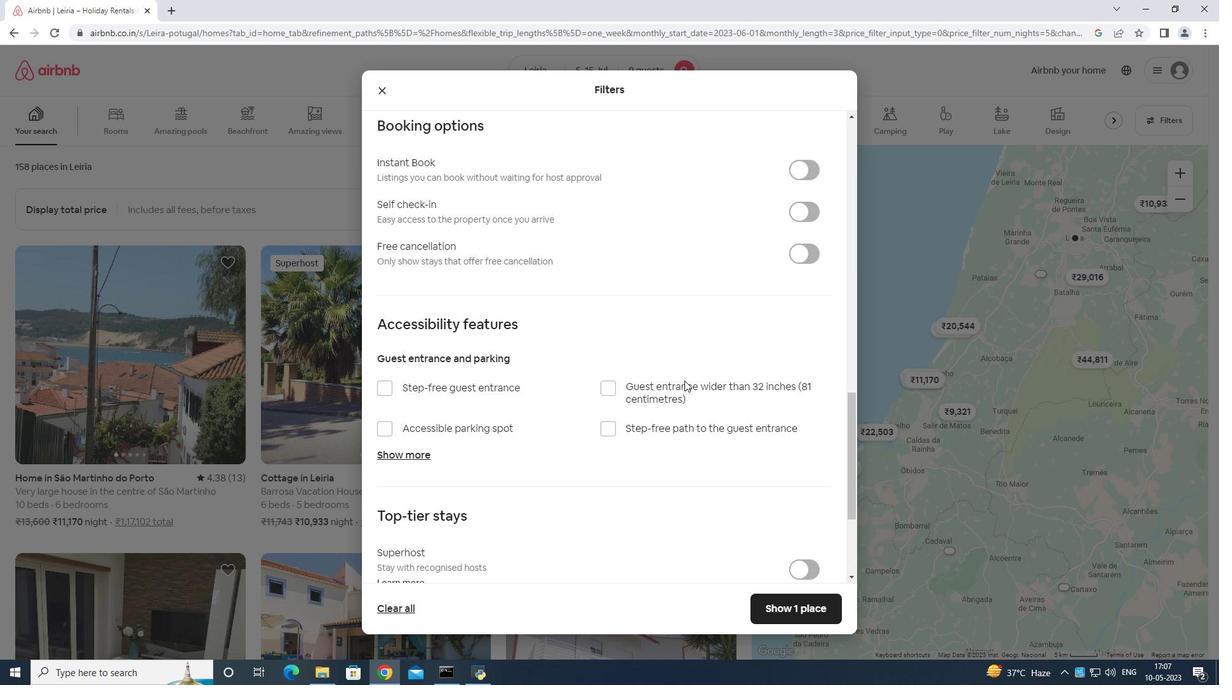 
Action: Mouse scrolled (689, 380) with delta (0, 0)
Screenshot: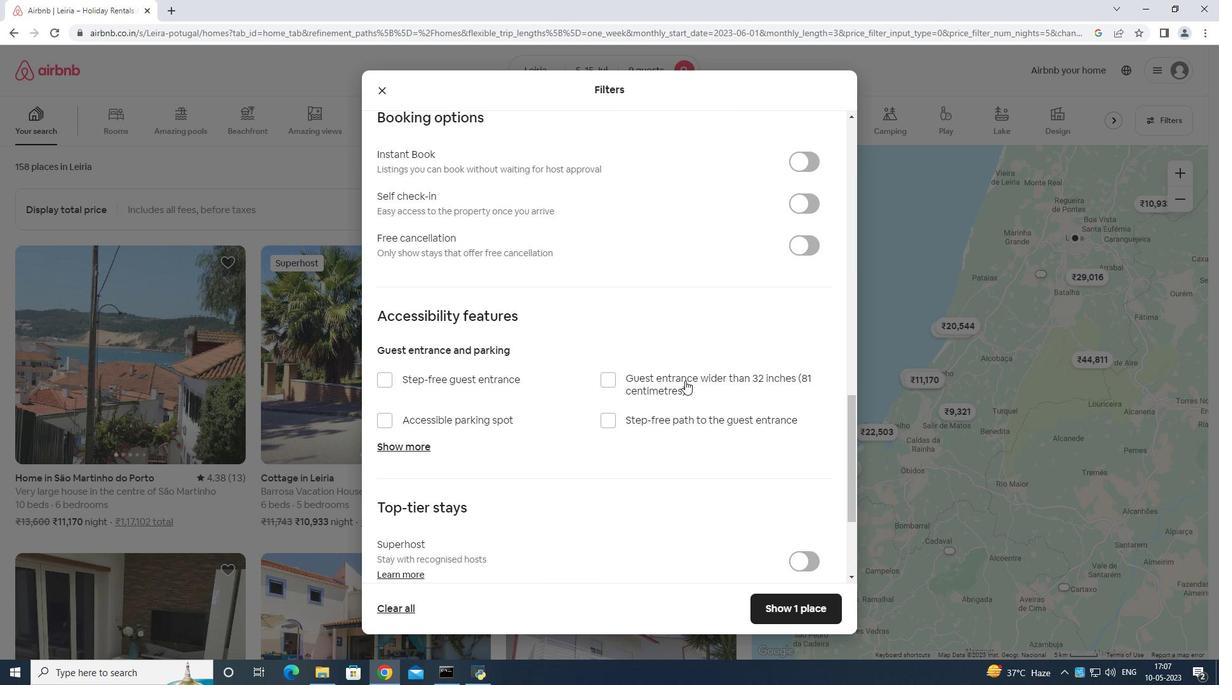 
Action: Mouse moved to (829, 398)
Screenshot: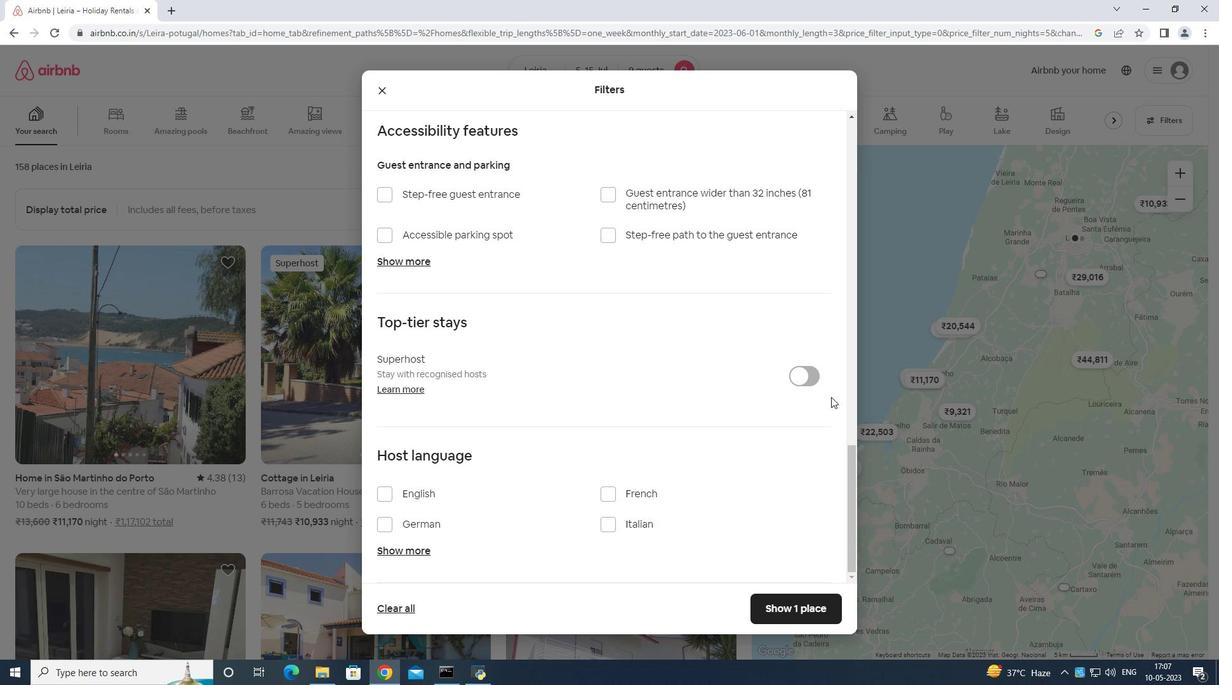 
Action: Mouse scrolled (829, 399) with delta (0, 0)
Screenshot: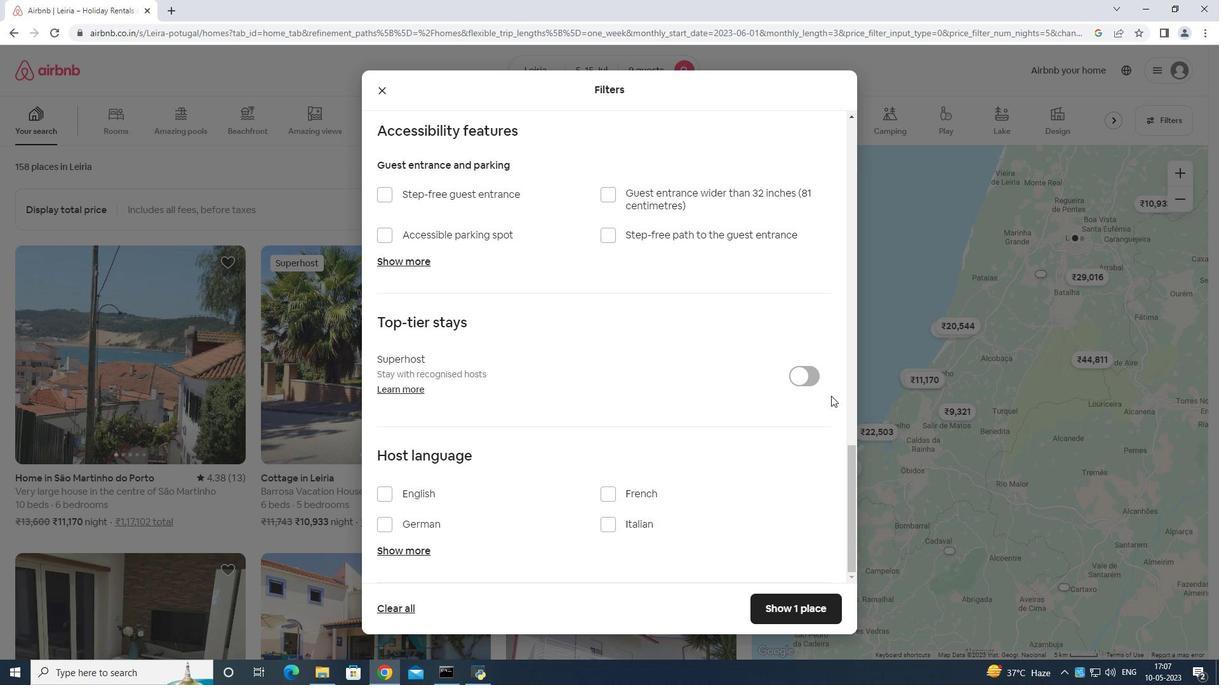 
Action: Mouse moved to (829, 396)
Screenshot: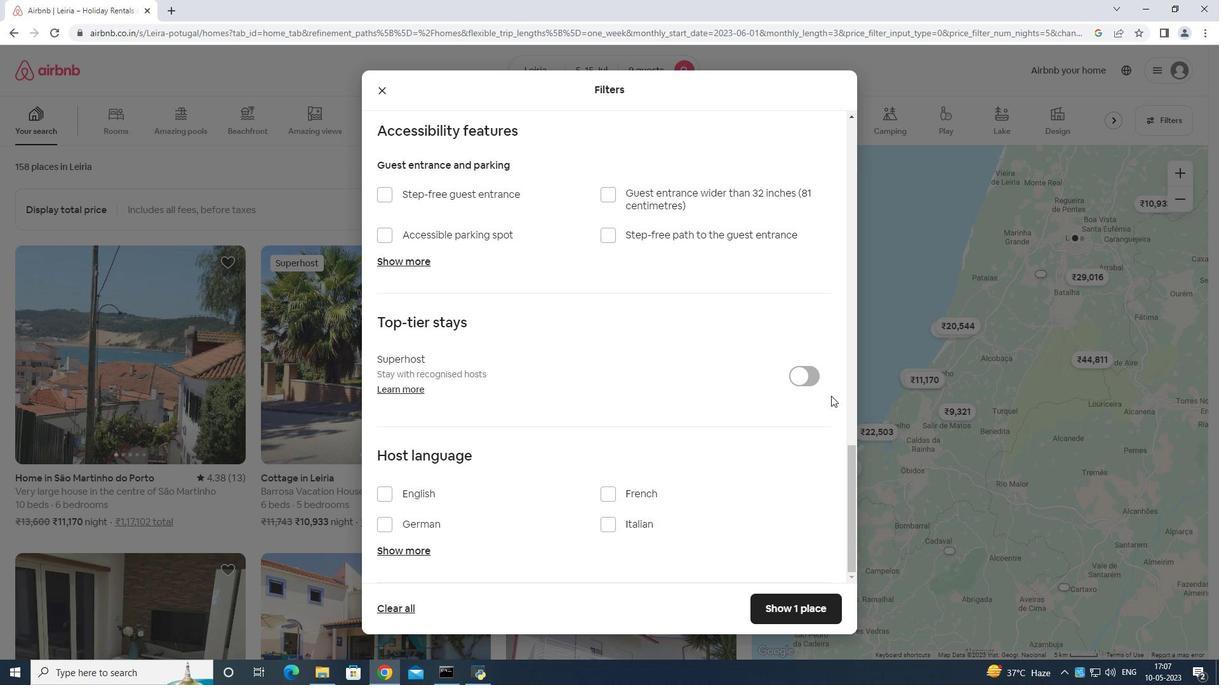 
Action: Mouse scrolled (829, 397) with delta (0, 0)
Screenshot: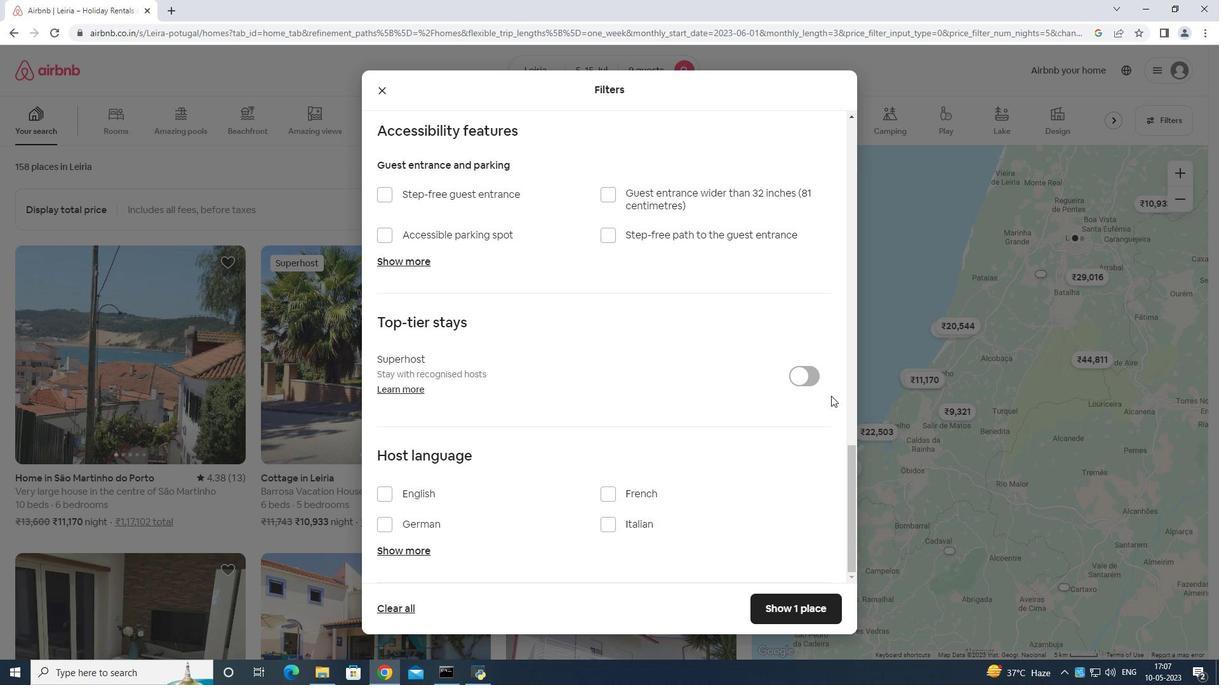 
Action: Mouse moved to (829, 395)
Screenshot: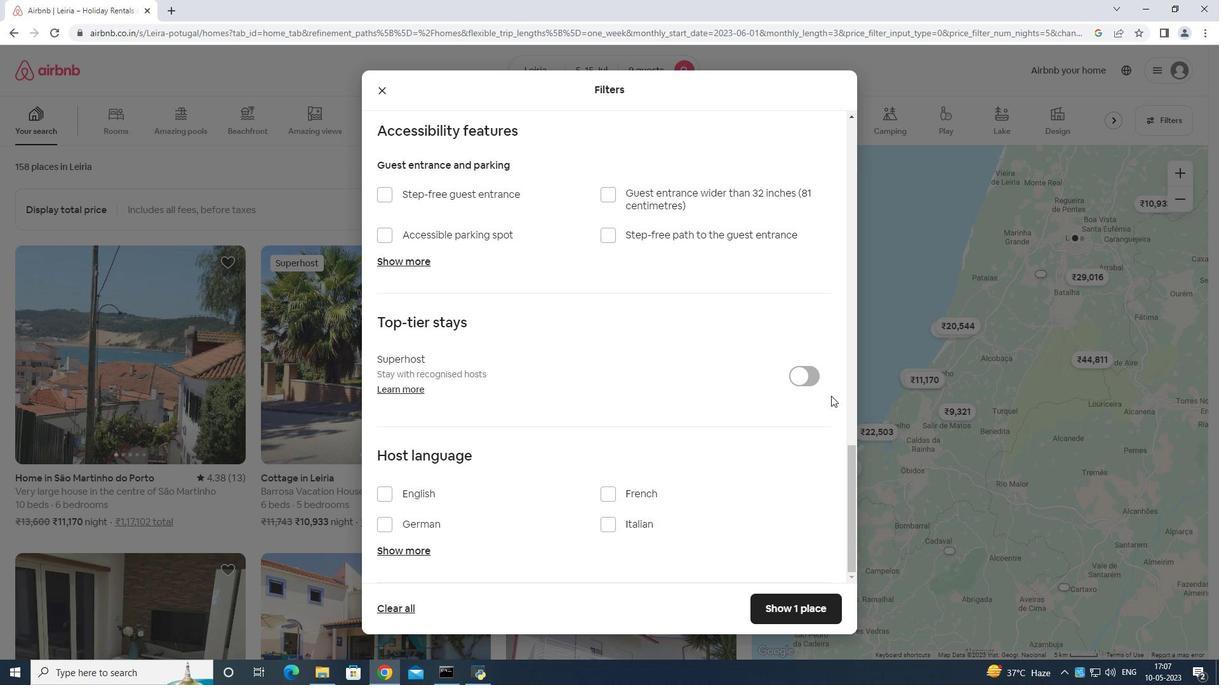 
Action: Mouse scrolled (829, 395) with delta (0, 0)
Screenshot: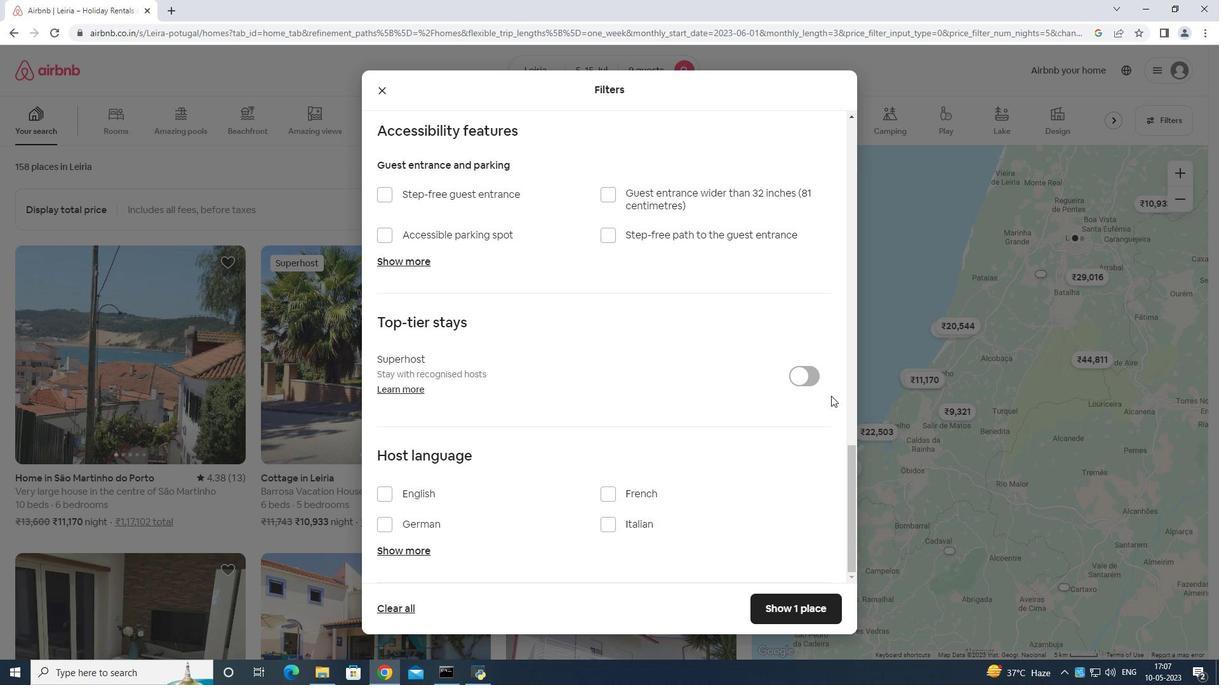 
Action: Mouse moved to (829, 395)
Screenshot: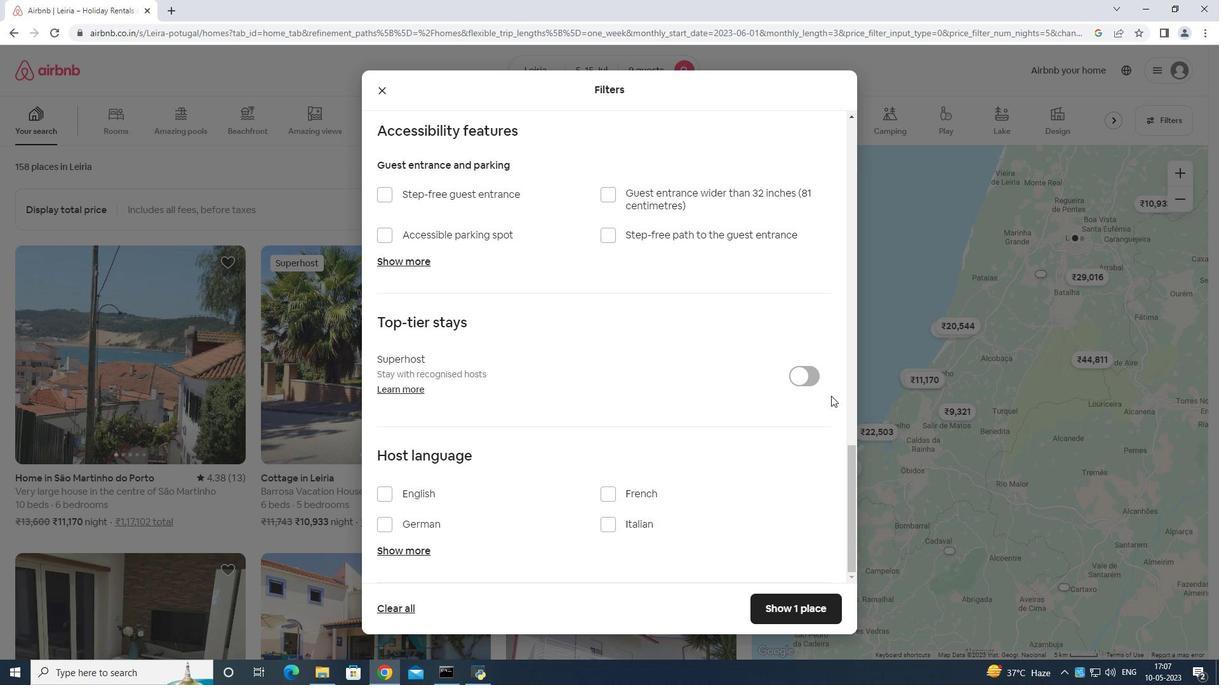 
Action: Mouse scrolled (829, 395) with delta (0, 0)
Screenshot: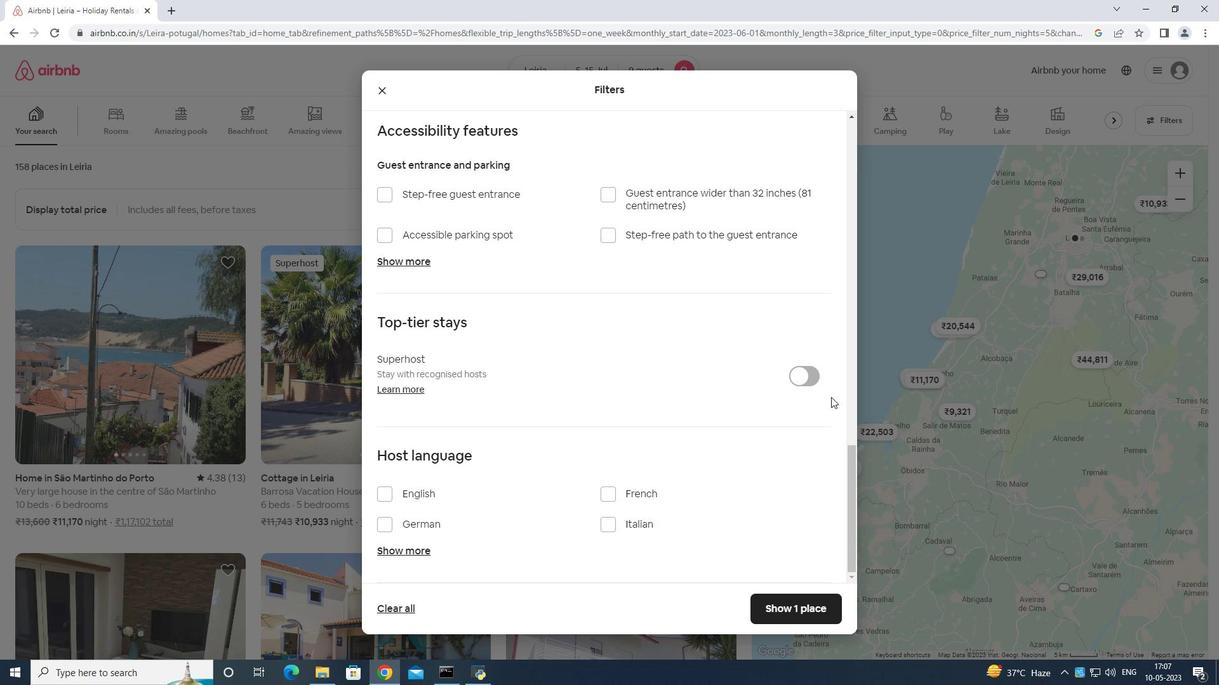 
Action: Mouse moved to (829, 394)
Screenshot: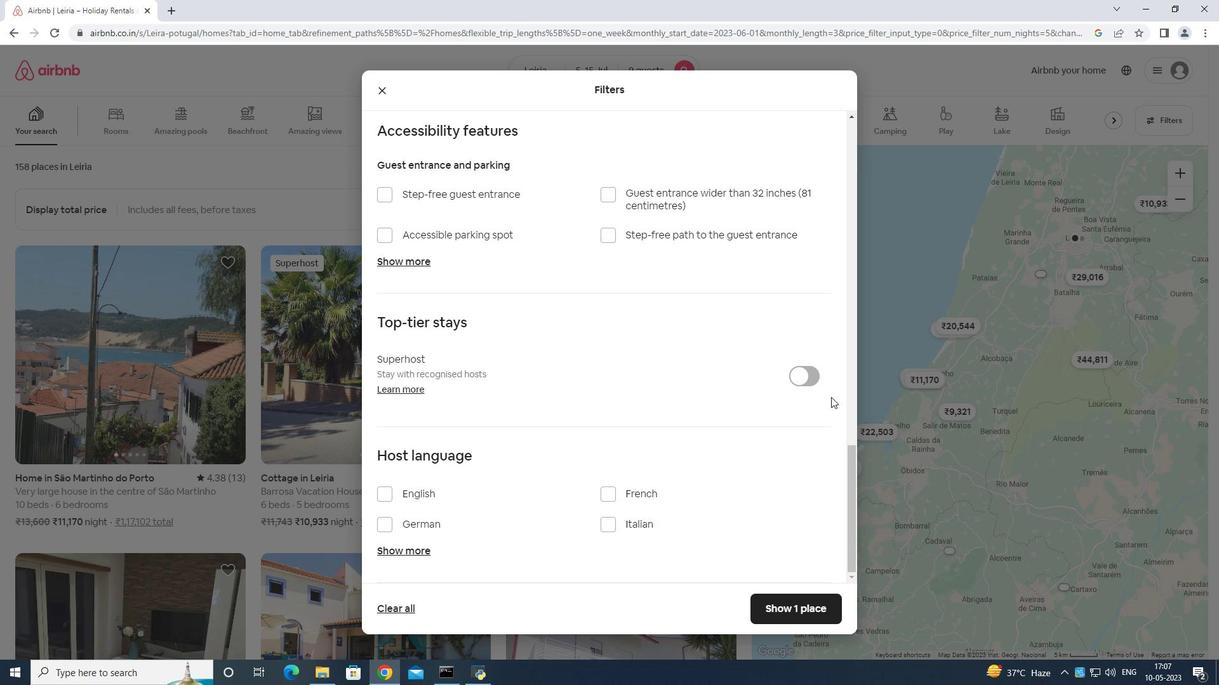 
Action: Mouse scrolled (829, 395) with delta (0, 0)
Screenshot: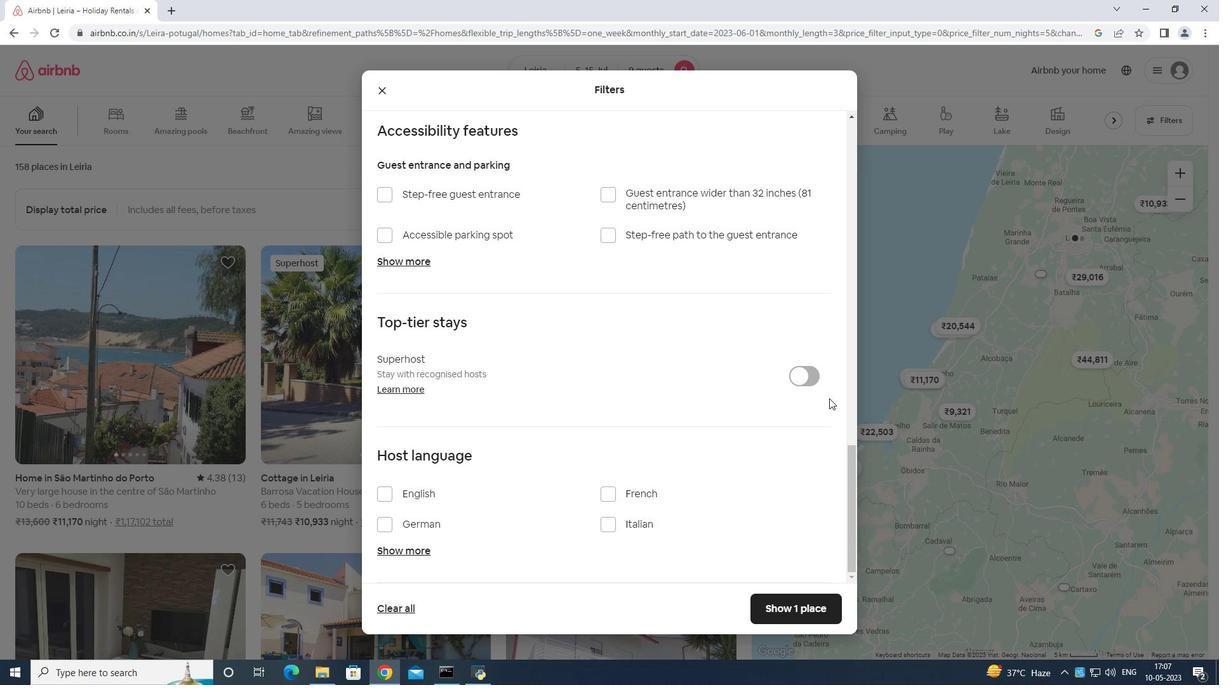 
Action: Mouse moved to (795, 333)
Screenshot: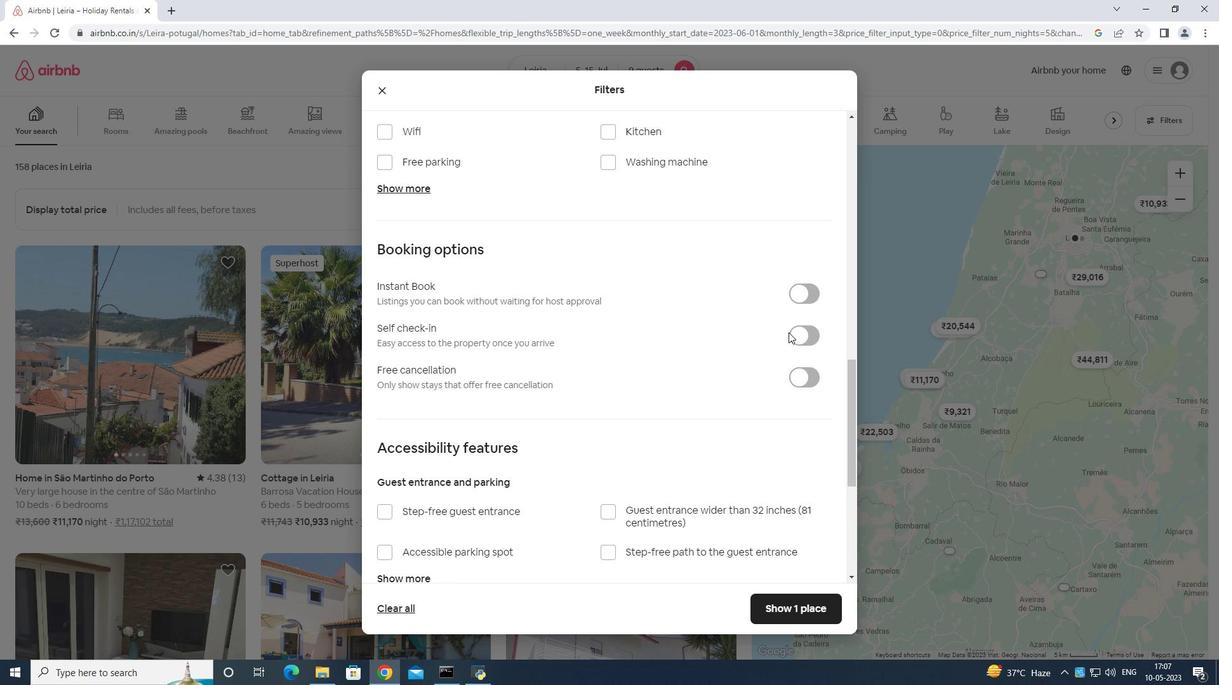 
Action: Mouse pressed left at (795, 333)
Screenshot: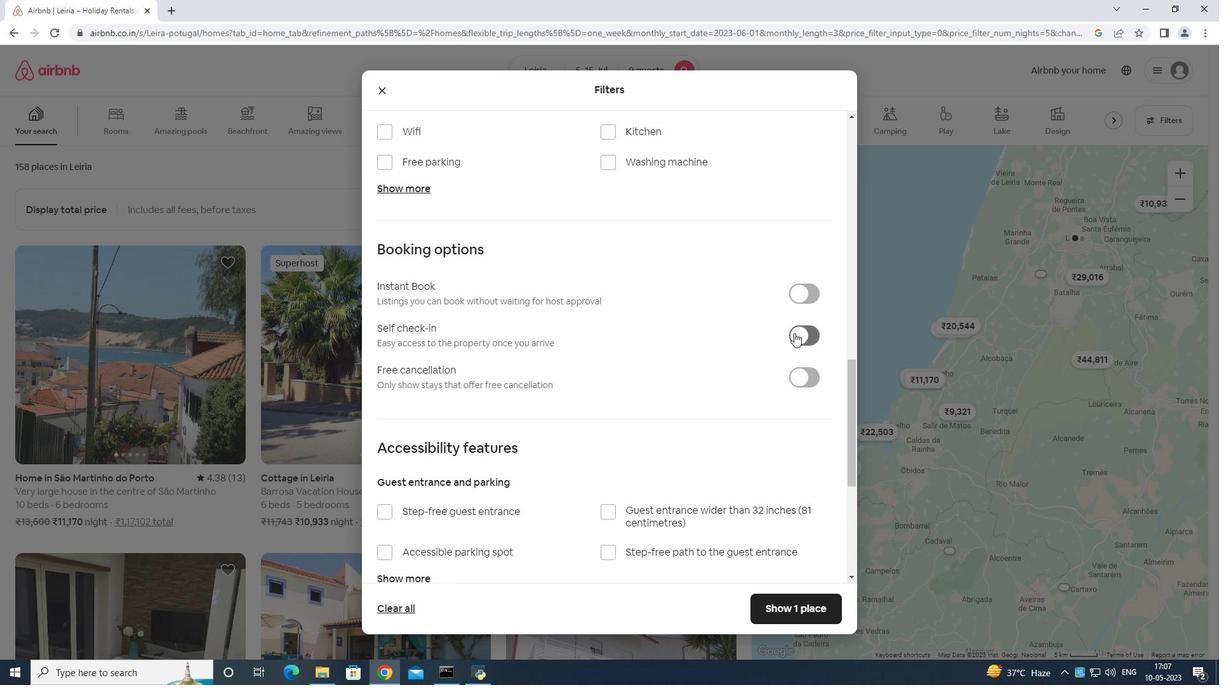 
Action: Mouse moved to (798, 333)
Screenshot: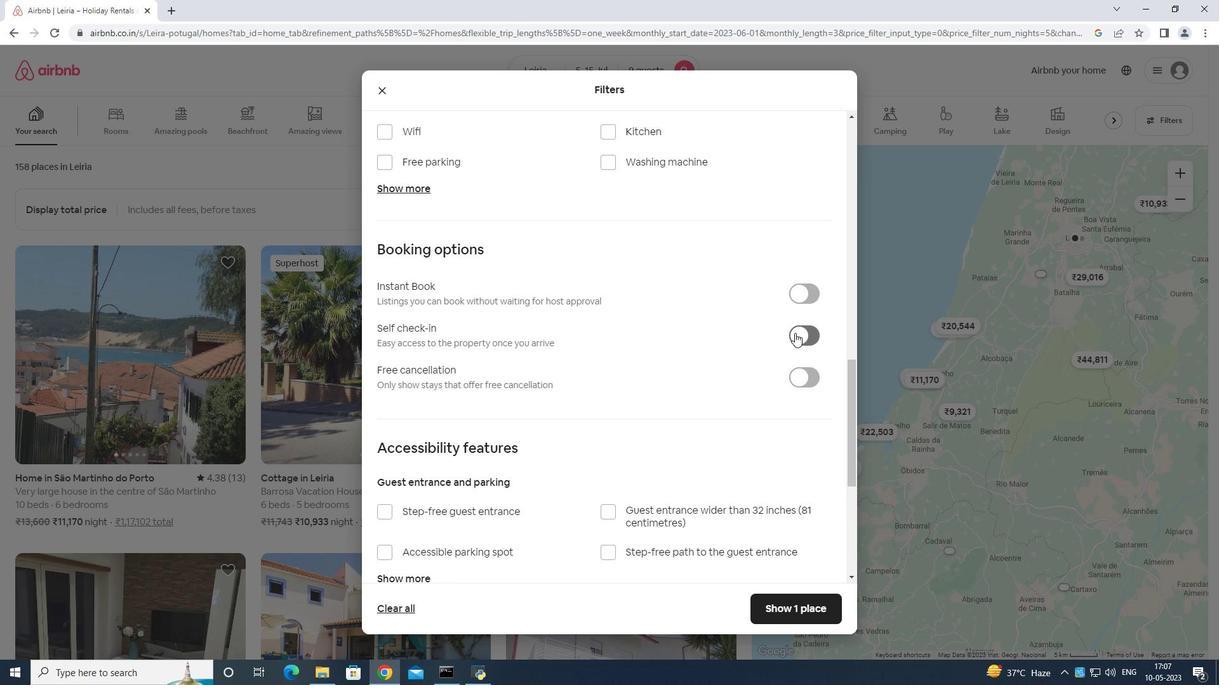 
Action: Mouse scrolled (798, 332) with delta (0, 0)
Screenshot: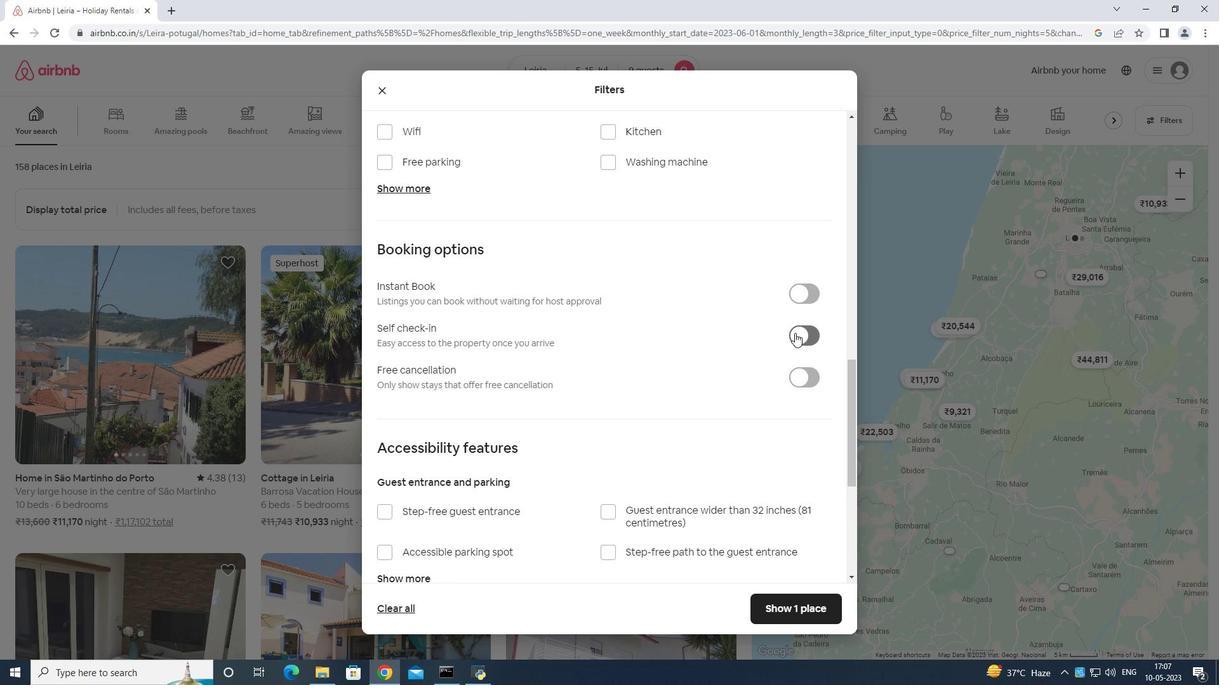 
Action: Mouse moved to (798, 337)
Screenshot: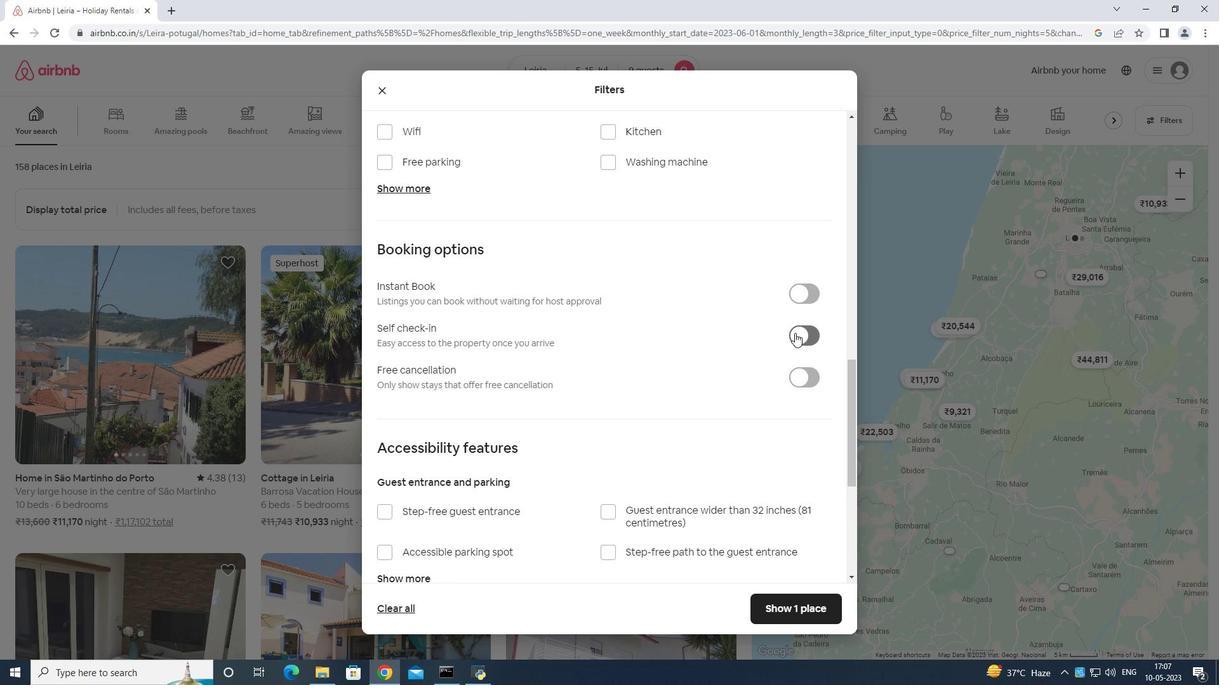 
Action: Mouse scrolled (798, 337) with delta (0, 0)
Screenshot: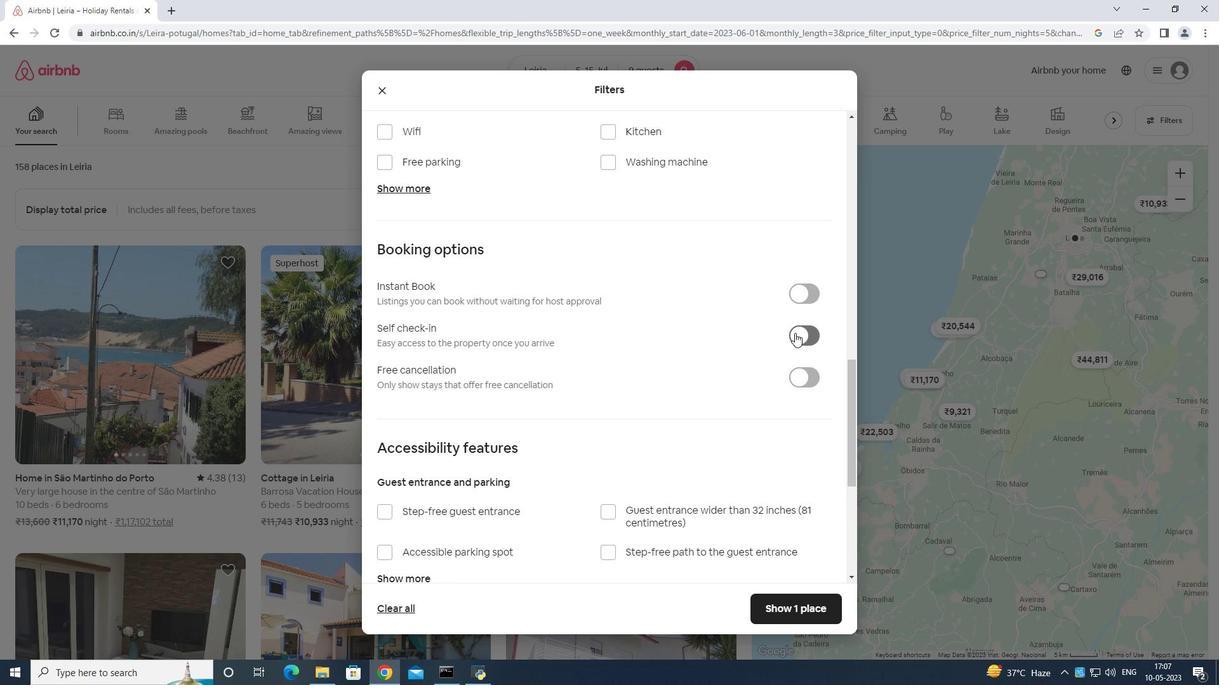 
Action: Mouse moved to (799, 341)
Screenshot: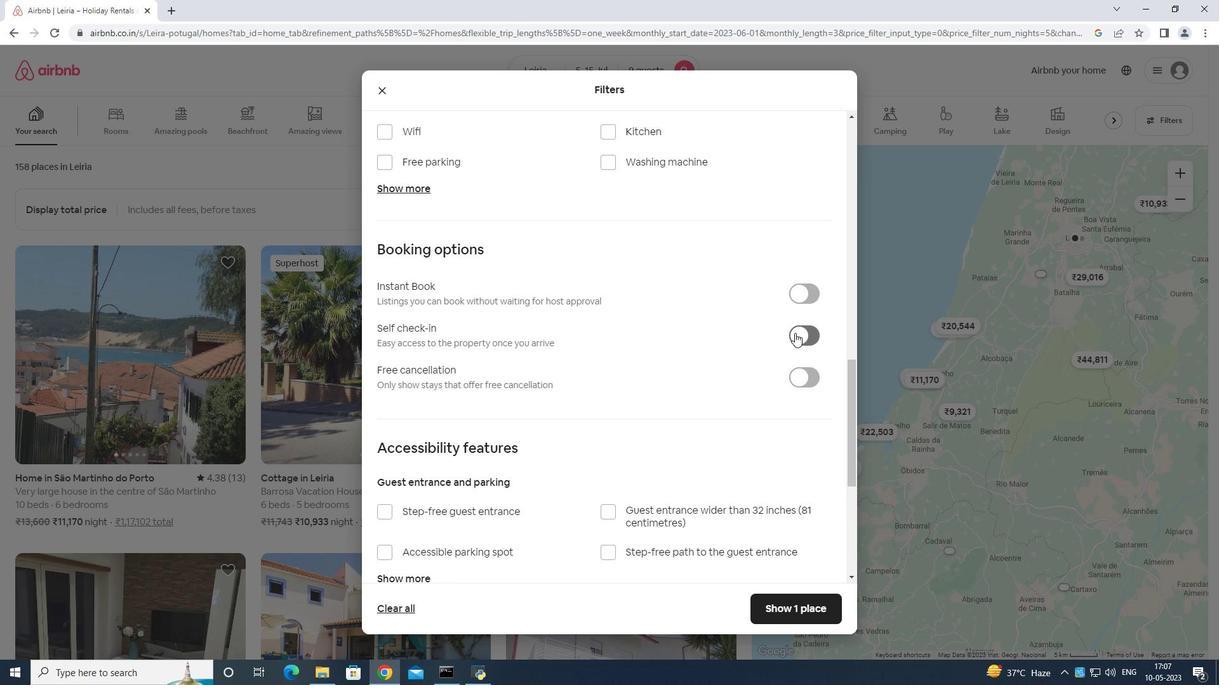 
Action: Mouse scrolled (799, 341) with delta (0, 0)
Screenshot: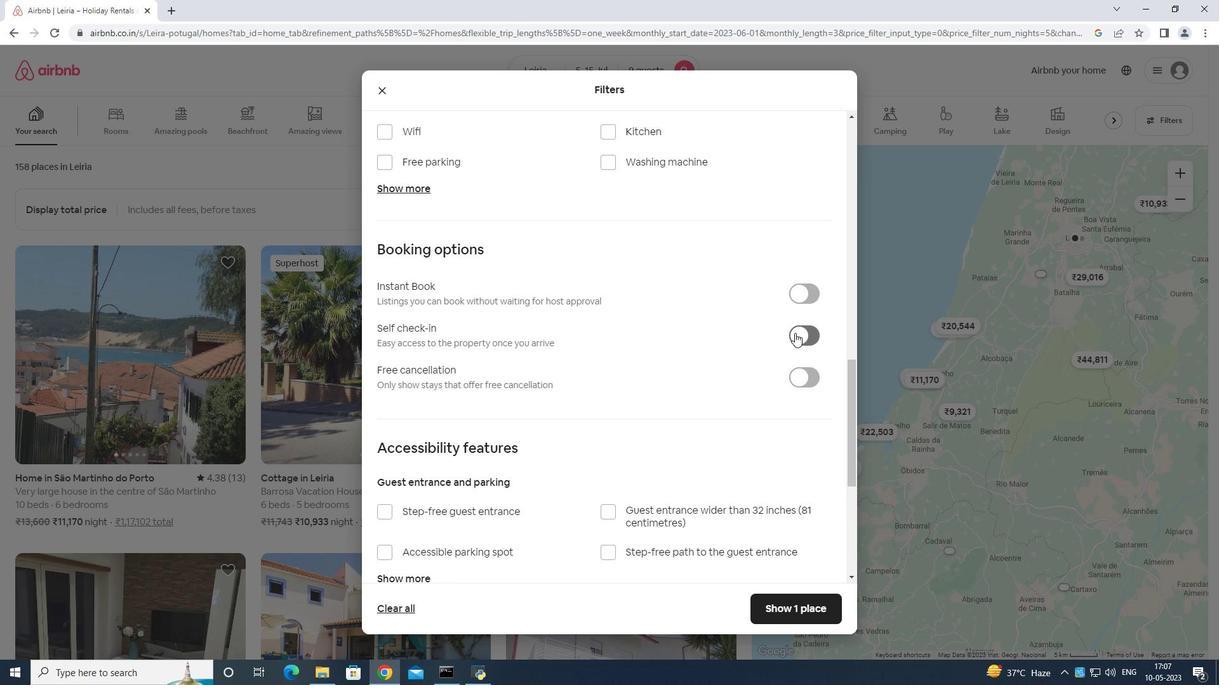 
Action: Mouse moved to (790, 379)
Screenshot: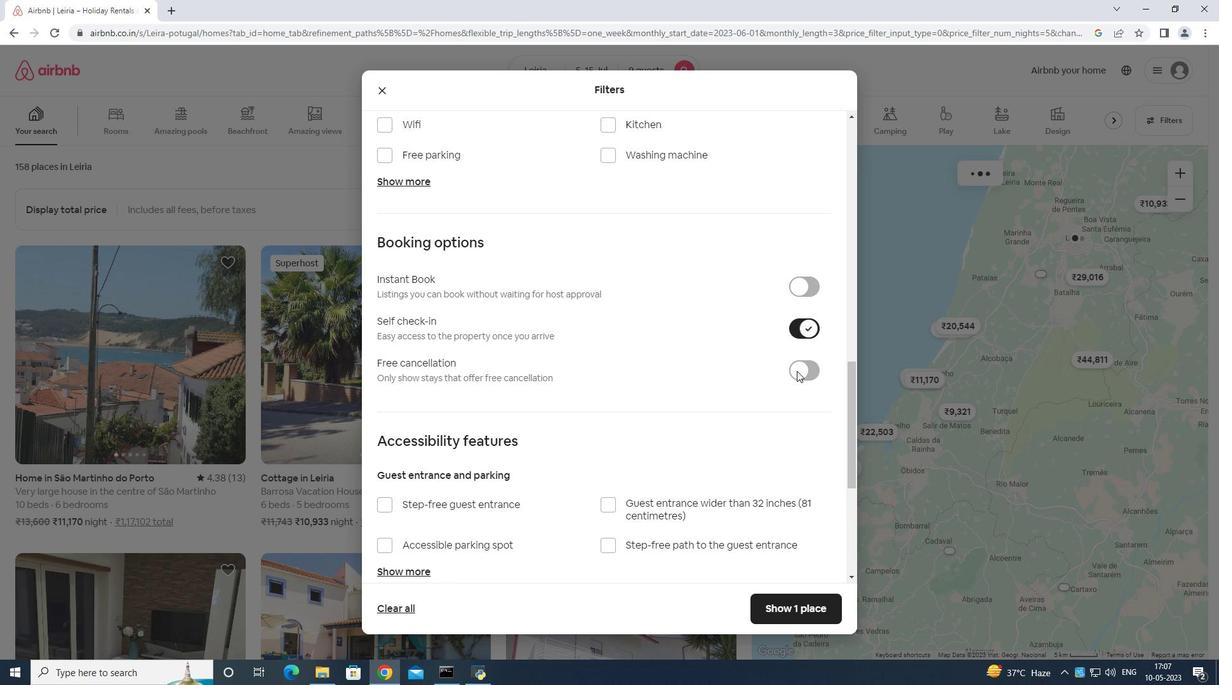 
Action: Mouse scrolled (790, 378) with delta (0, 0)
Screenshot: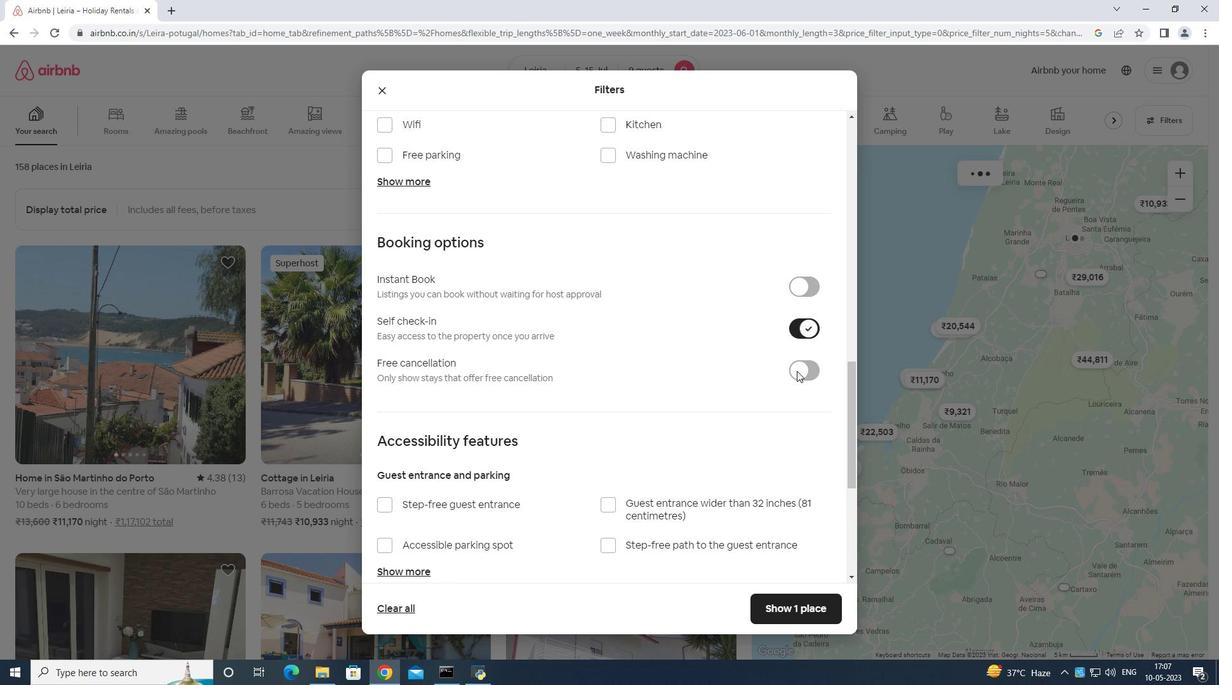 
Action: Mouse moved to (790, 382)
Screenshot: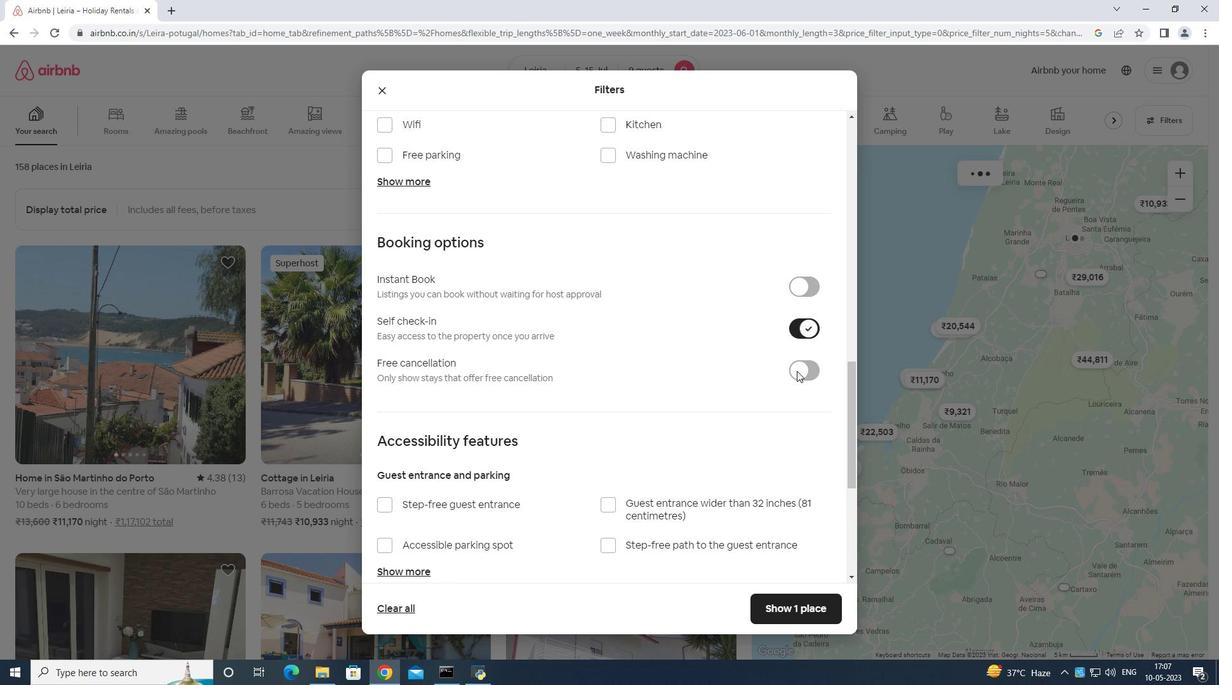 
Action: Mouse scrolled (790, 382) with delta (0, 0)
Screenshot: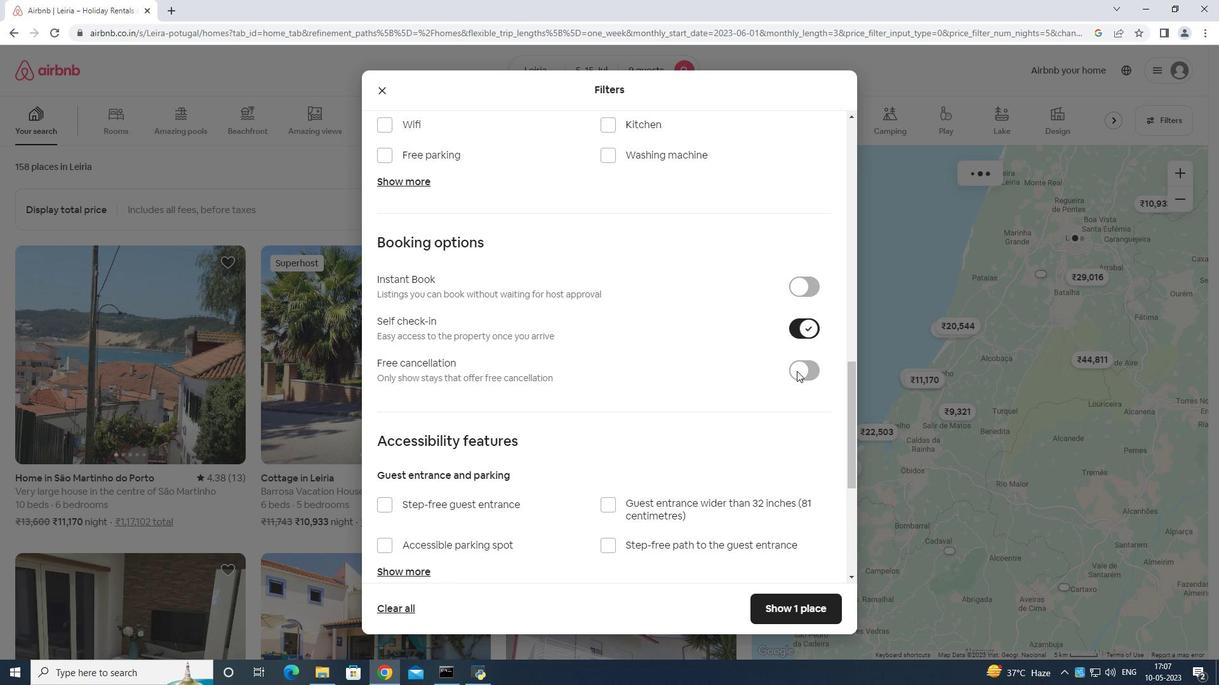 
Action: Mouse moved to (790, 384)
Screenshot: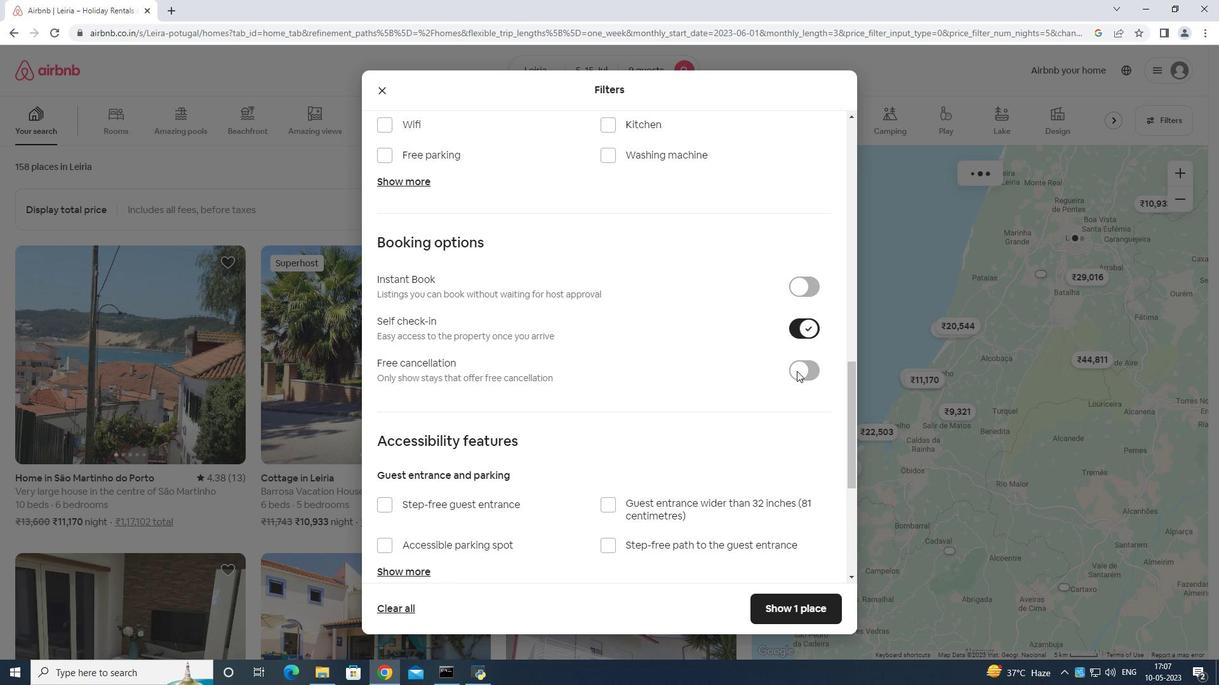 
Action: Mouse scrolled (790, 384) with delta (0, 0)
Screenshot: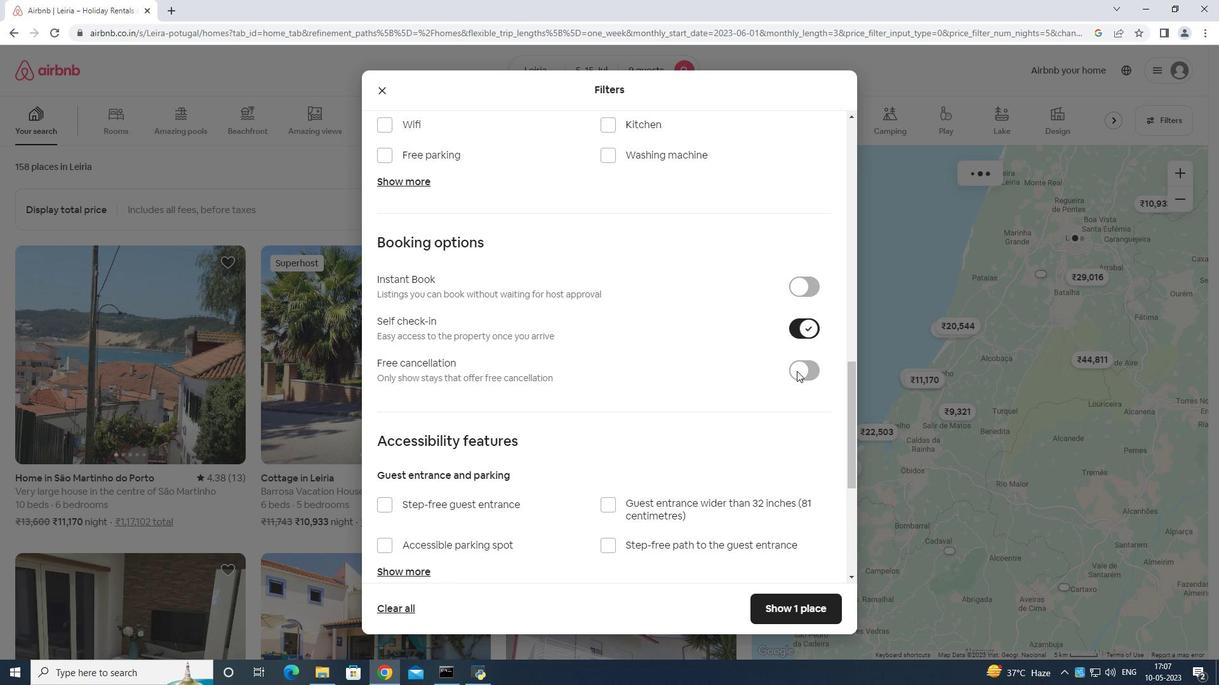 
Action: Mouse moved to (788, 388)
Screenshot: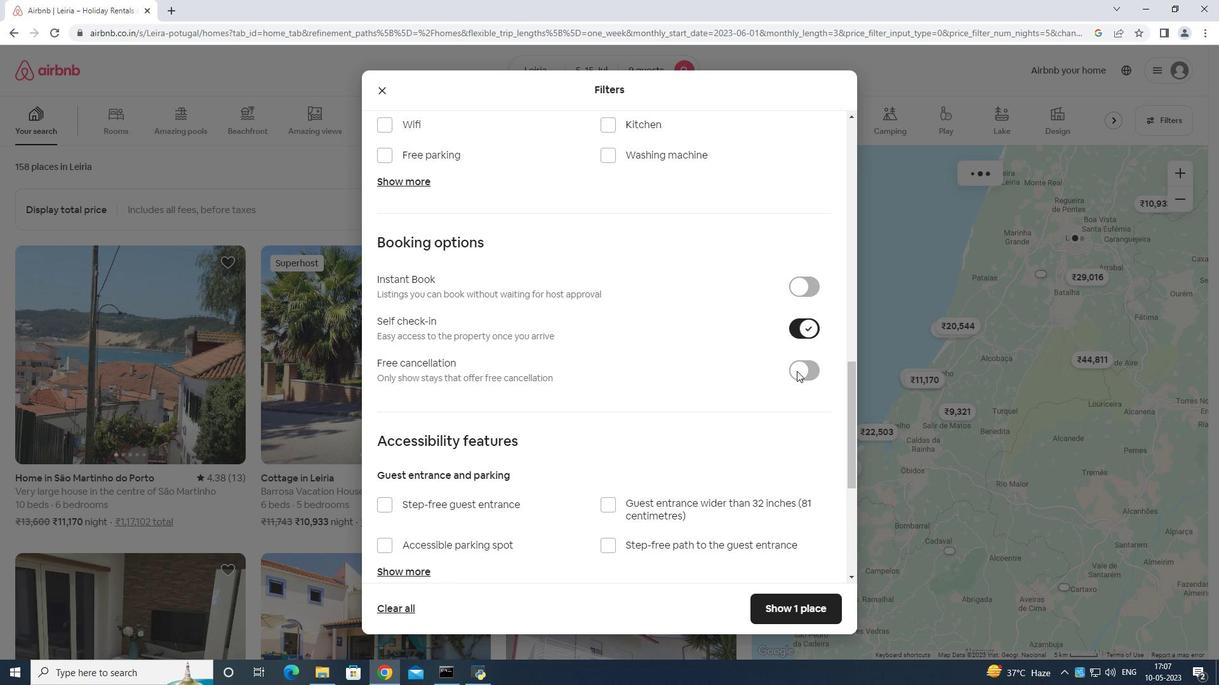 
Action: Mouse scrolled (788, 387) with delta (0, 0)
Screenshot: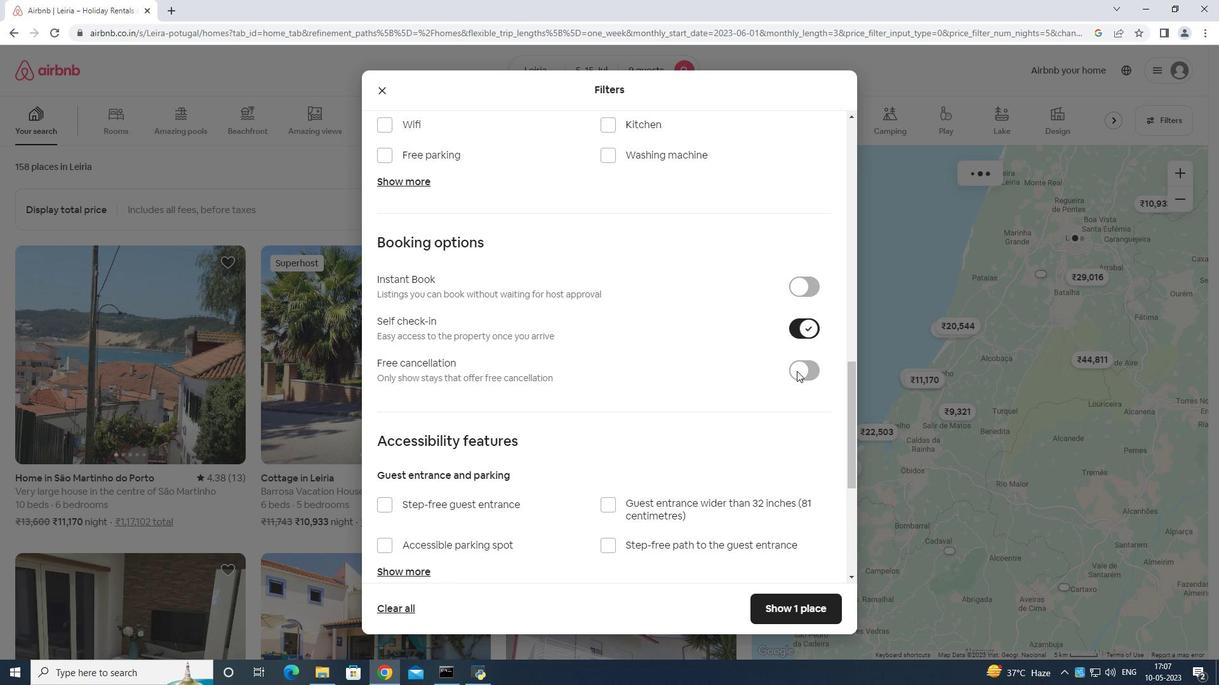 
Action: Mouse moved to (770, 401)
Screenshot: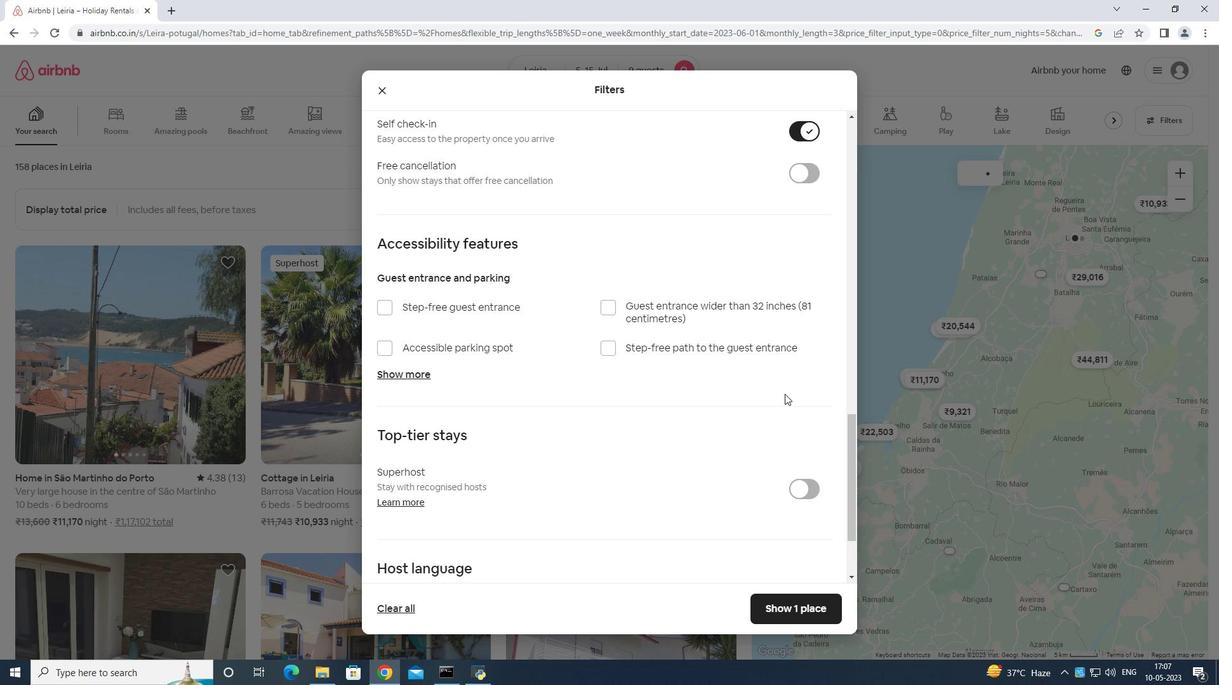
Action: Mouse scrolled (770, 400) with delta (0, 0)
Screenshot: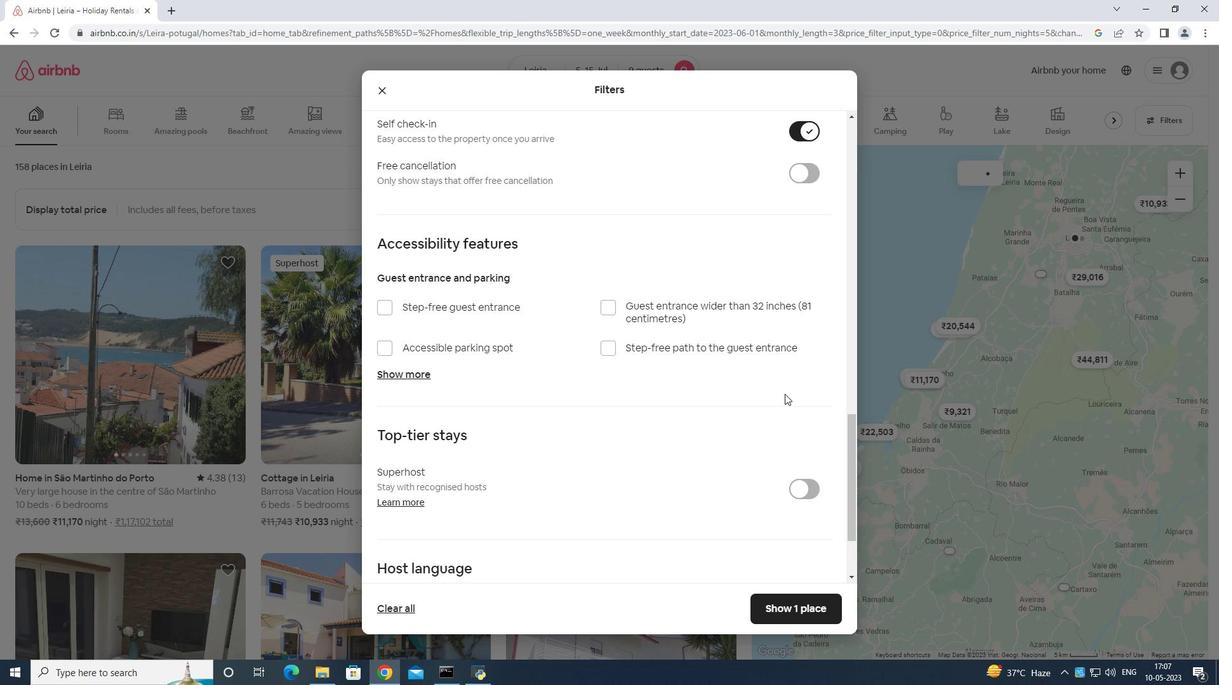 
Action: Mouse moved to (382, 490)
Screenshot: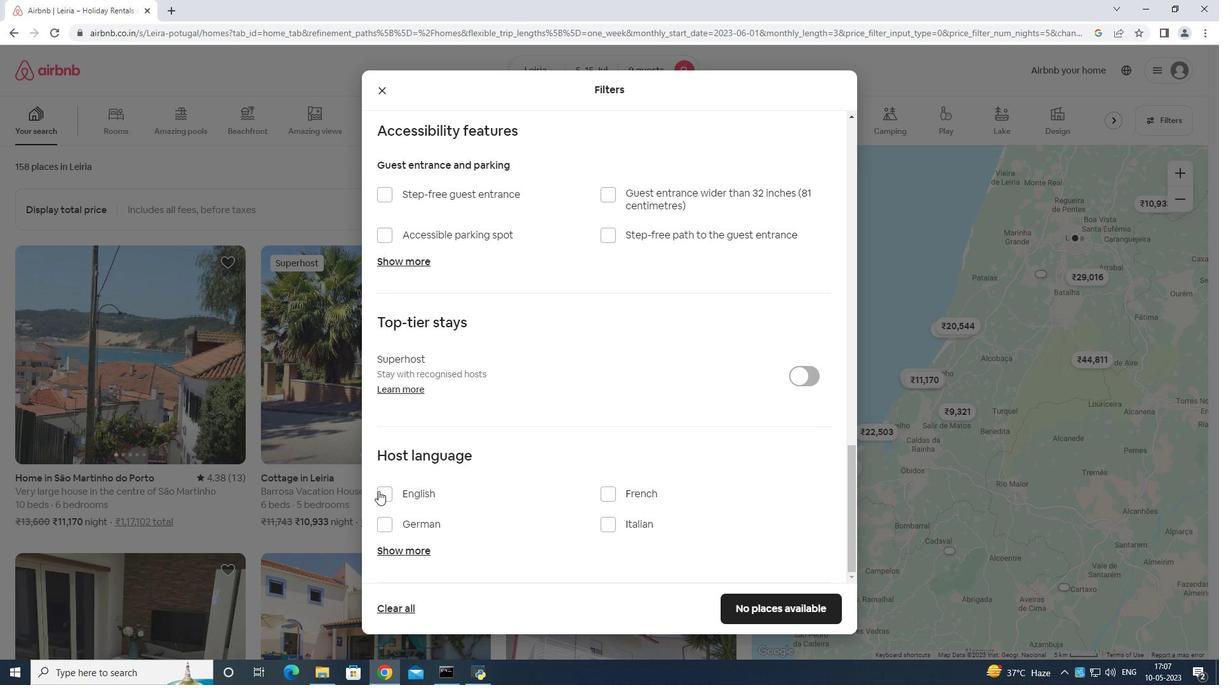 
Action: Mouse pressed left at (382, 490)
Screenshot: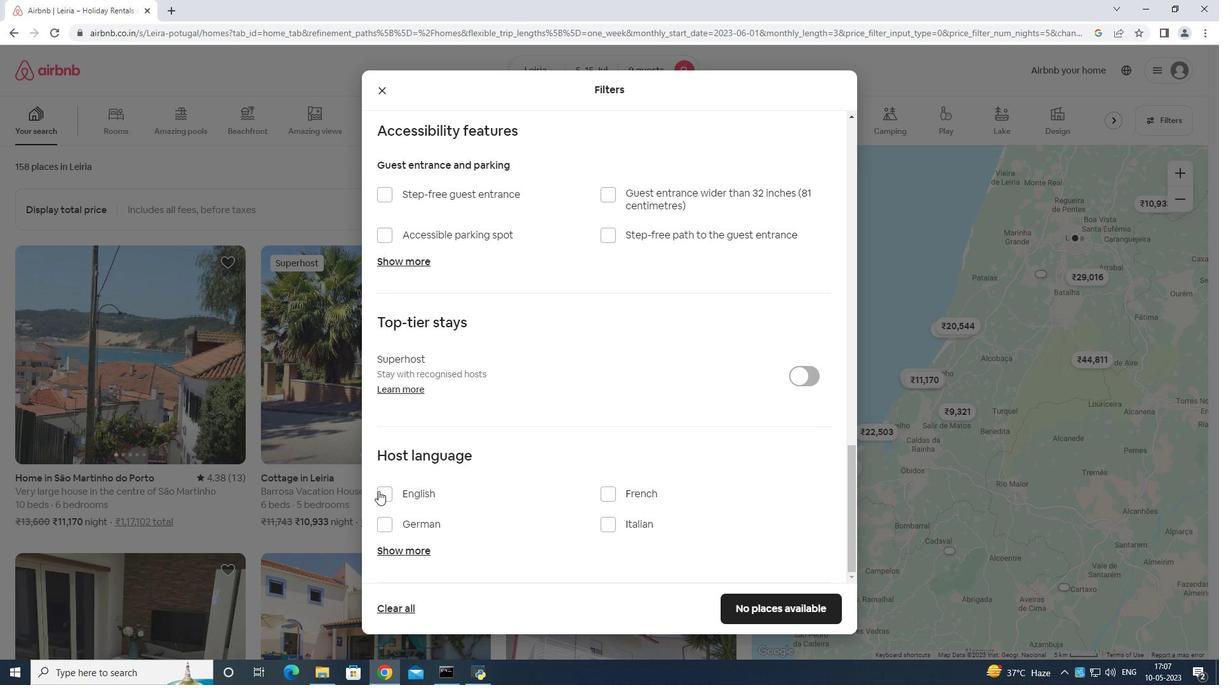 
Action: Mouse moved to (790, 604)
Screenshot: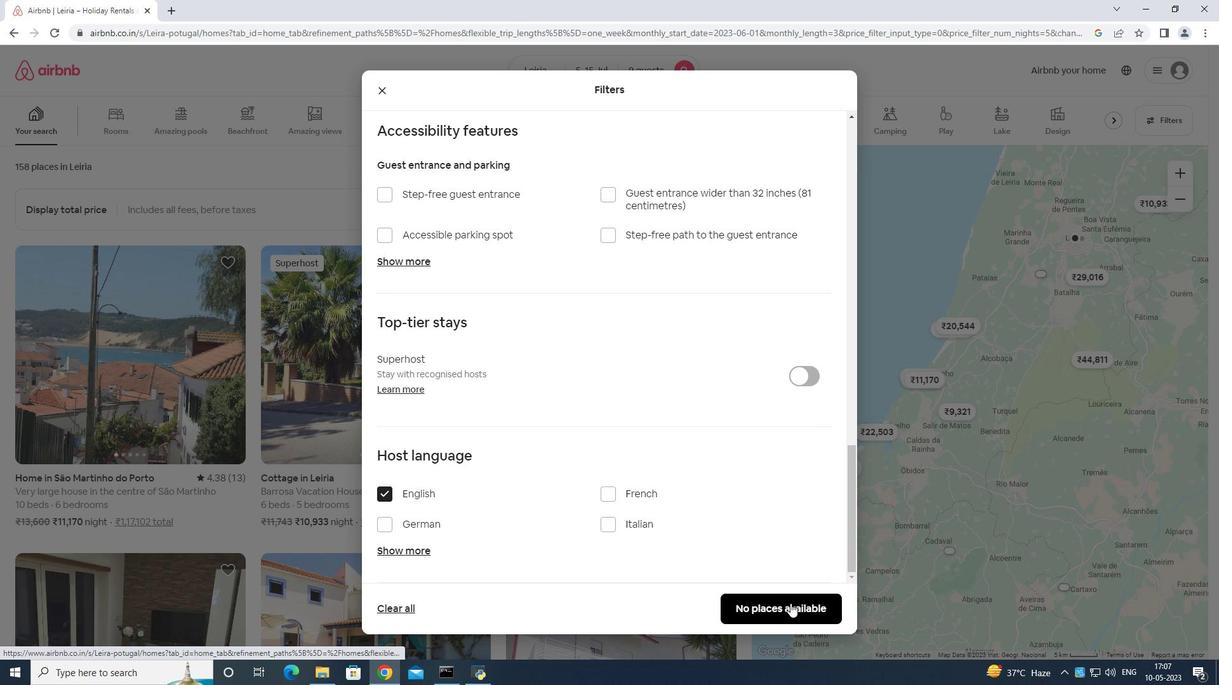 
Action: Mouse pressed left at (790, 604)
Screenshot: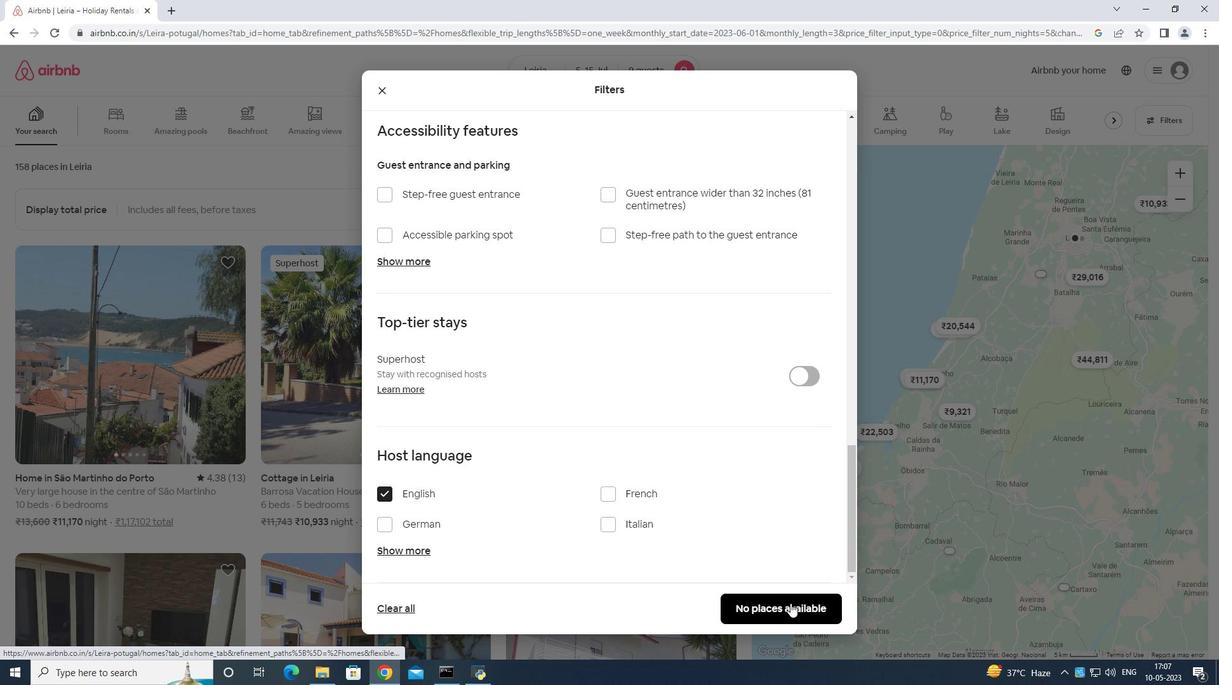 
